 Task: Find connections with filter location Lübeck with filter topic #propertywith filter profile language Spanish with filter current company Escorts Kubota Limited with filter school Don Bosco College with filter industry Highway, Street, and Bridge Construction with filter service category Tax Law with filter keywords title Sound Engineer
Action: Mouse moved to (671, 89)
Screenshot: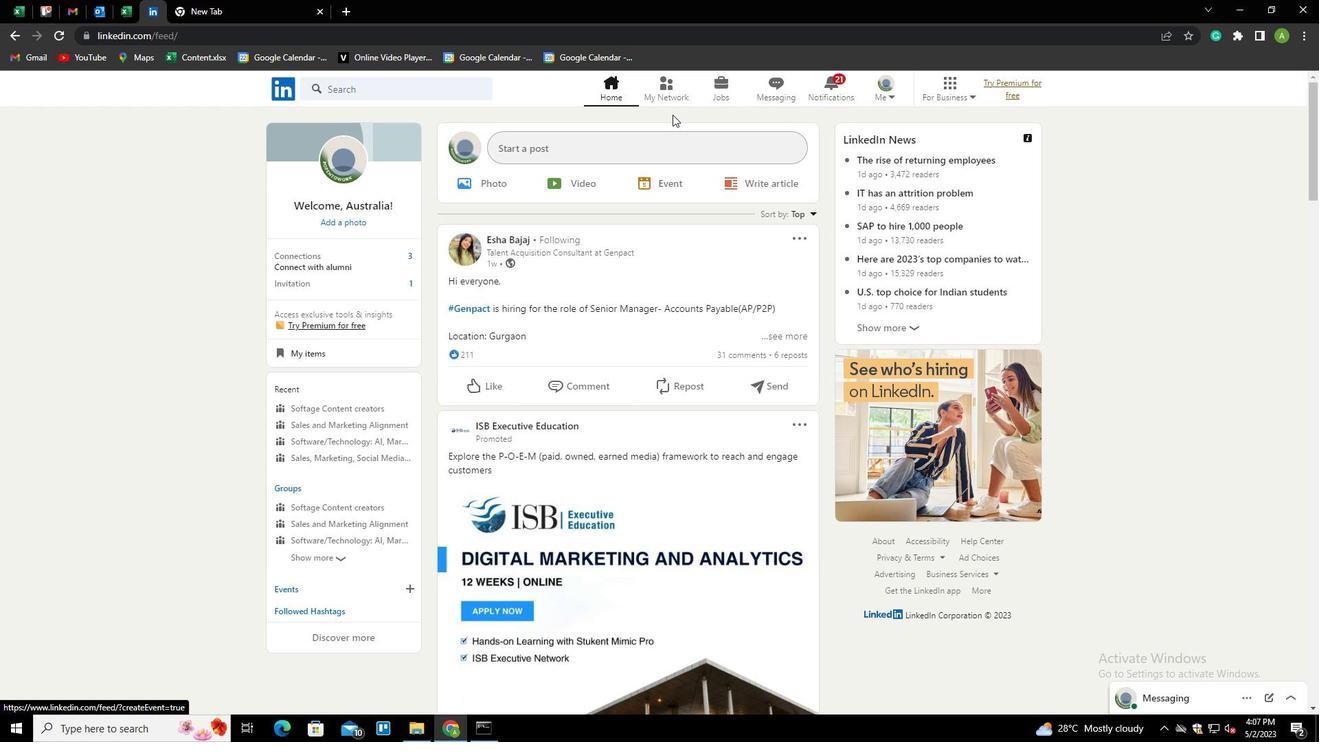 
Action: Mouse pressed left at (671, 89)
Screenshot: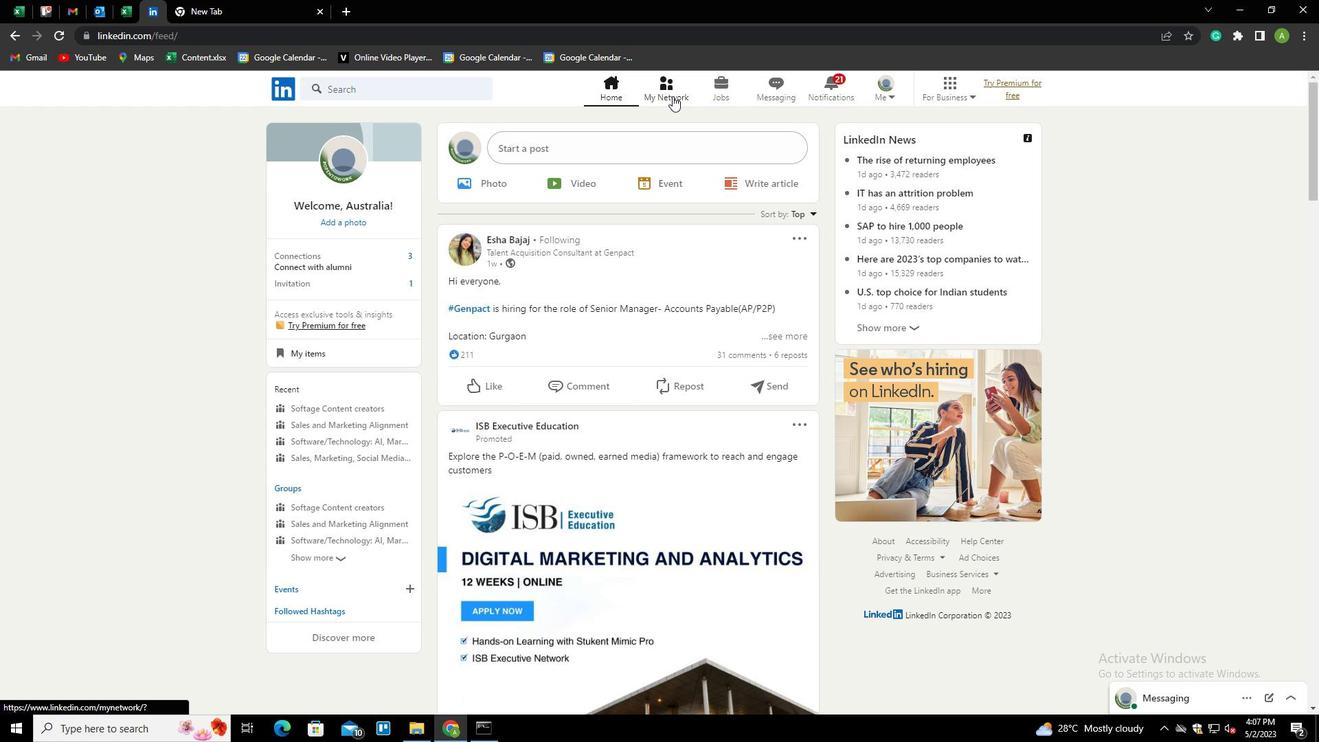 
Action: Mouse moved to (376, 162)
Screenshot: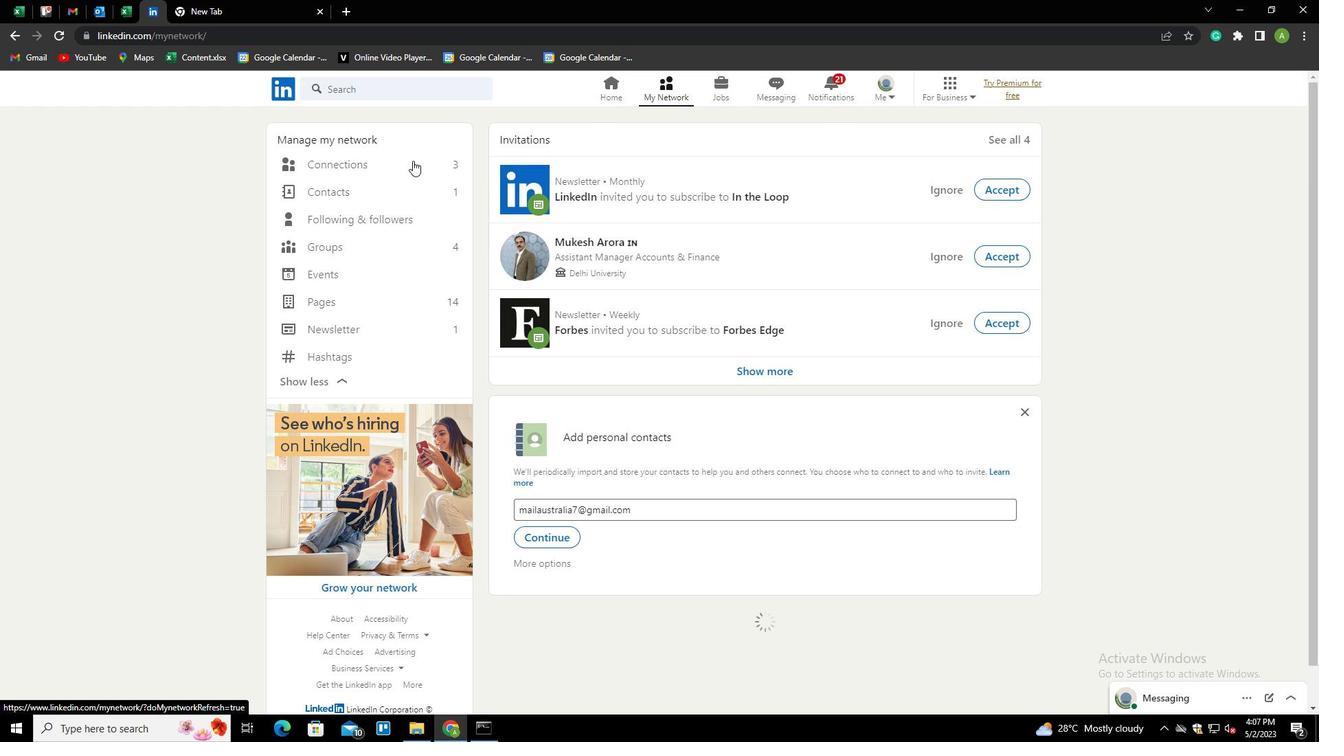 
Action: Mouse pressed left at (376, 162)
Screenshot: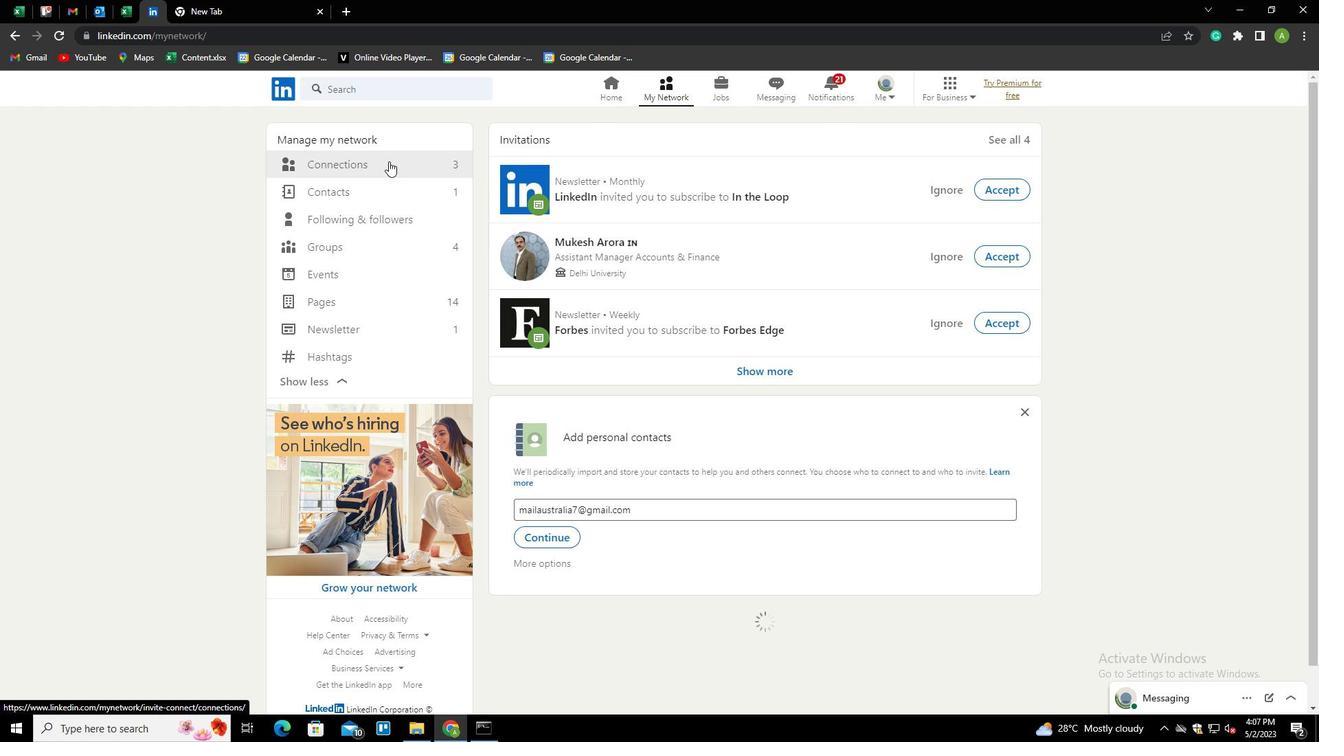
Action: Mouse moved to (738, 167)
Screenshot: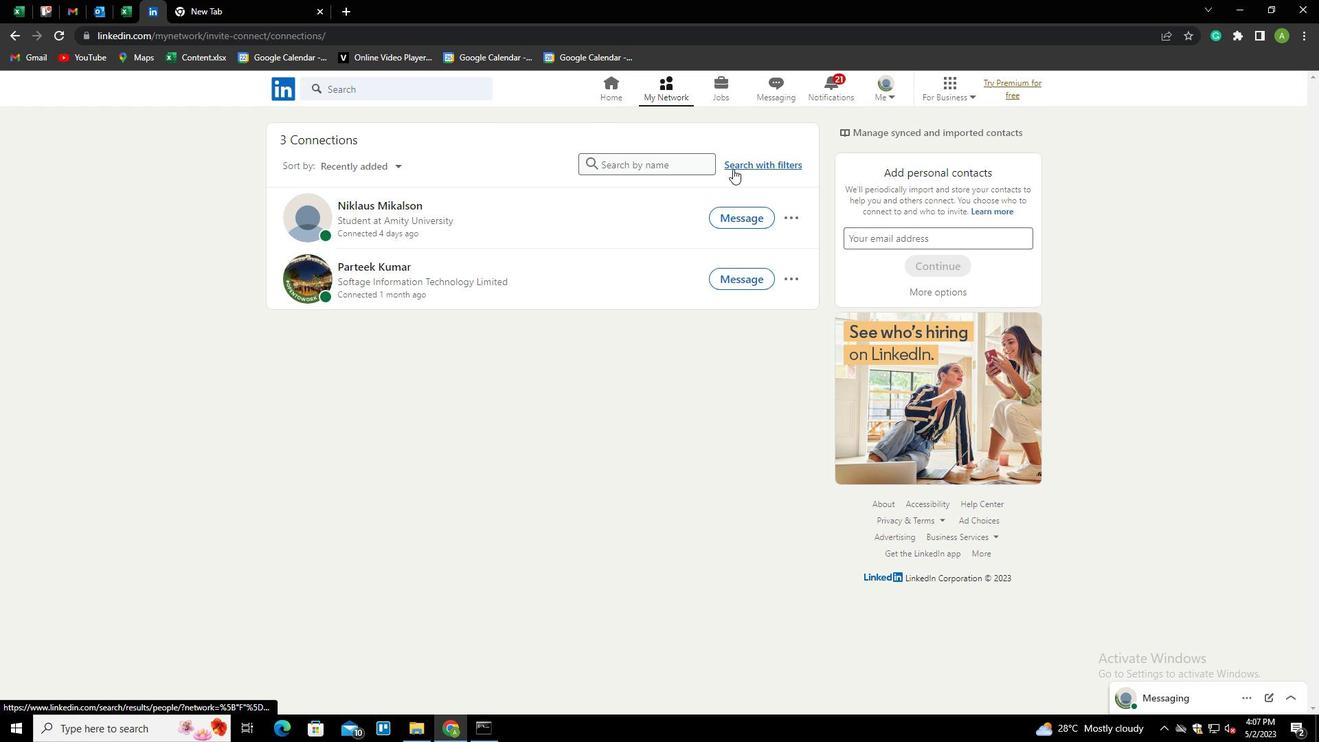 
Action: Mouse pressed left at (738, 167)
Screenshot: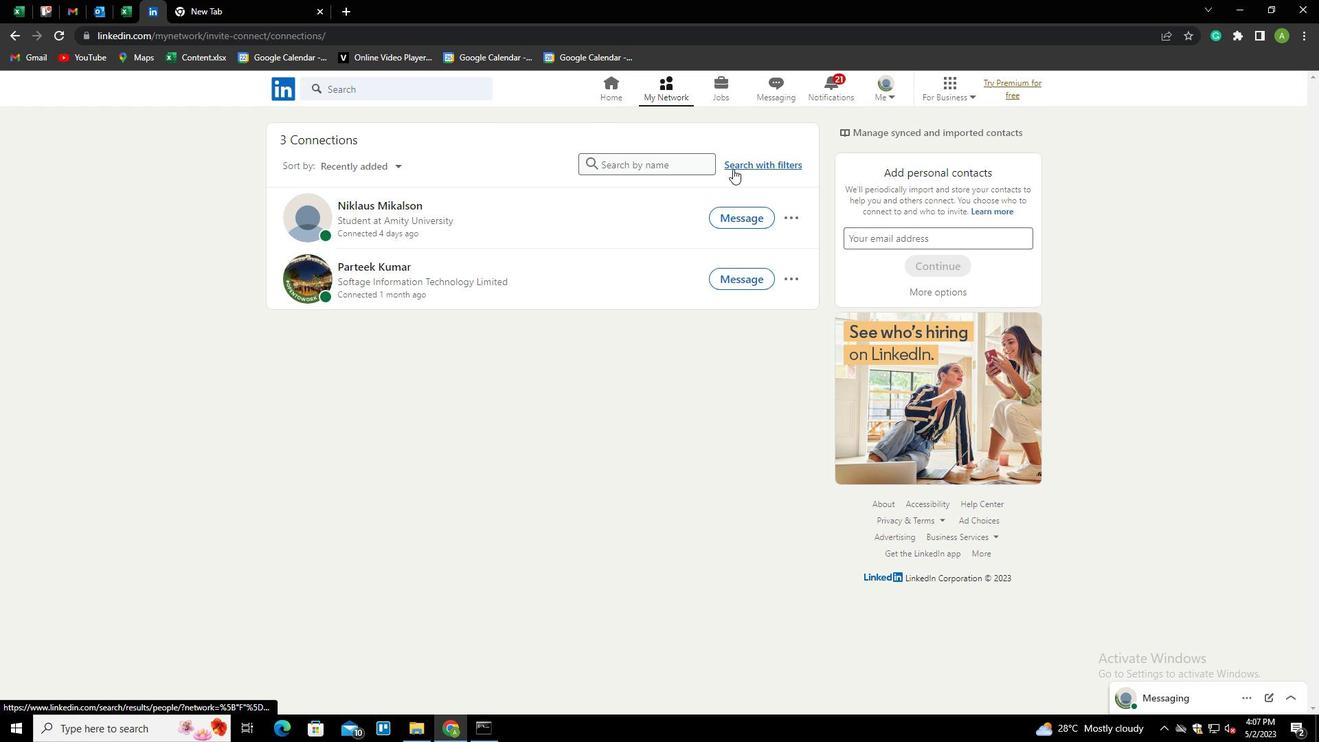 
Action: Mouse moved to (706, 129)
Screenshot: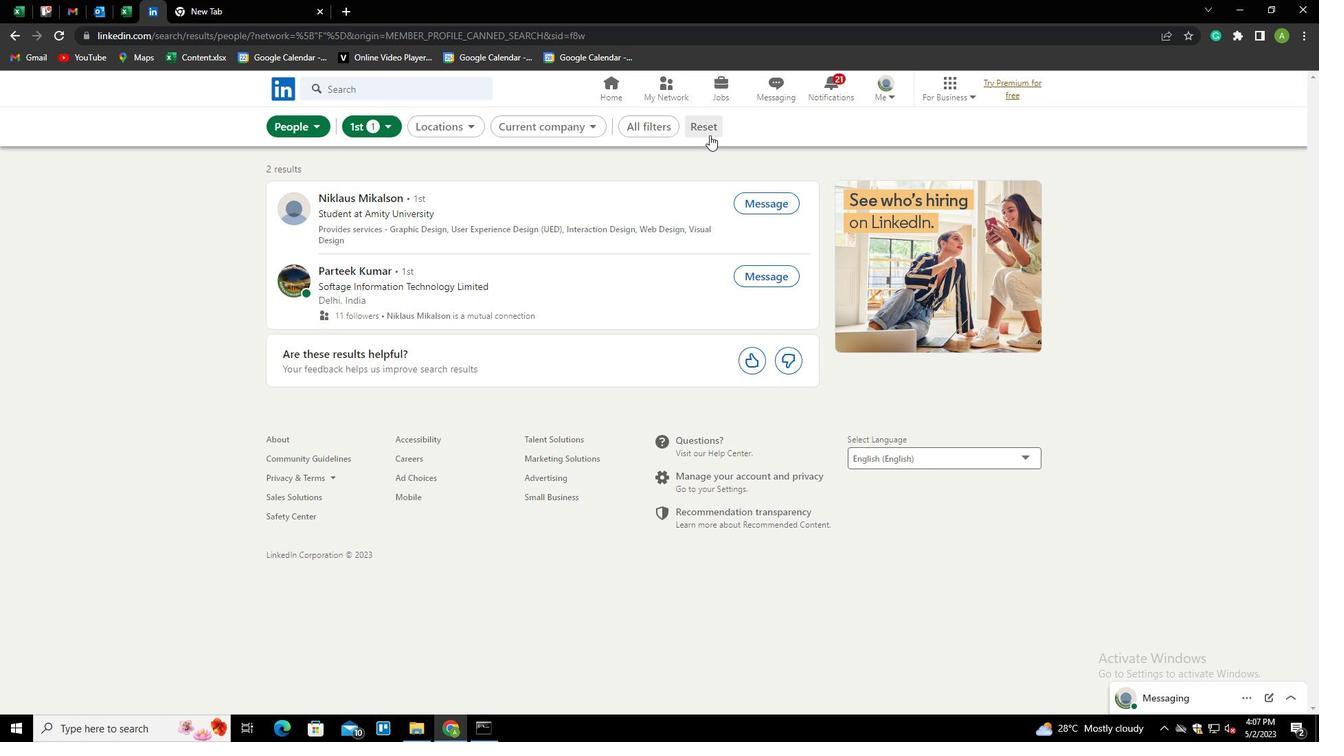 
Action: Mouse pressed left at (706, 129)
Screenshot: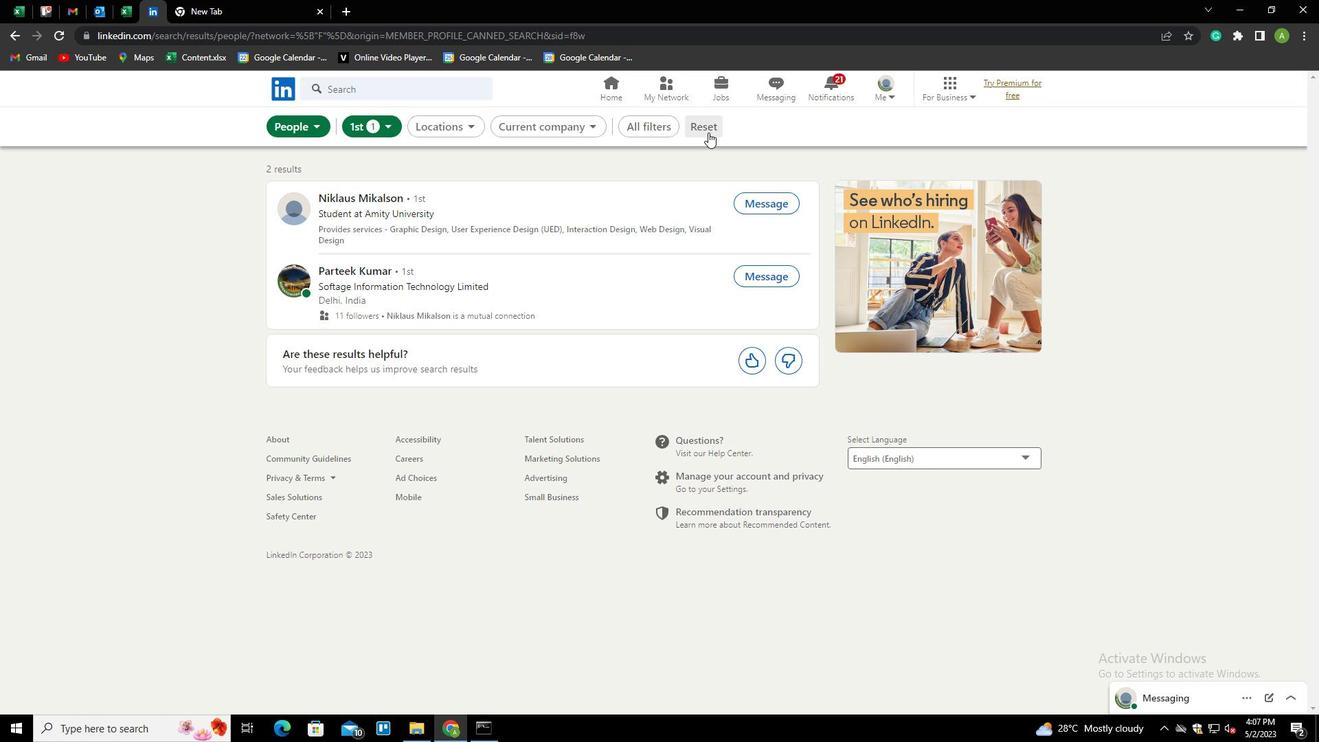 
Action: Mouse moved to (672, 127)
Screenshot: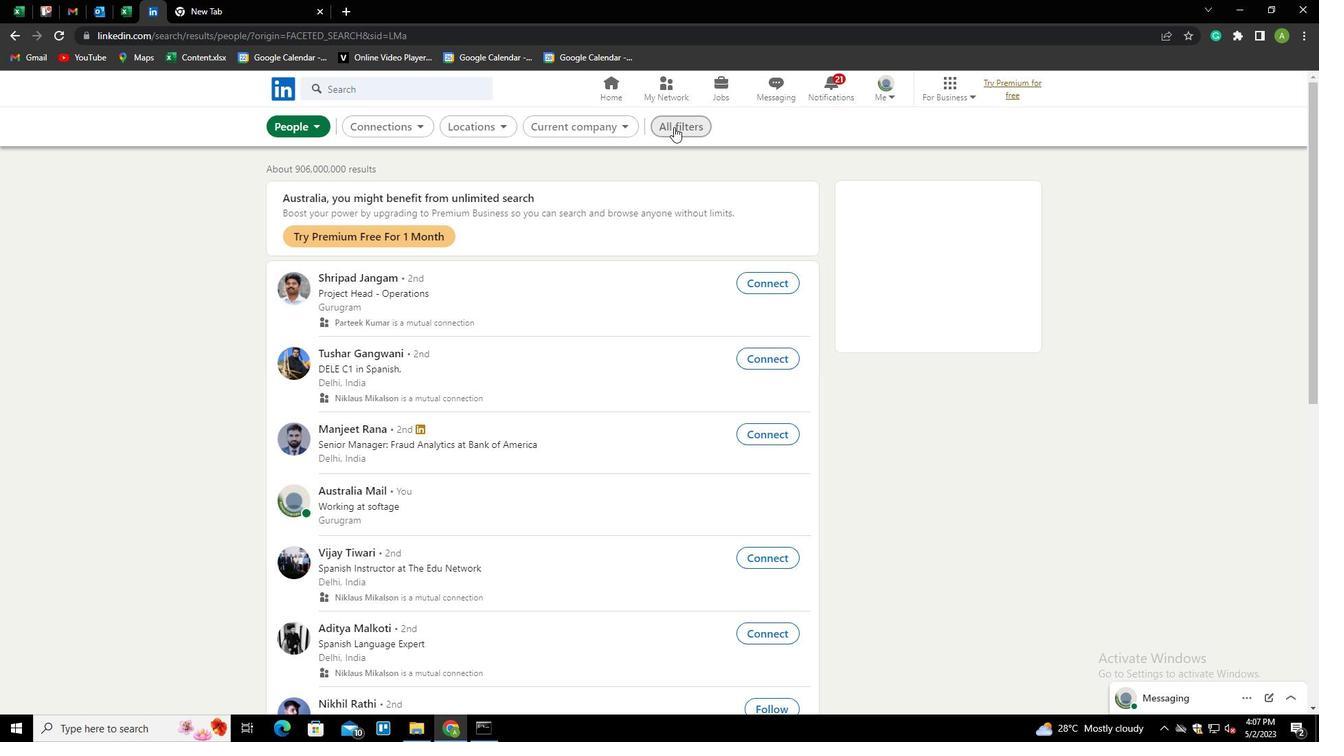 
Action: Mouse pressed left at (672, 127)
Screenshot: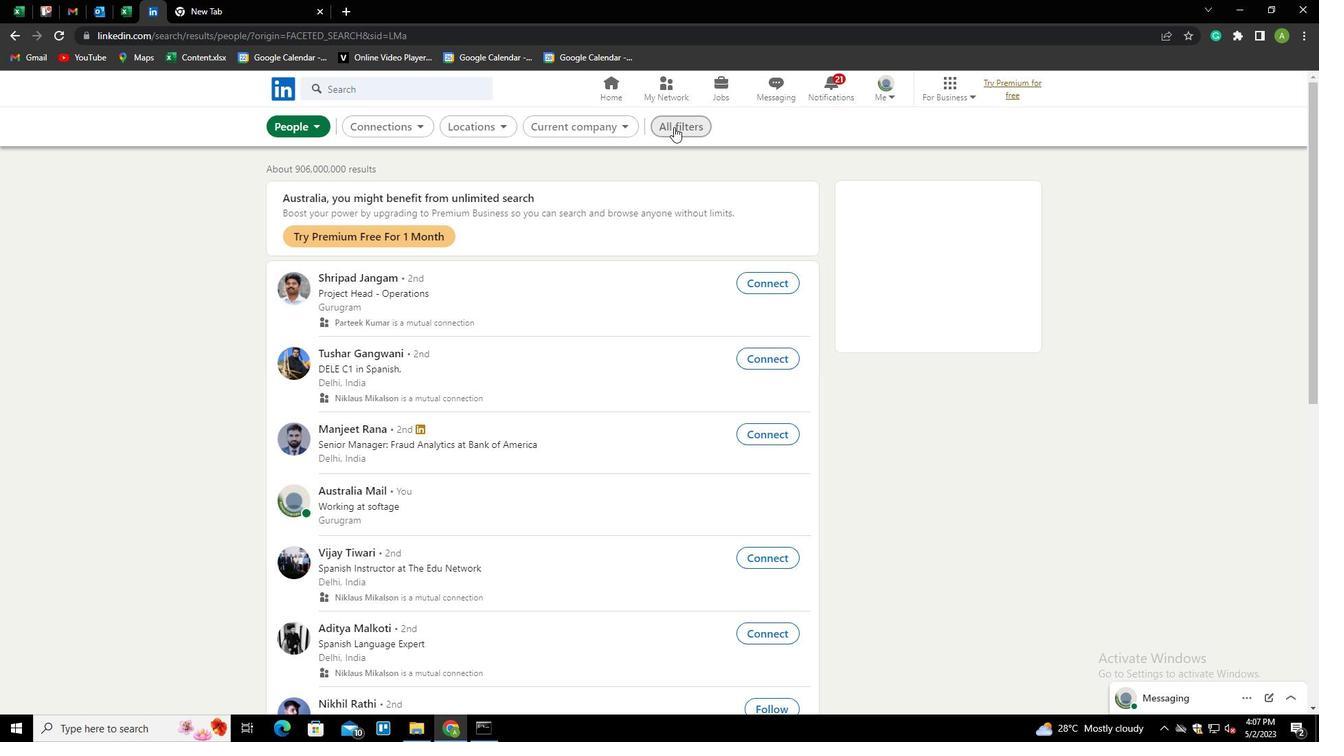 
Action: Mouse moved to (1087, 389)
Screenshot: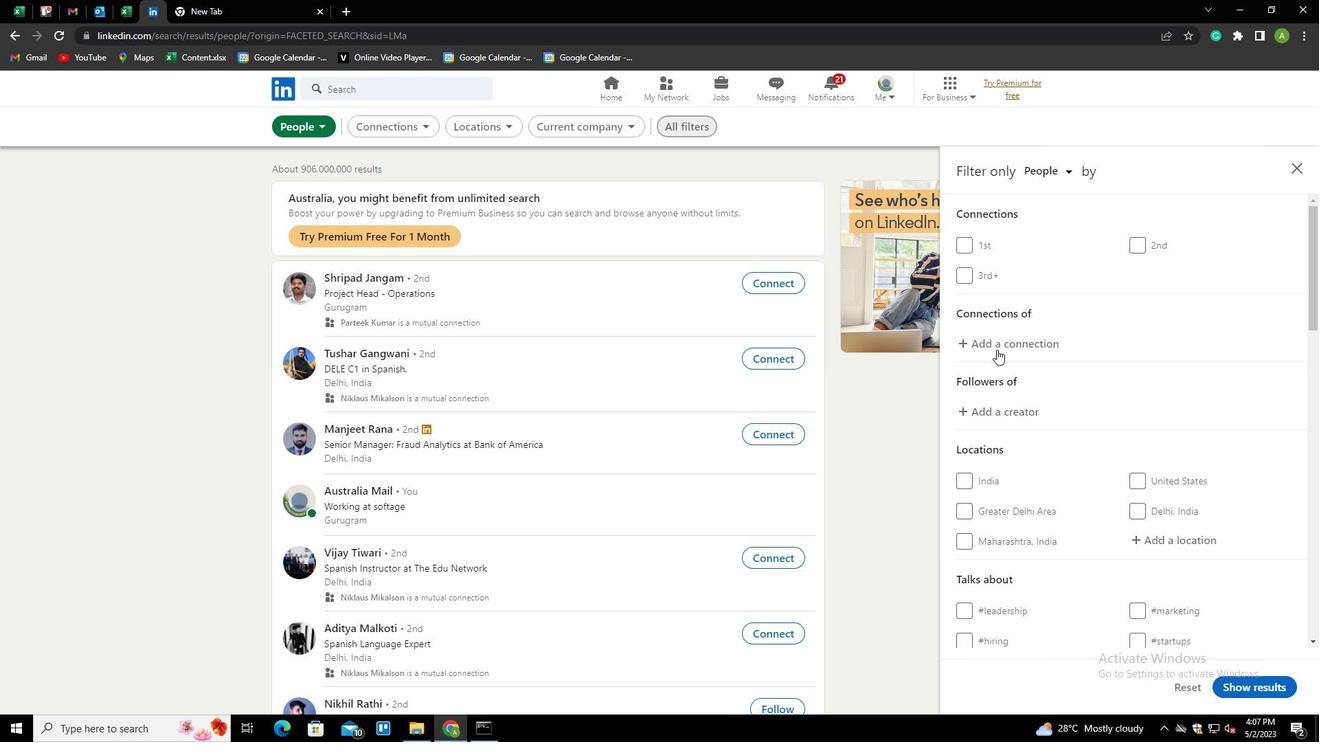 
Action: Mouse scrolled (1087, 389) with delta (0, 0)
Screenshot: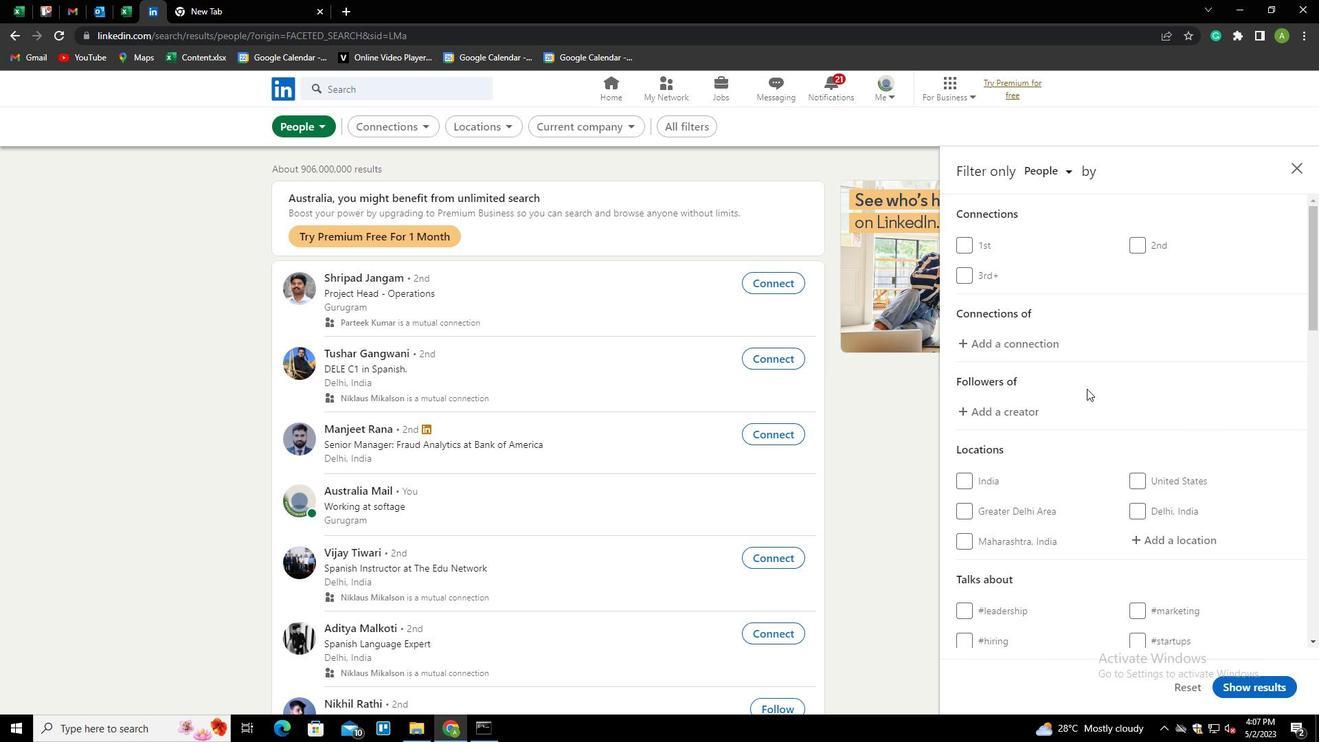 
Action: Mouse scrolled (1087, 389) with delta (0, 0)
Screenshot: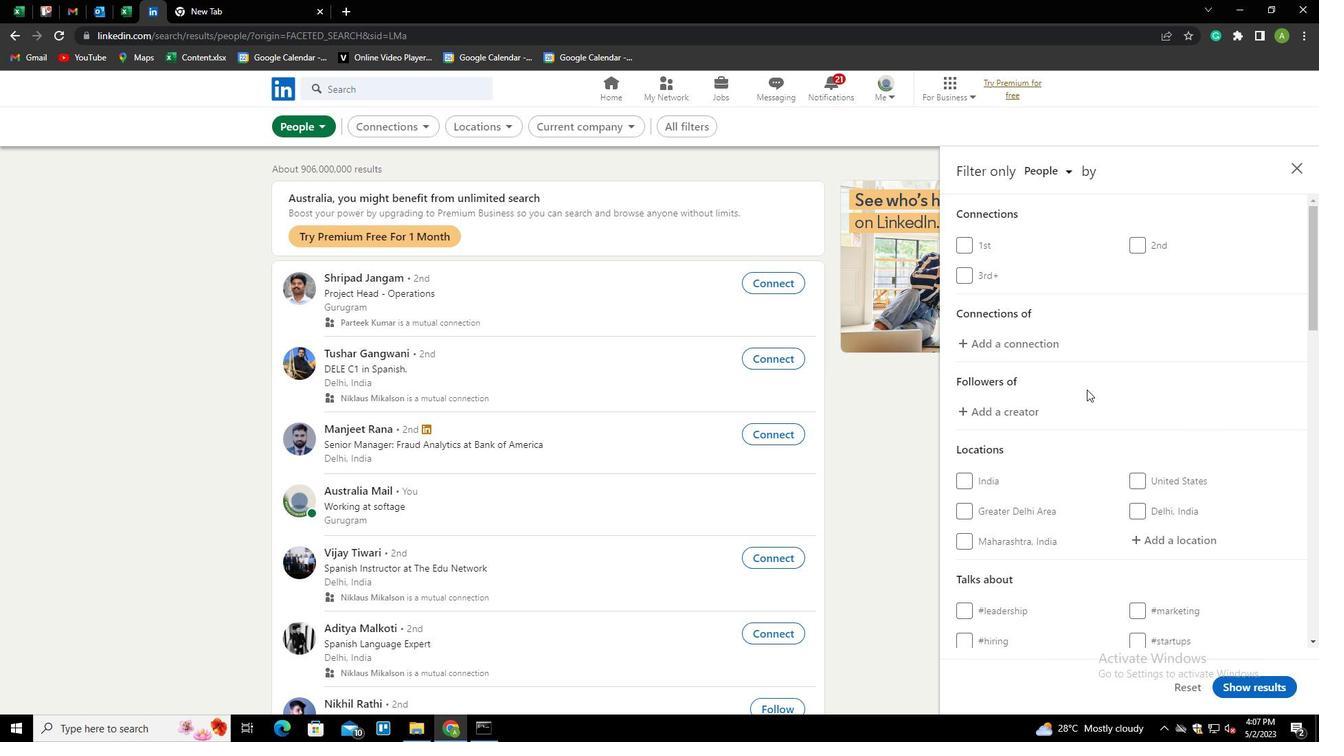 
Action: Mouse moved to (1160, 403)
Screenshot: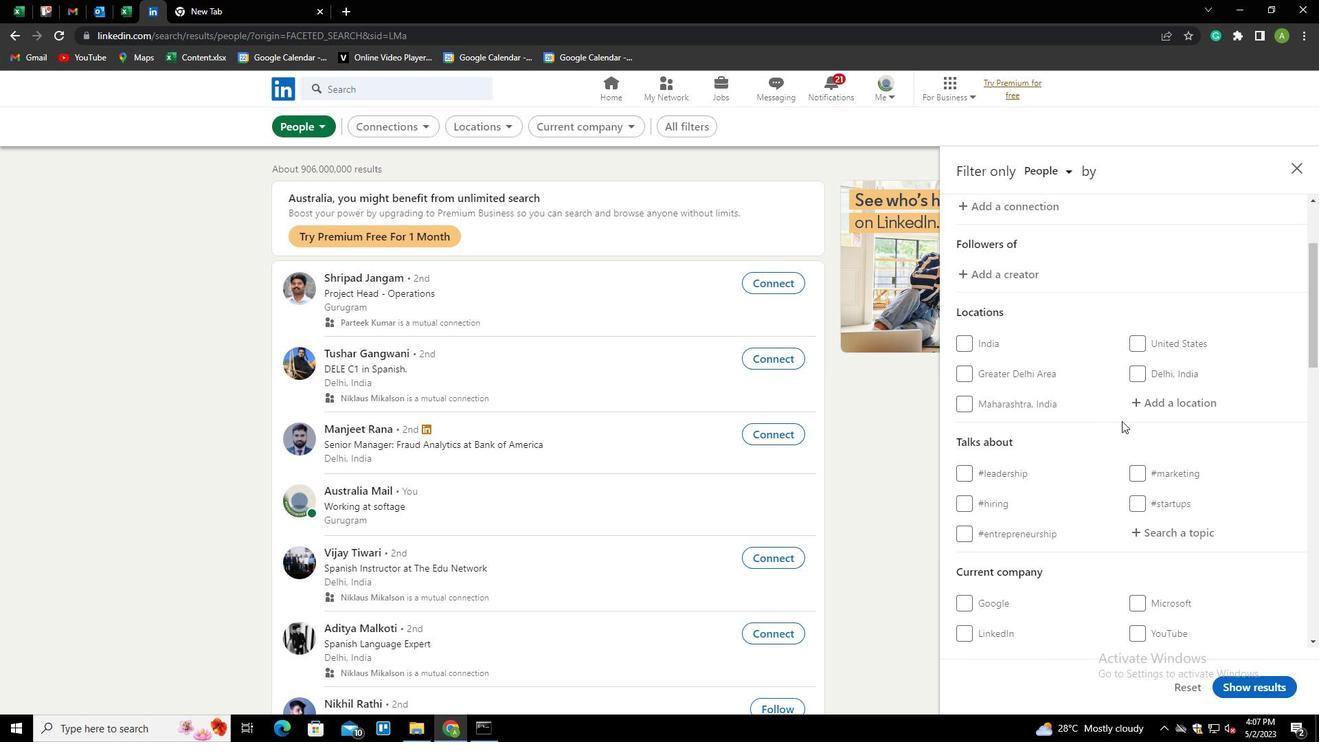 
Action: Mouse pressed left at (1160, 403)
Screenshot: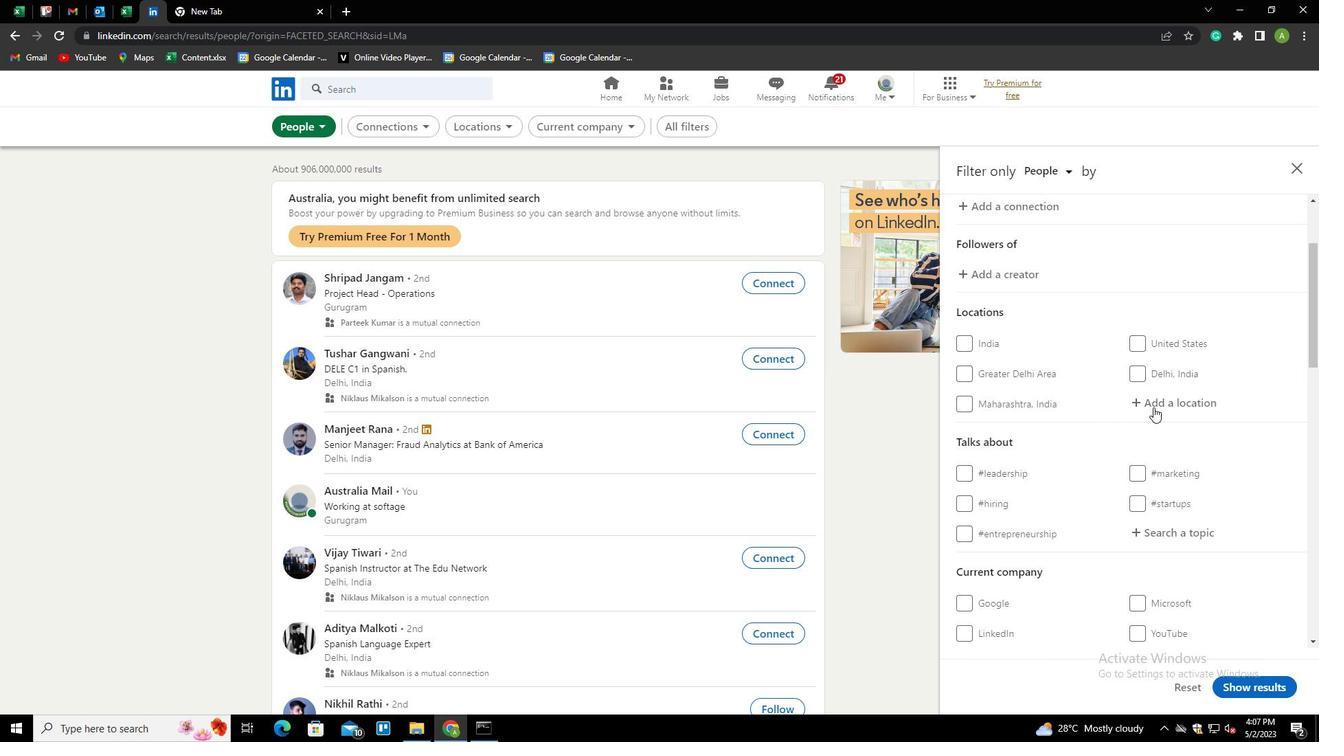 
Action: Key pressed <Key.shift><Key.shift><Key.shift><Key.shift><Key.shift><Key.shift><Key.shift><Key.shift><Key.shift><Key.shift><Key.shift><Key.shift><Key.shift><Key.shift><Key.shift><Key.shift><Key.shift><Key.shift><Key.shift><Key.shift><Key.shift><Key.shift><Key.shift><Key.shift><Key.shift><Key.shift><Key.shift><Key.shift><Key.shift><Key.shift><Key.shift><Key.shift><Key.shift><Key.shift><Key.shift><Key.shift><Key.shift><Key.shift><Key.shift><Key.shift><Key.shift><Key.shift><Key.shift>LUBES<Key.backspace>CK<Key.down><Key.enter>
Screenshot: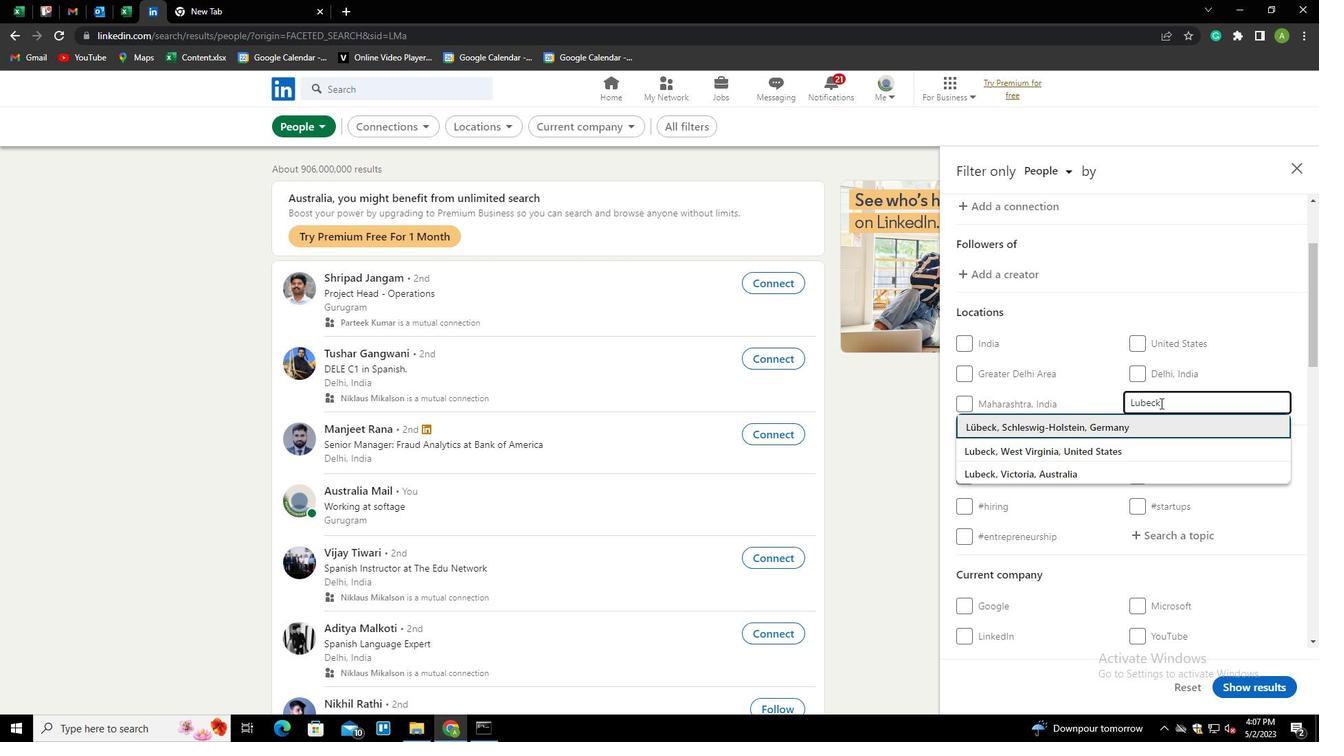 
Action: Mouse scrolled (1160, 402) with delta (0, 0)
Screenshot: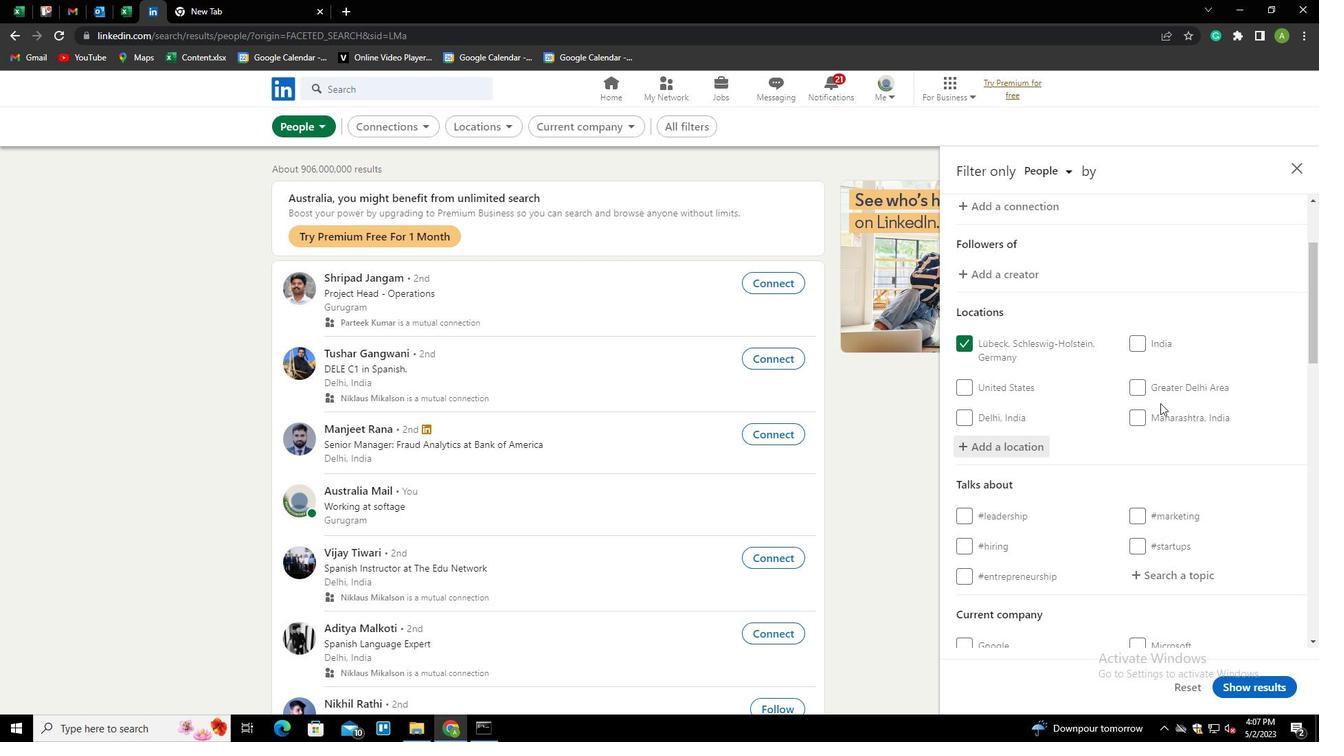 
Action: Mouse scrolled (1160, 402) with delta (0, 0)
Screenshot: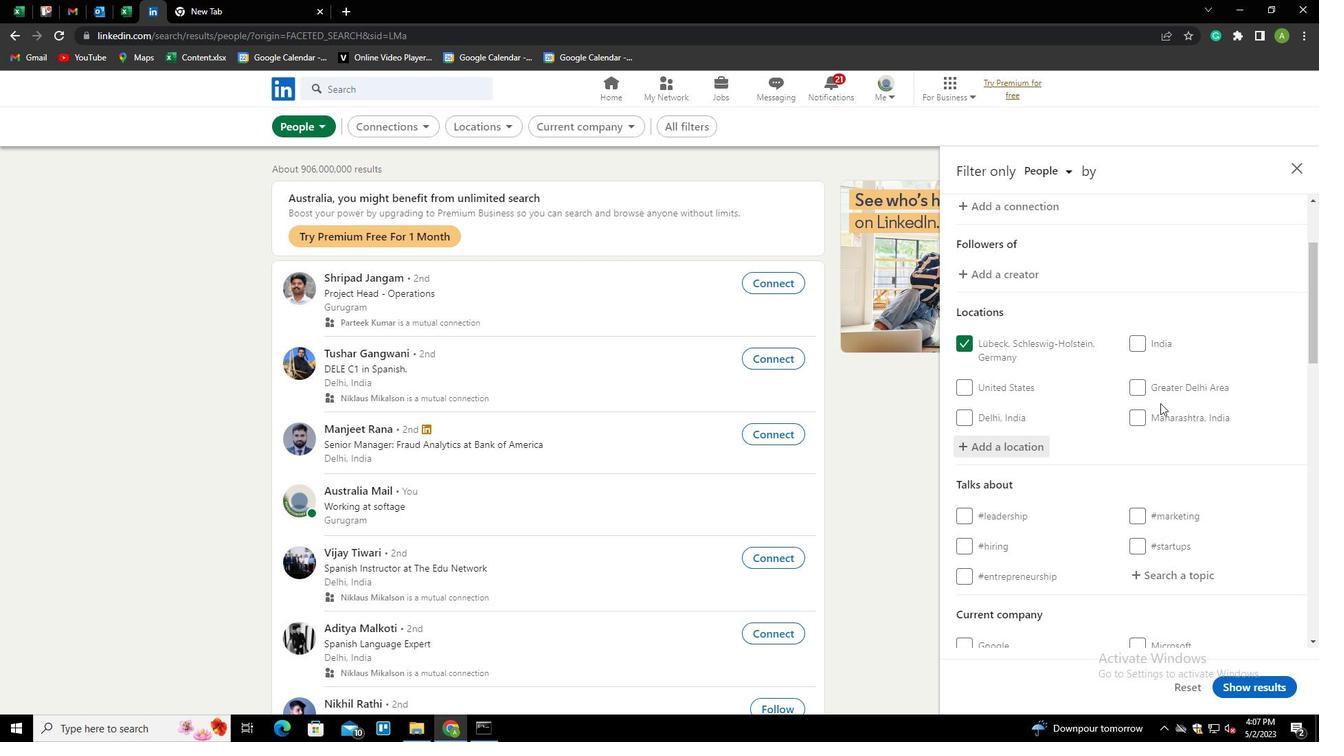 
Action: Mouse moved to (1163, 437)
Screenshot: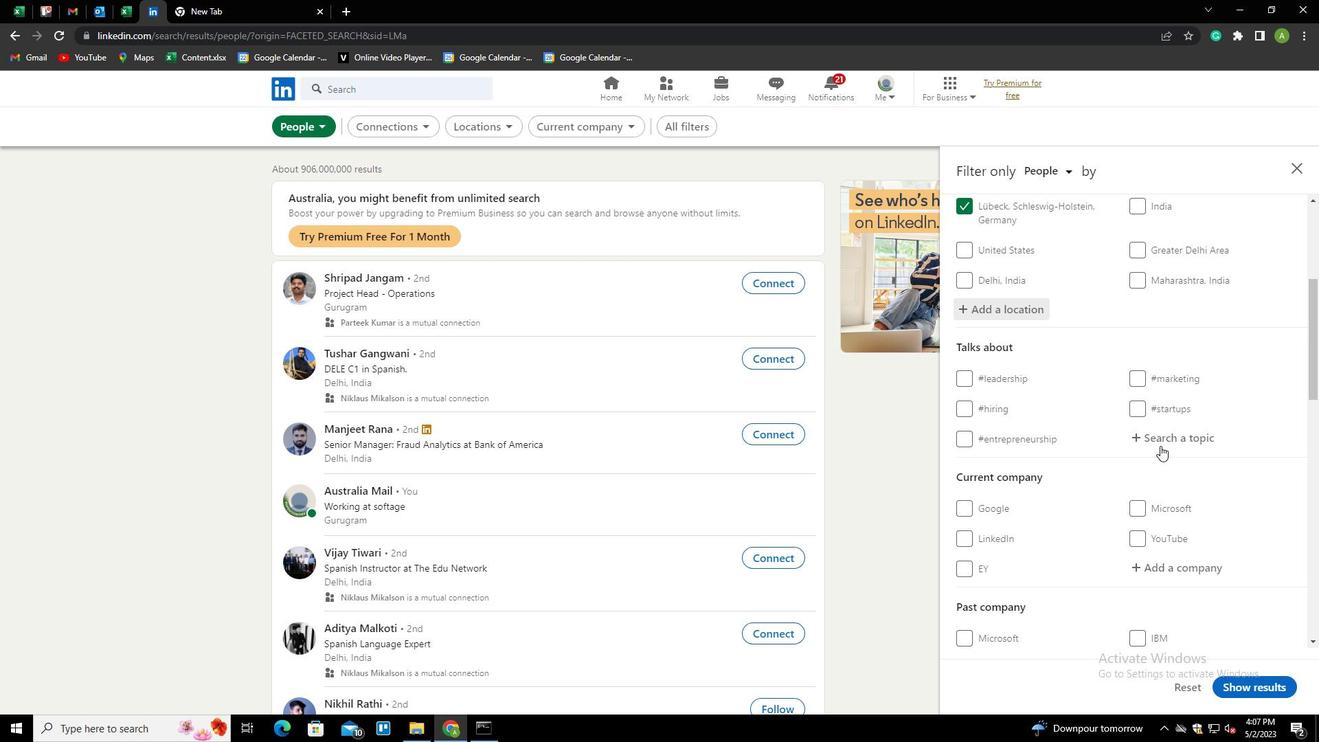 
Action: Mouse pressed left at (1163, 437)
Screenshot: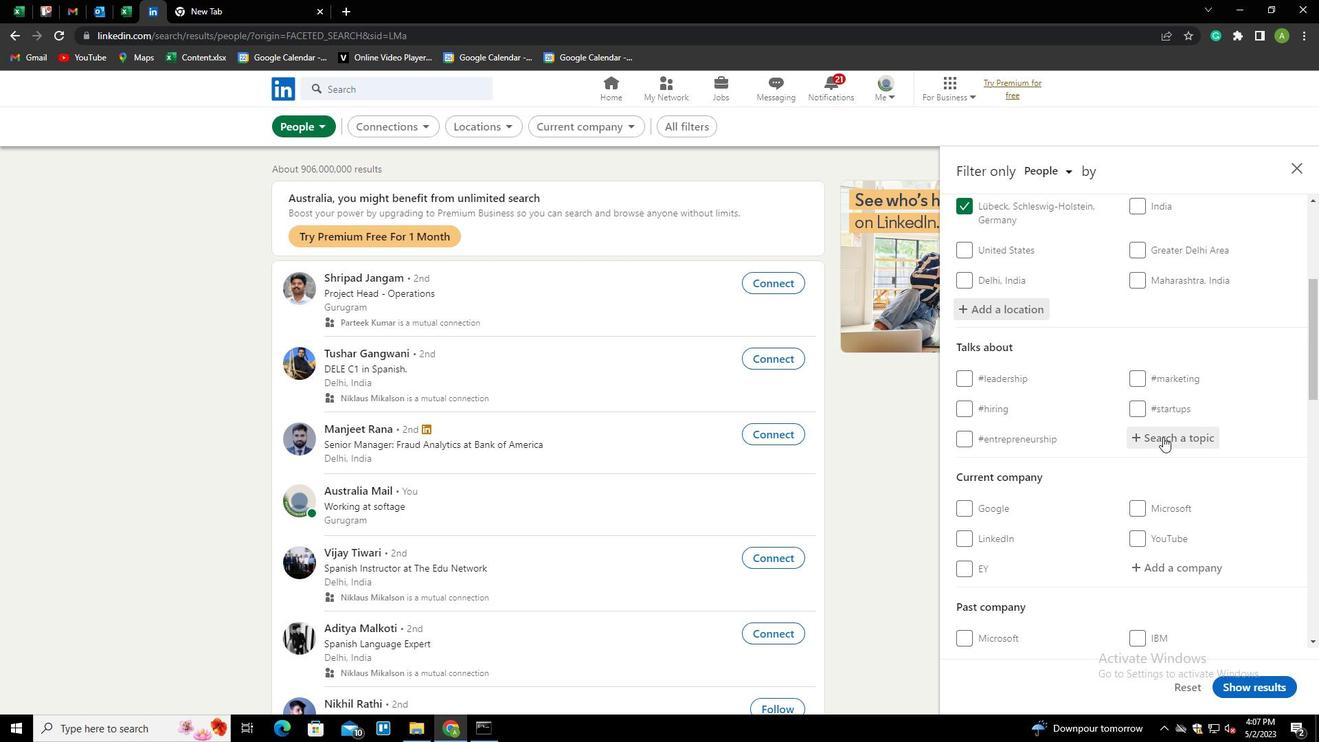 
Action: Key pressed PEO<Key.backspace><Key.backspace>RP<Key.backspace>OPER<Key.down><Key.enter>
Screenshot: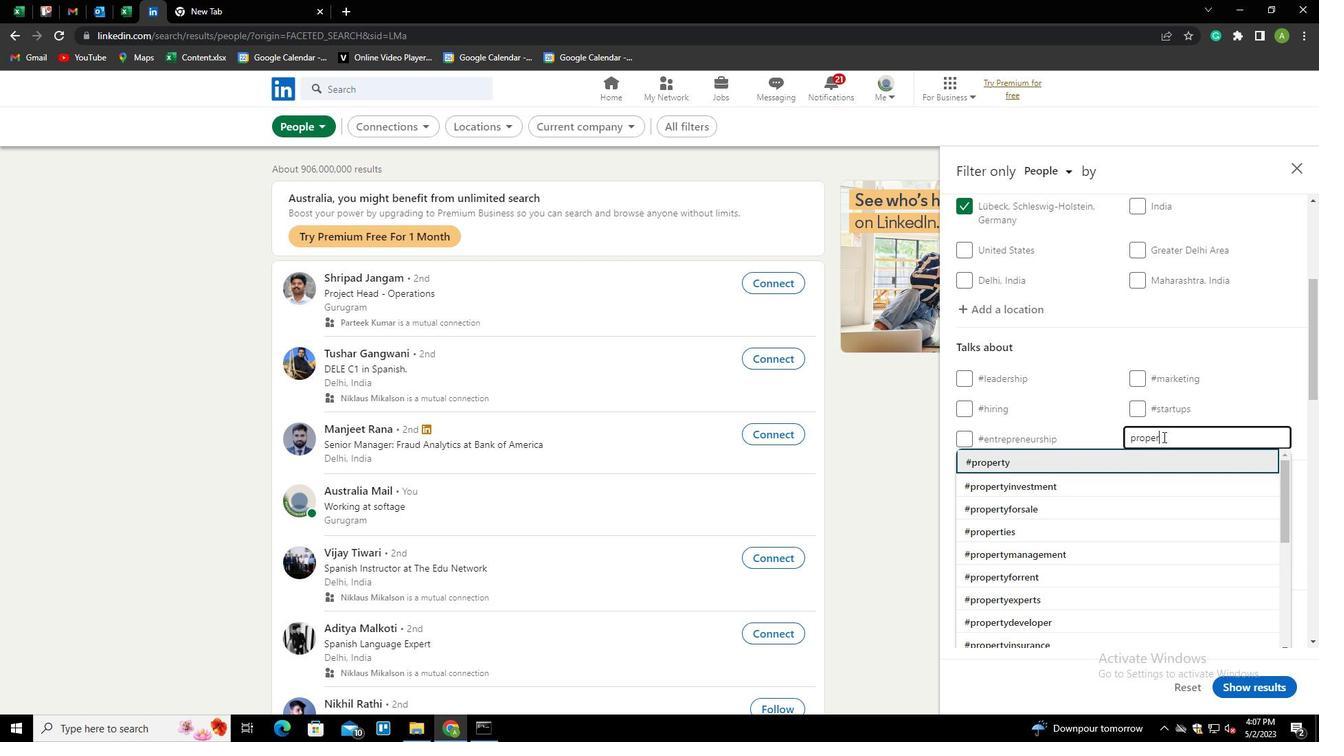 
Action: Mouse scrolled (1163, 436) with delta (0, 0)
Screenshot: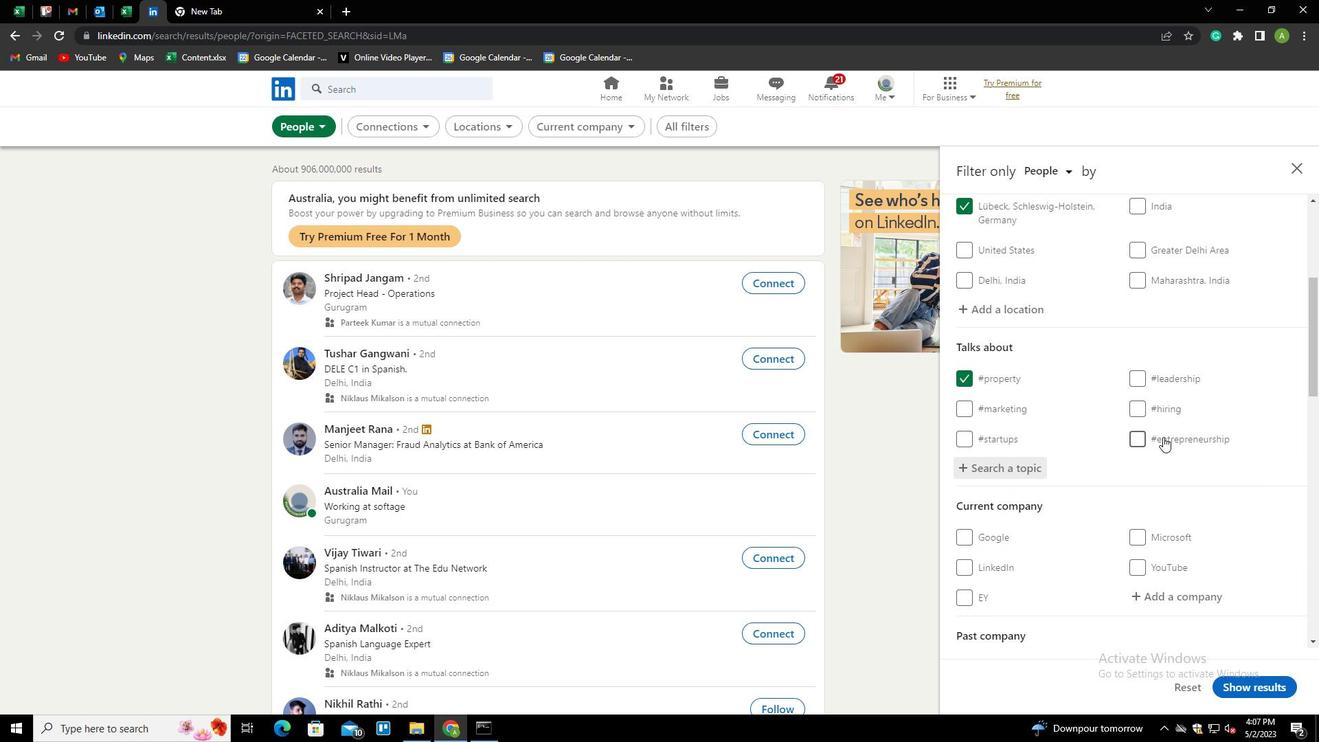 
Action: Mouse scrolled (1163, 436) with delta (0, 0)
Screenshot: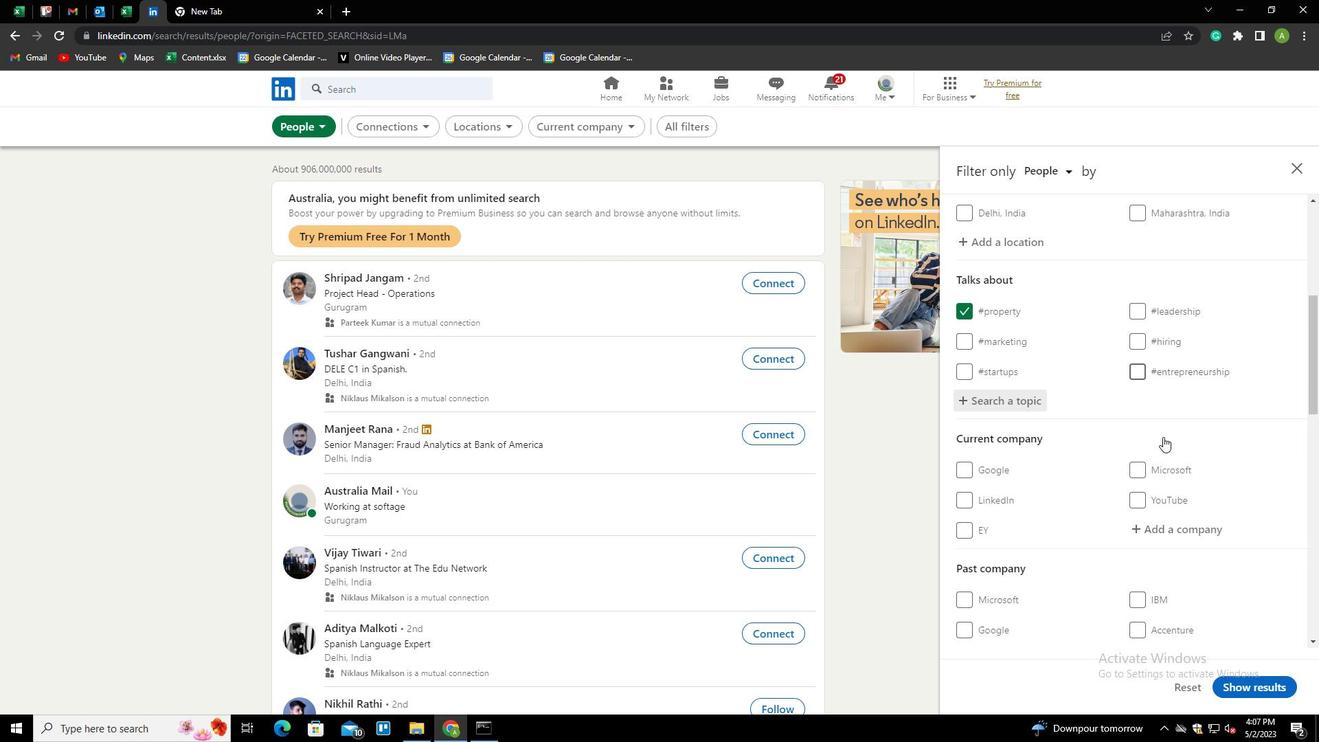 
Action: Mouse scrolled (1163, 436) with delta (0, 0)
Screenshot: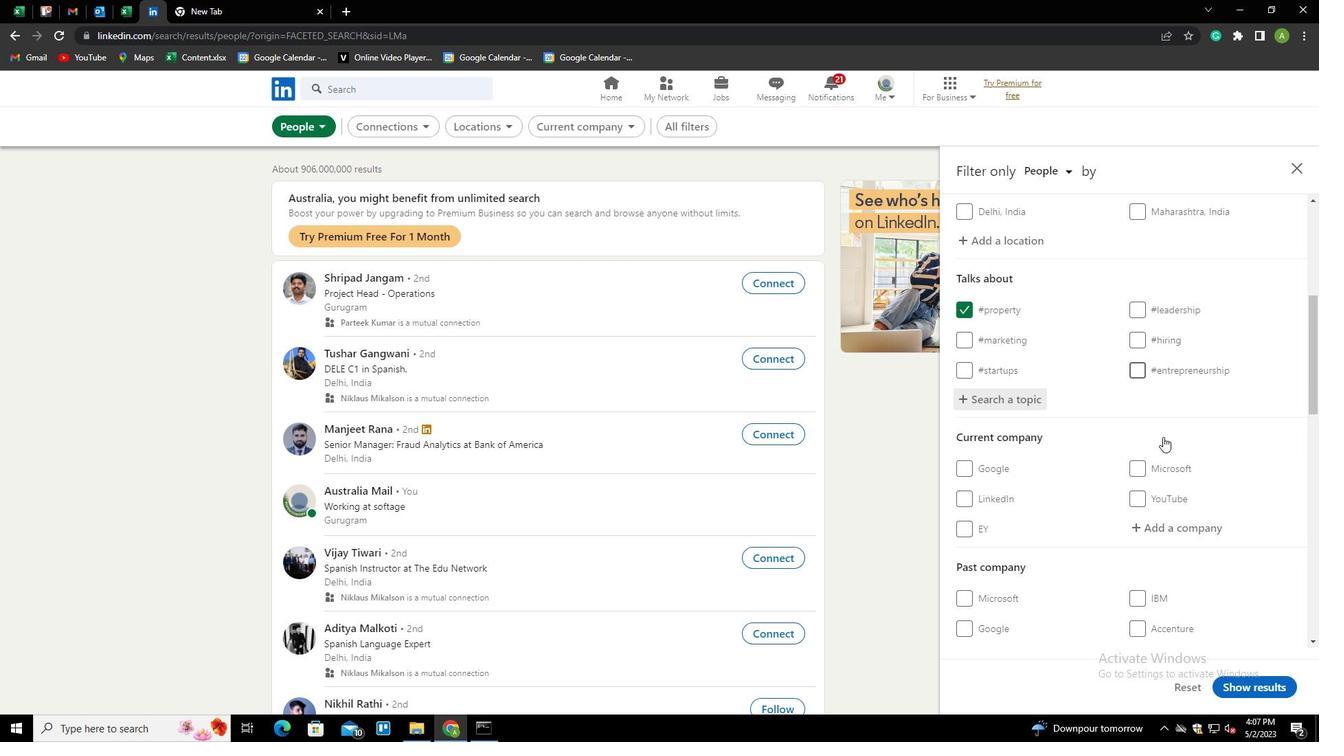 
Action: Mouse moved to (1163, 439)
Screenshot: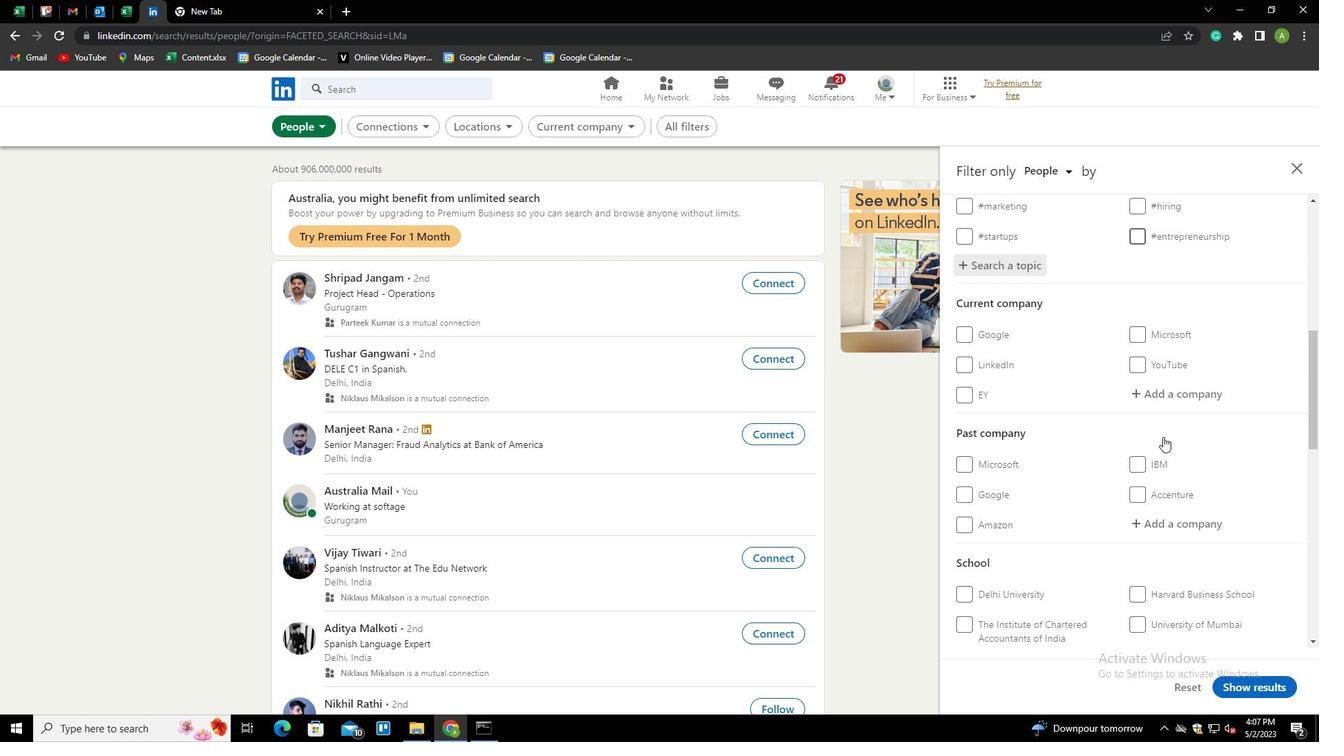 
Action: Mouse scrolled (1163, 439) with delta (0, 0)
Screenshot: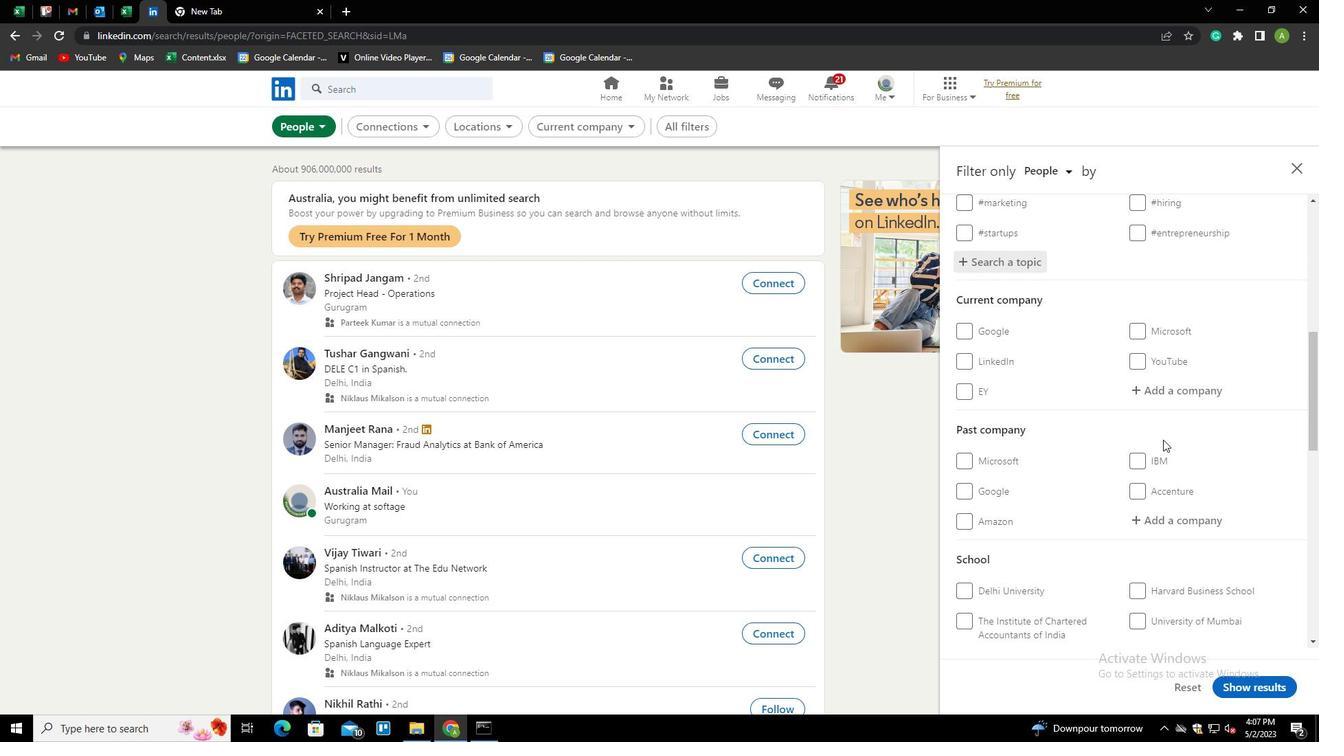 
Action: Mouse scrolled (1163, 439) with delta (0, 0)
Screenshot: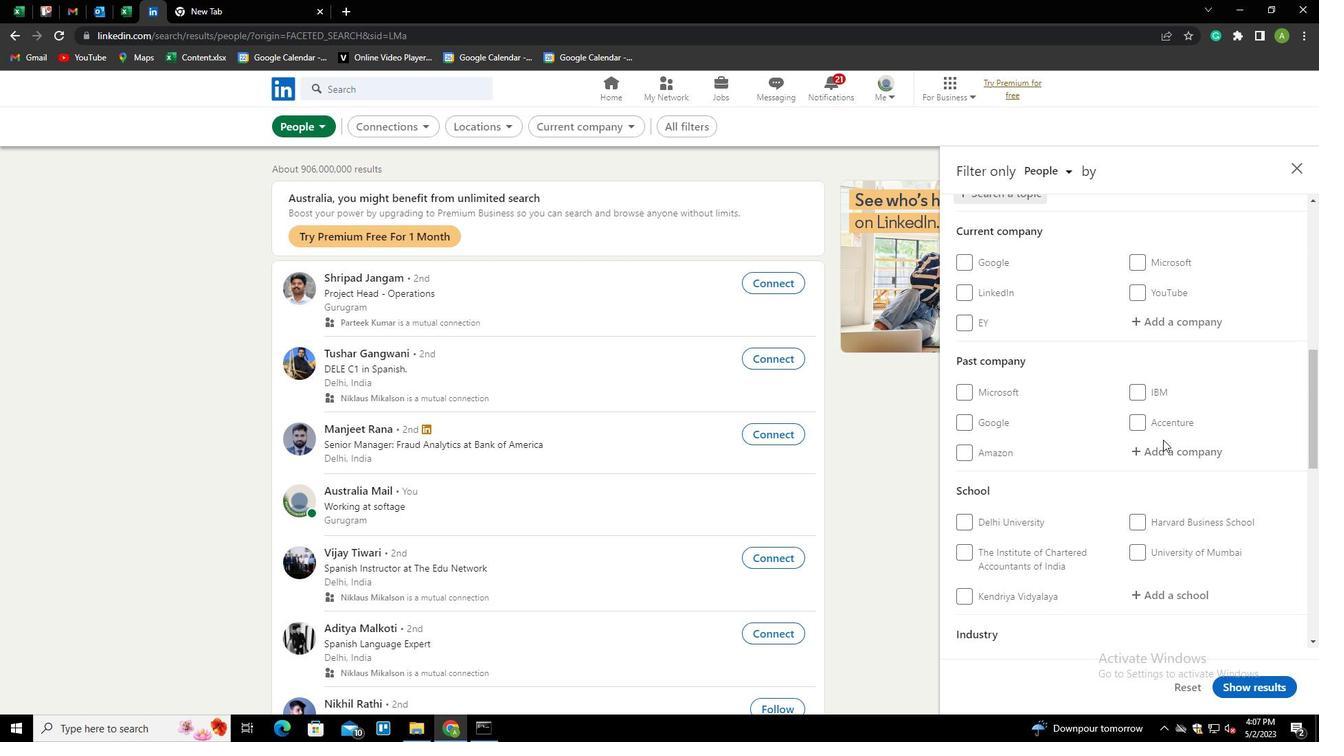 
Action: Mouse scrolled (1163, 439) with delta (0, 0)
Screenshot: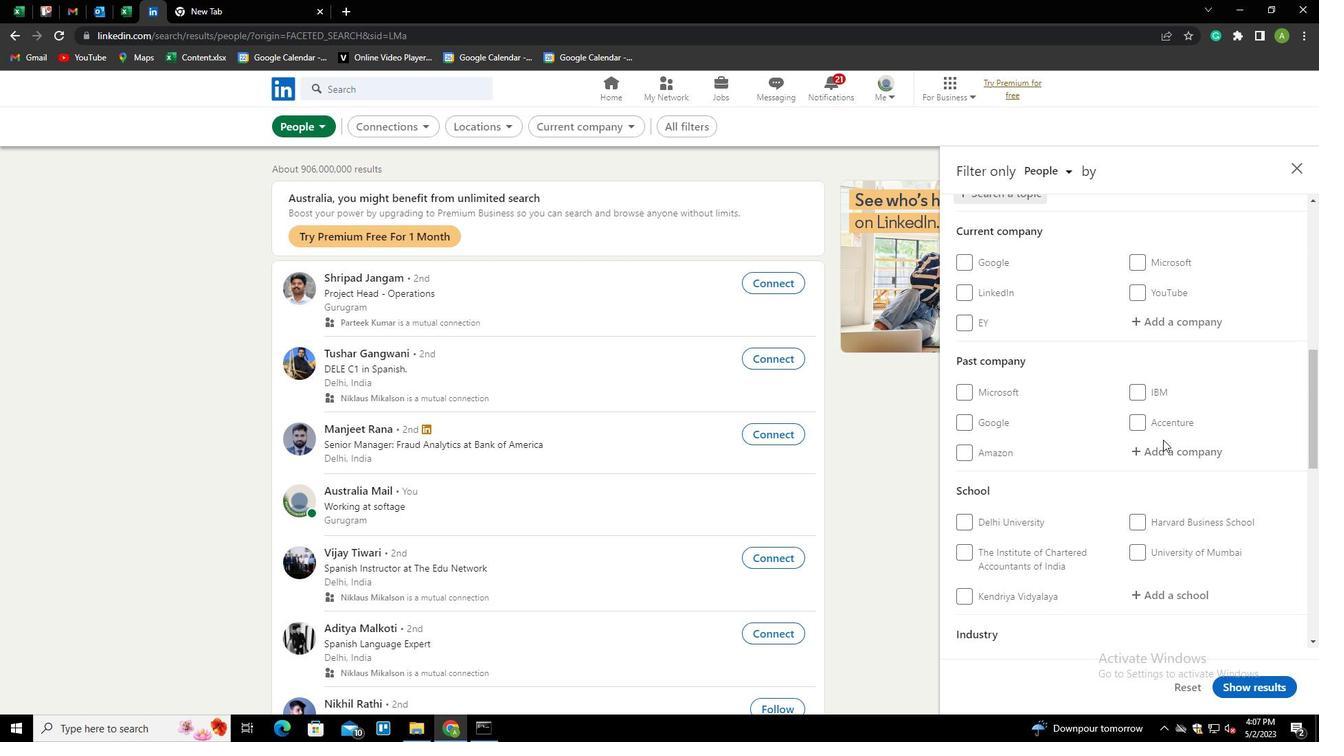 
Action: Mouse scrolled (1163, 439) with delta (0, 0)
Screenshot: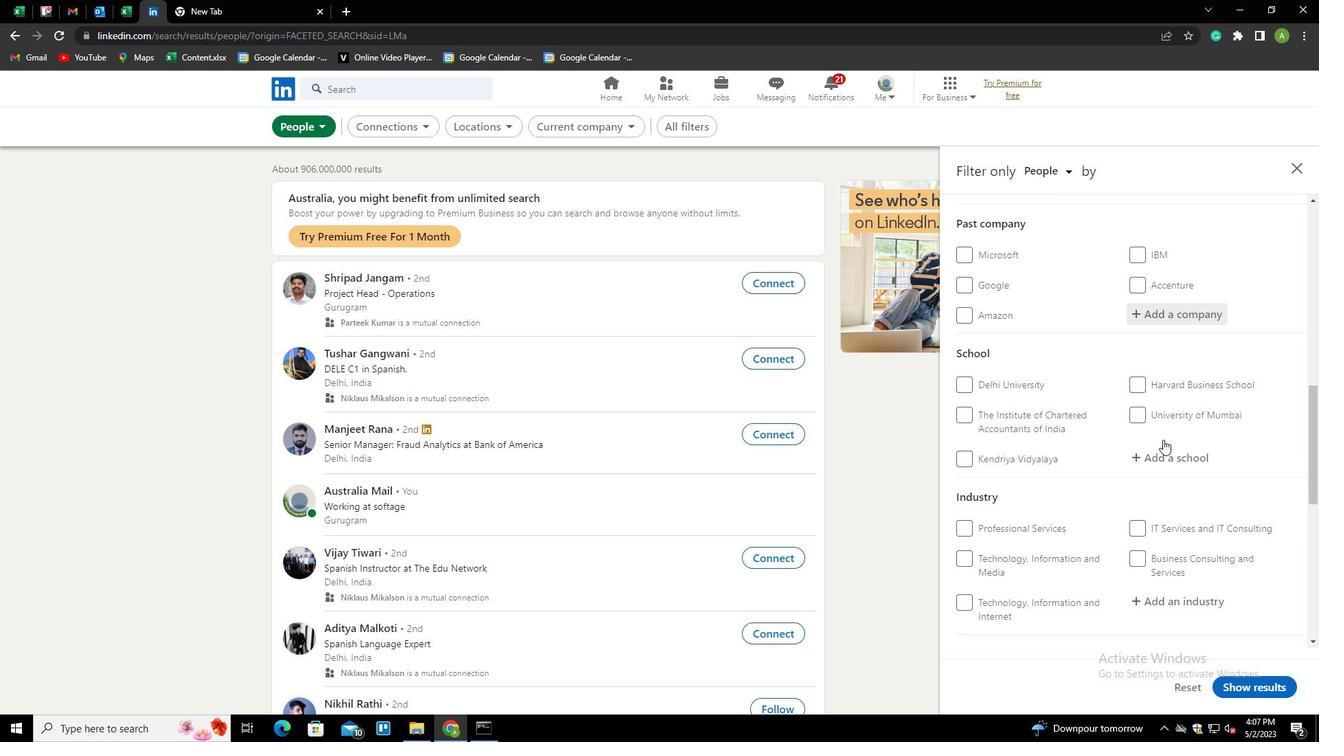 
Action: Mouse scrolled (1163, 439) with delta (0, 0)
Screenshot: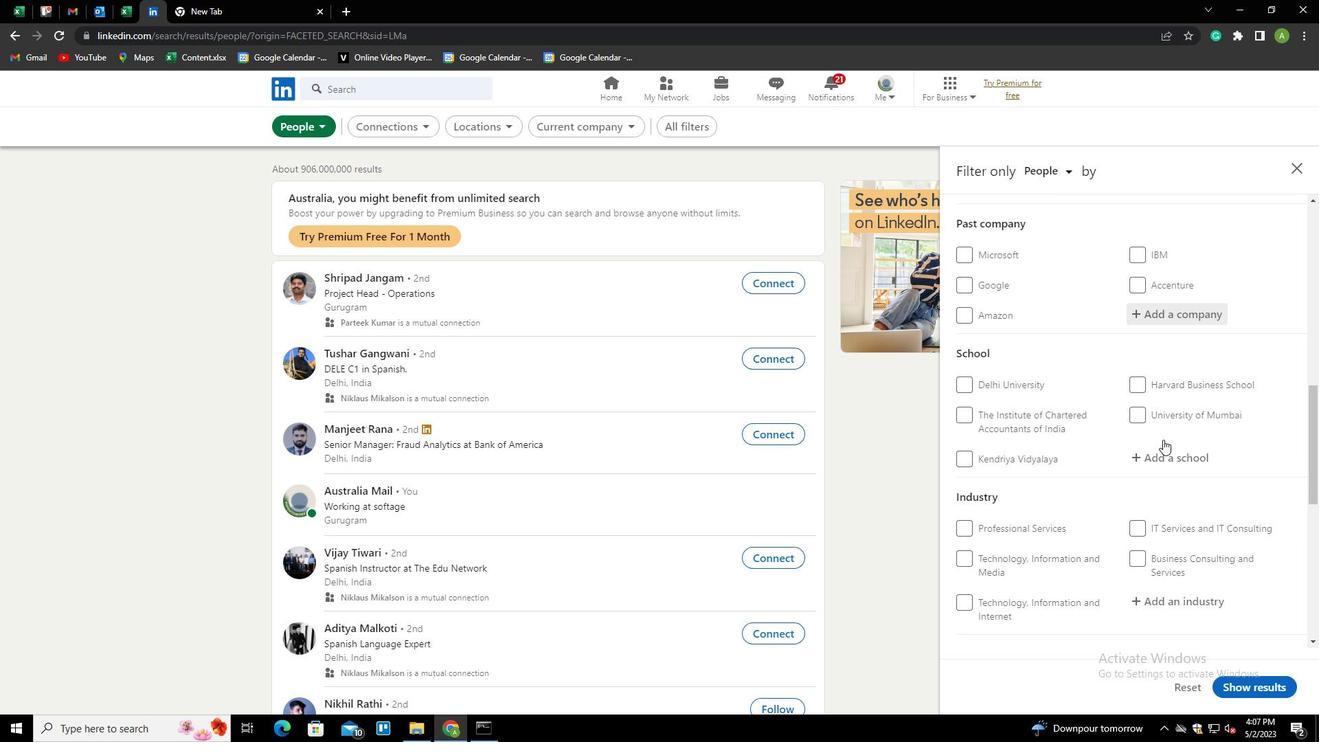 
Action: Mouse scrolled (1163, 439) with delta (0, 0)
Screenshot: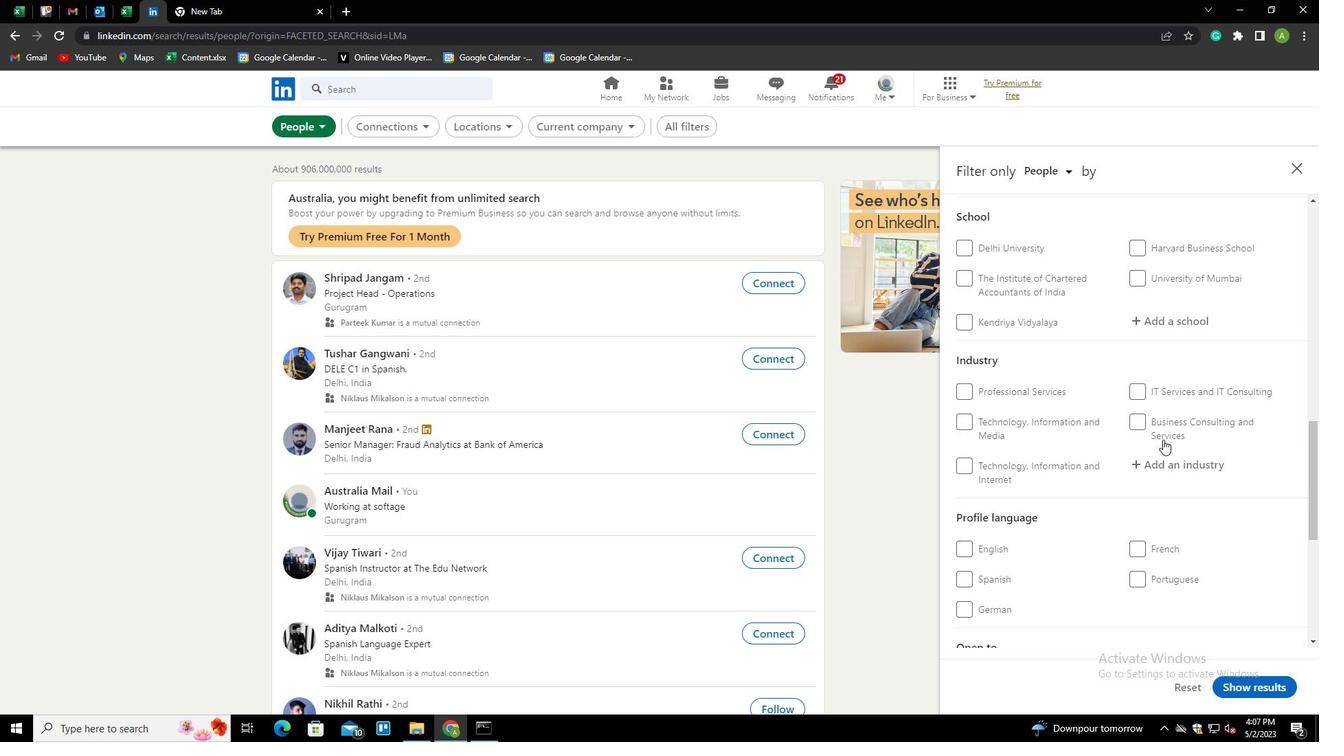 
Action: Mouse scrolled (1163, 439) with delta (0, 0)
Screenshot: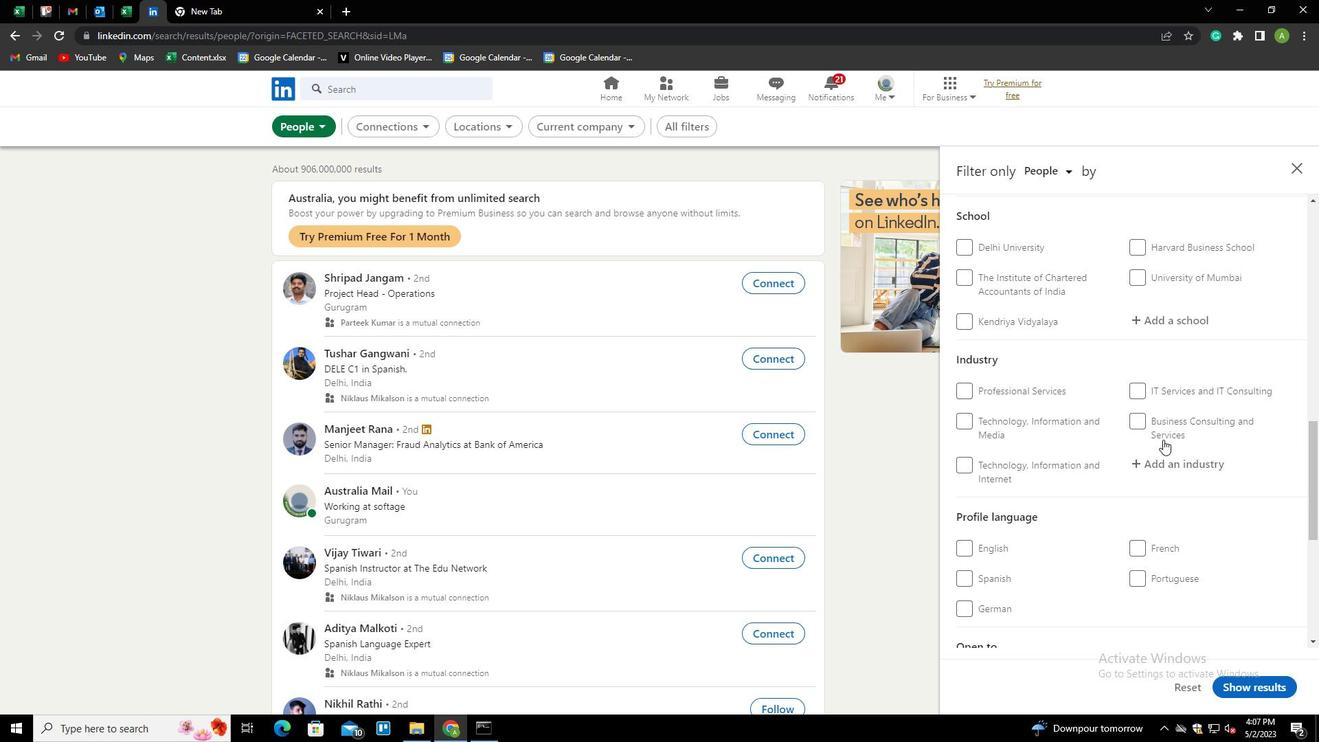 
Action: Mouse moved to (975, 441)
Screenshot: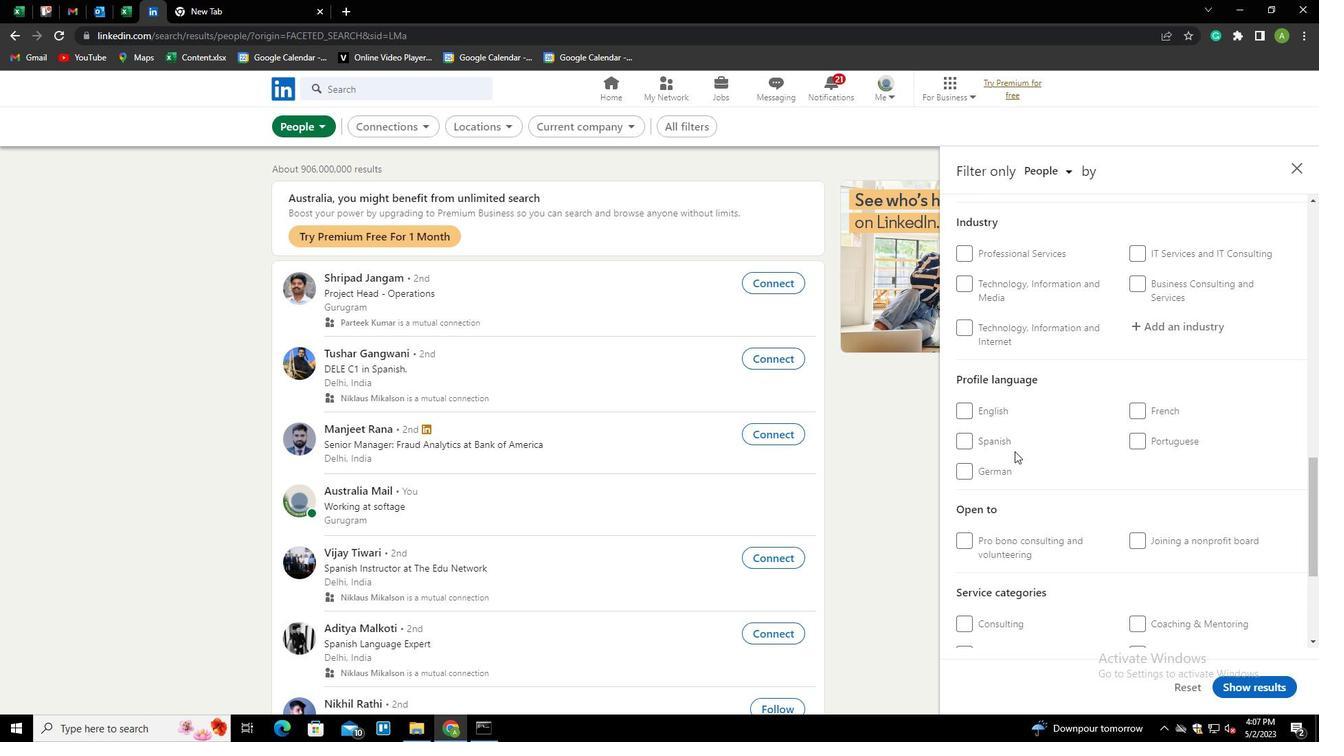 
Action: Mouse pressed left at (975, 441)
Screenshot: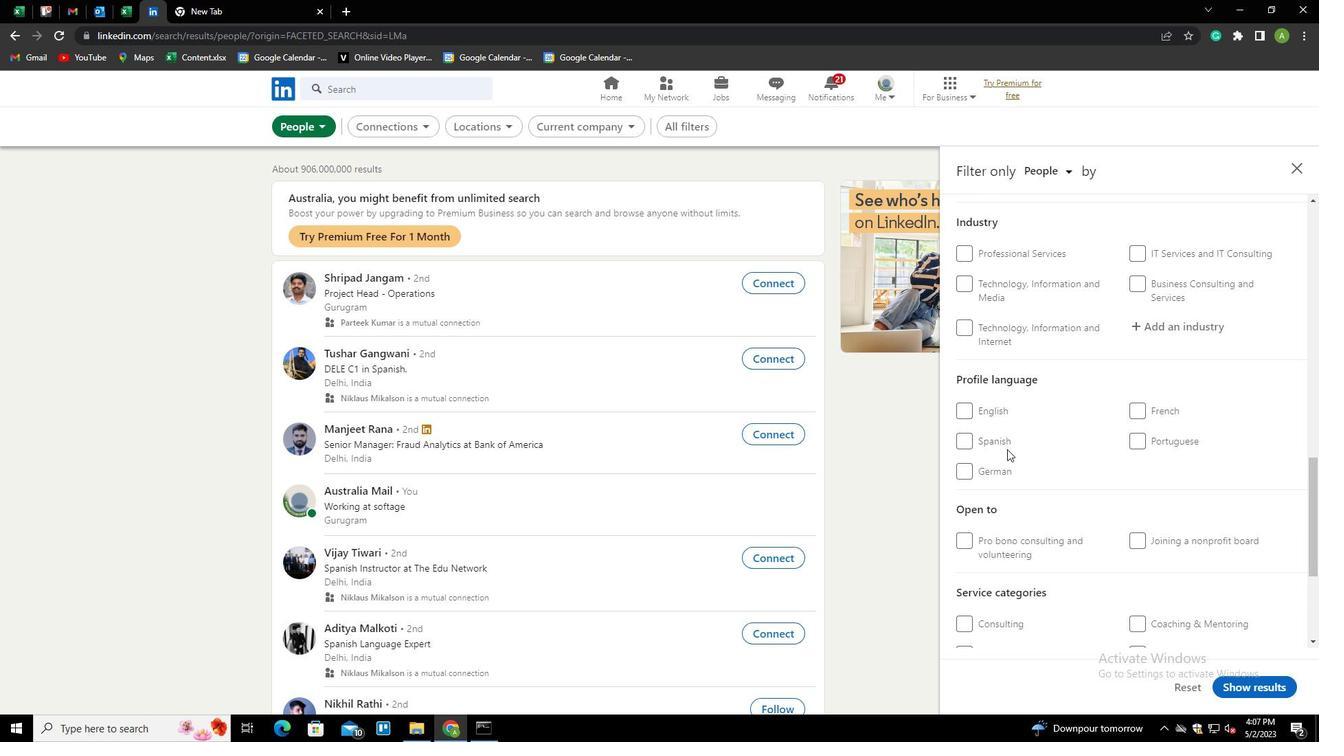 
Action: Mouse moved to (1114, 425)
Screenshot: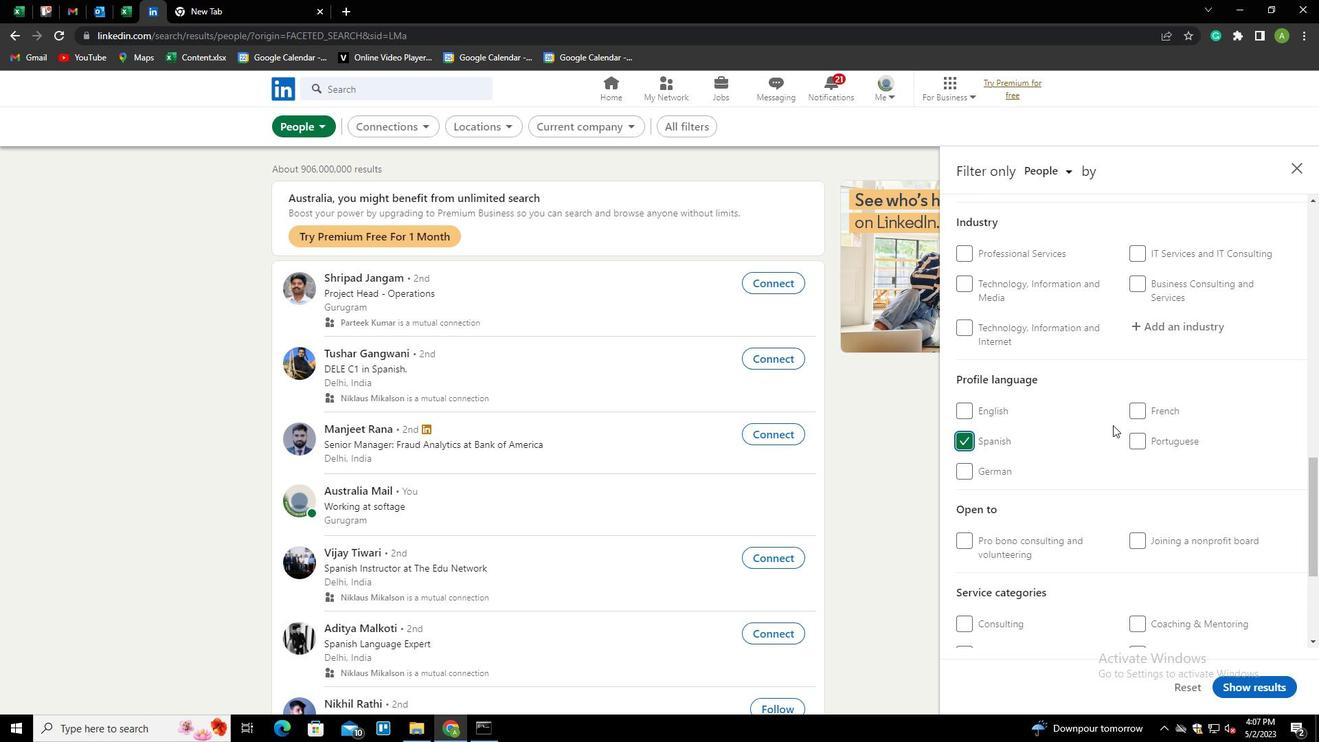 
Action: Mouse scrolled (1114, 426) with delta (0, 0)
Screenshot: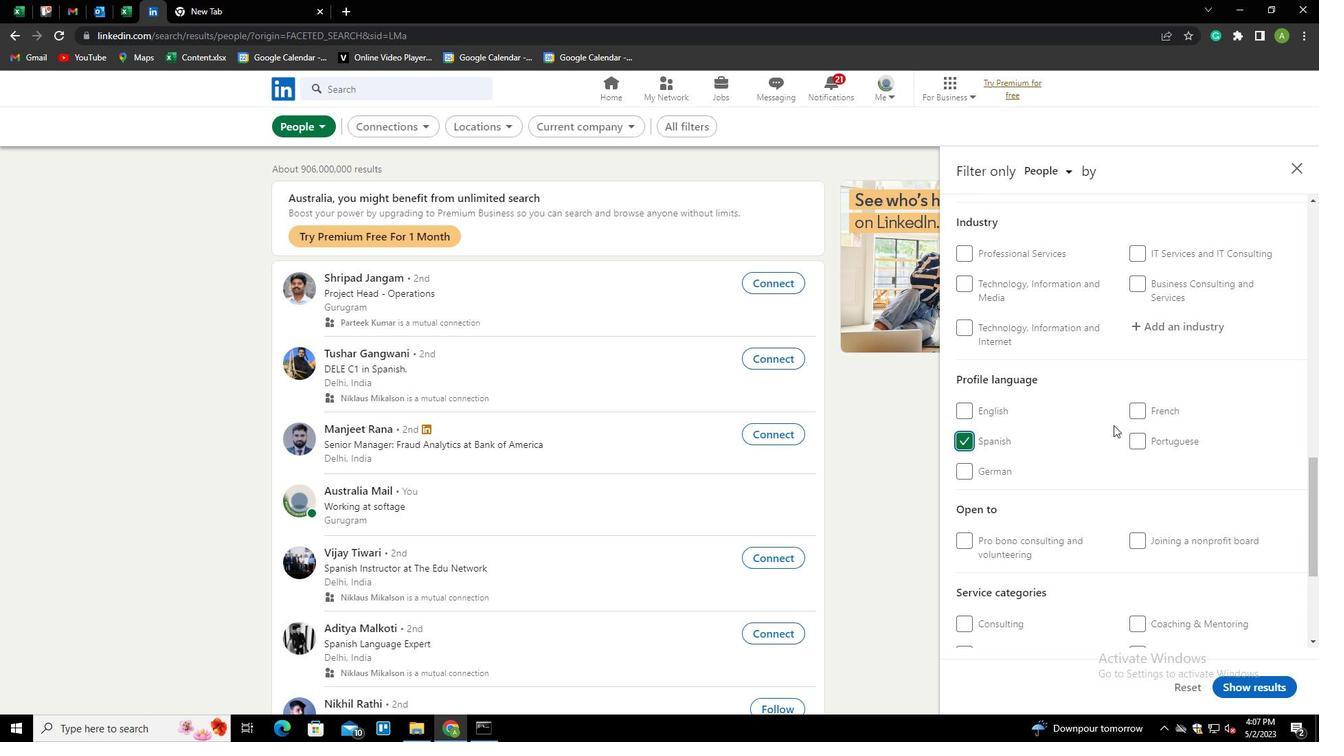 
Action: Mouse scrolled (1114, 426) with delta (0, 0)
Screenshot: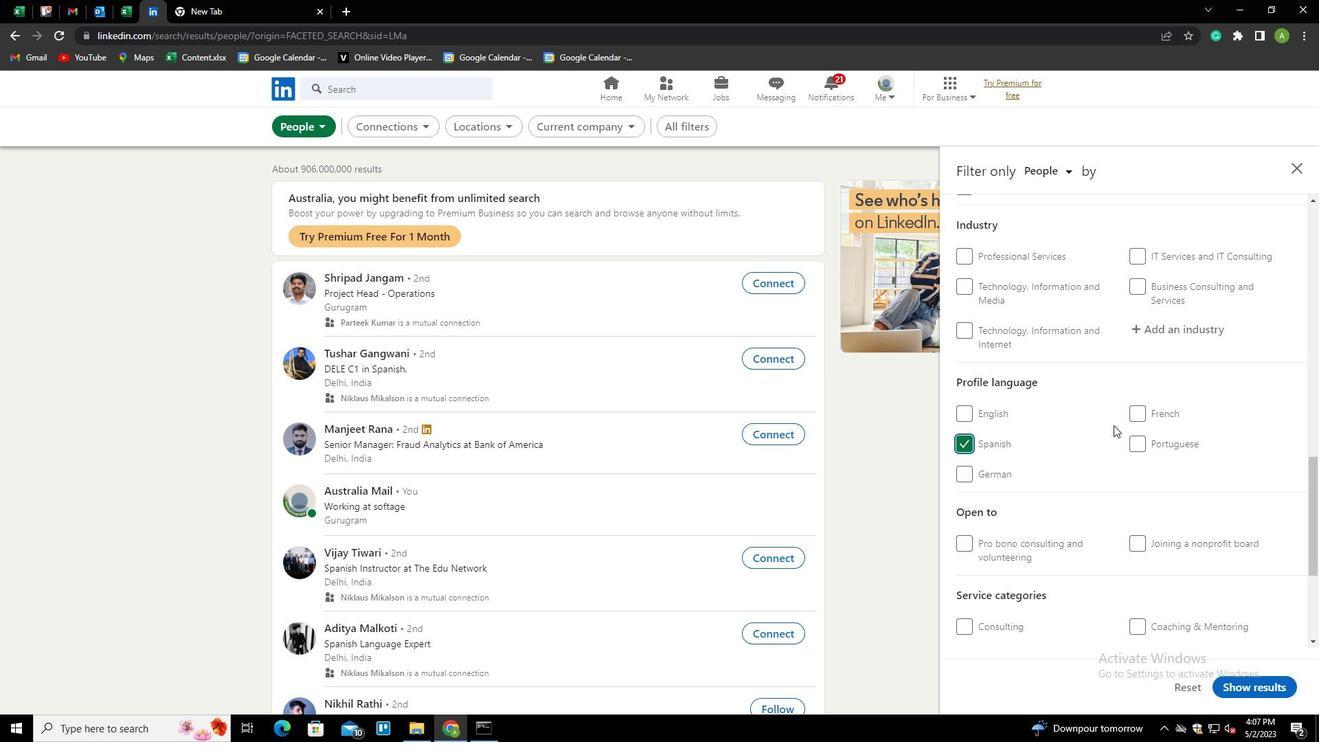 
Action: Mouse scrolled (1114, 426) with delta (0, 0)
Screenshot: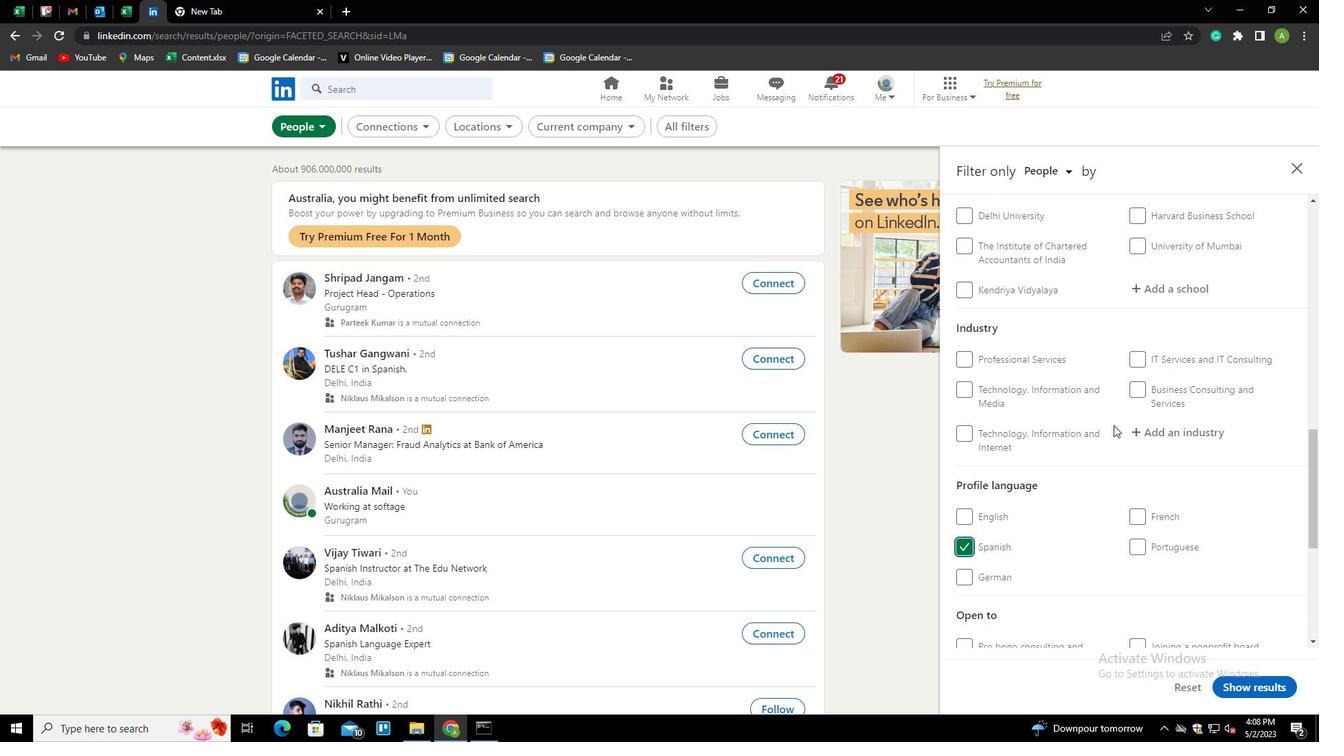 
Action: Mouse scrolled (1114, 426) with delta (0, 0)
Screenshot: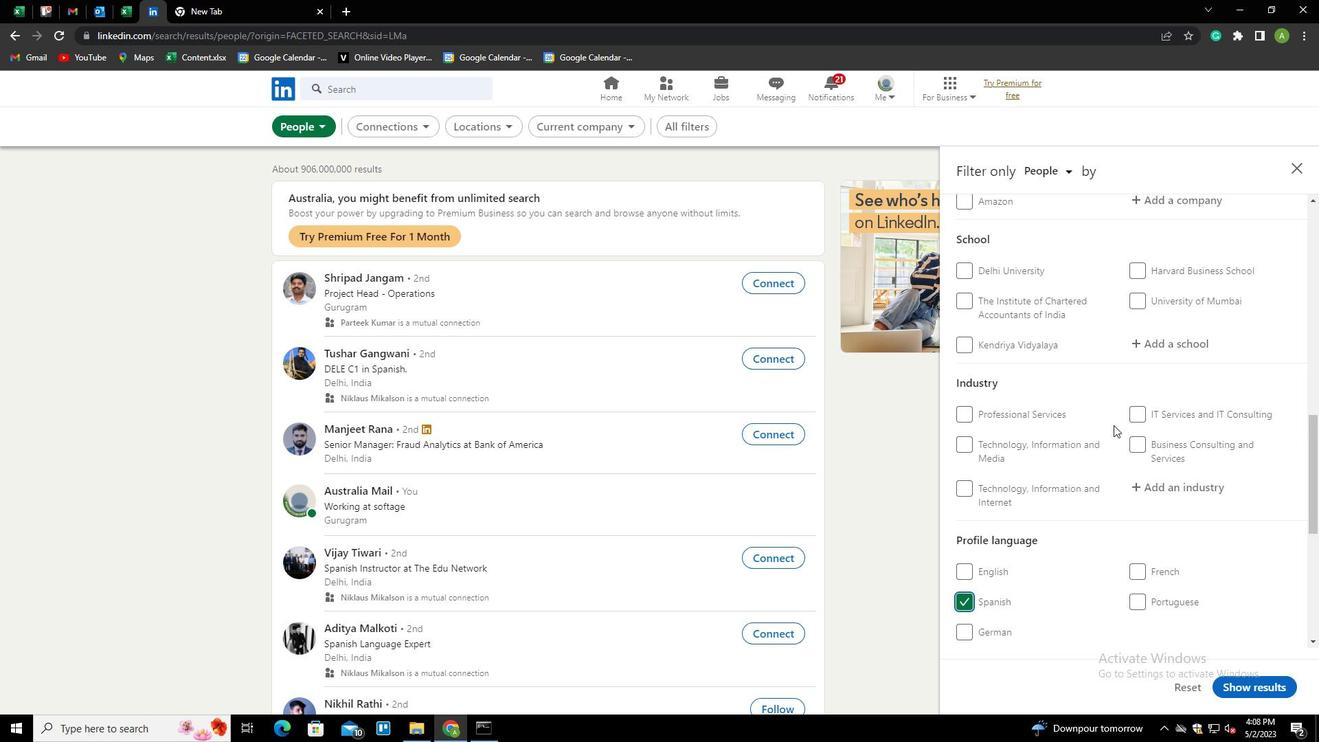 
Action: Mouse scrolled (1114, 426) with delta (0, 0)
Screenshot: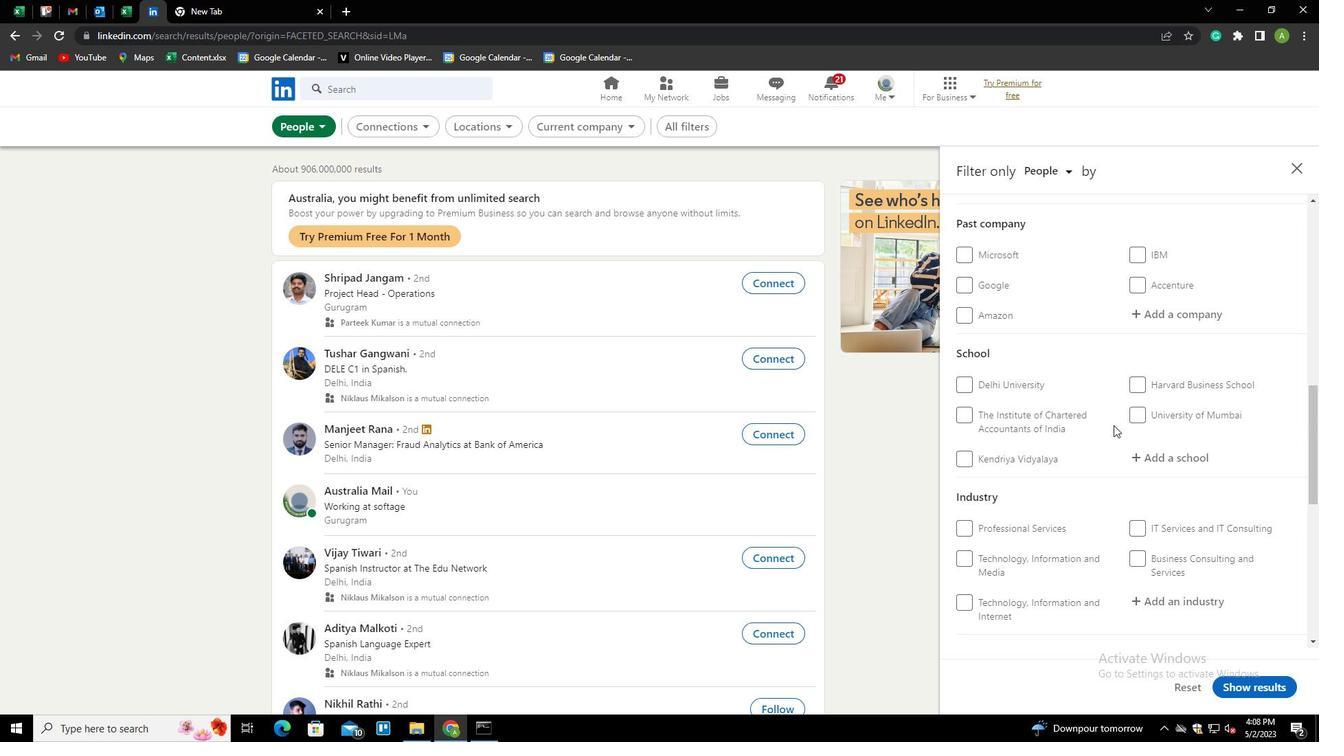 
Action: Mouse scrolled (1114, 426) with delta (0, 0)
Screenshot: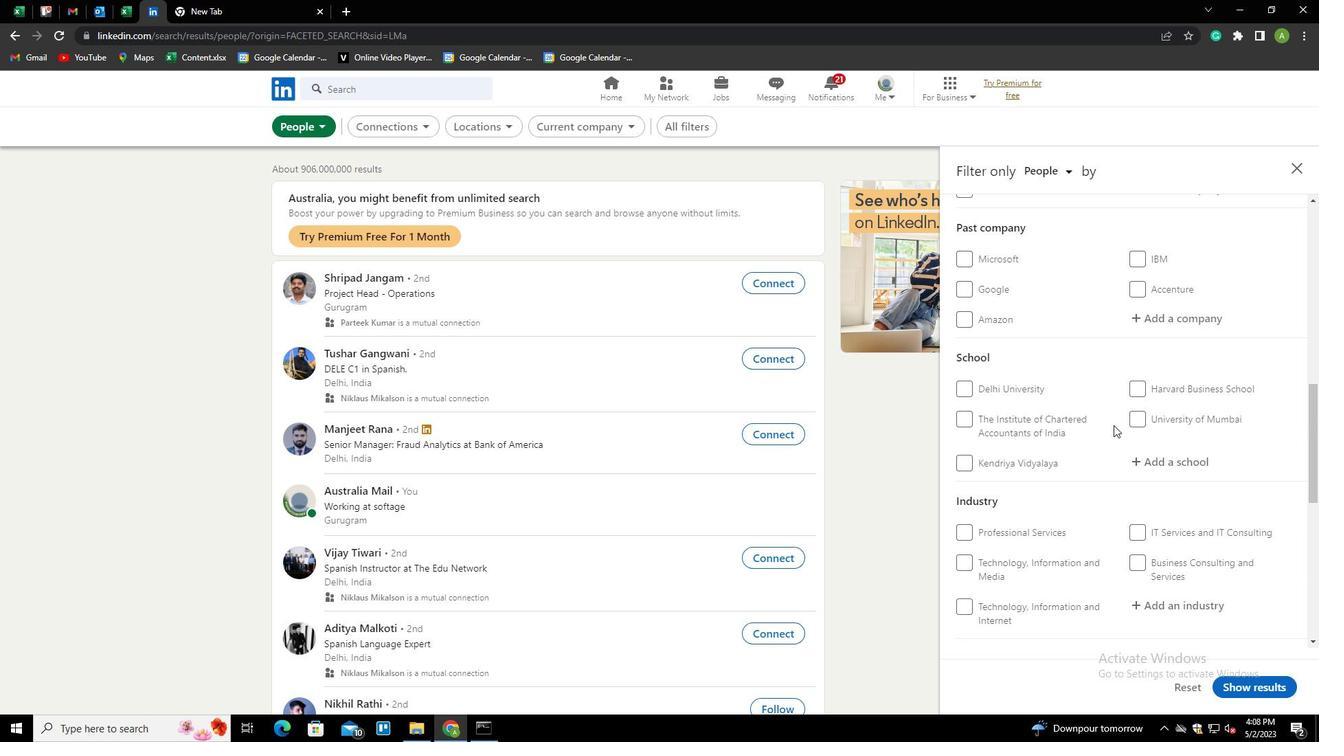 
Action: Mouse scrolled (1114, 426) with delta (0, 0)
Screenshot: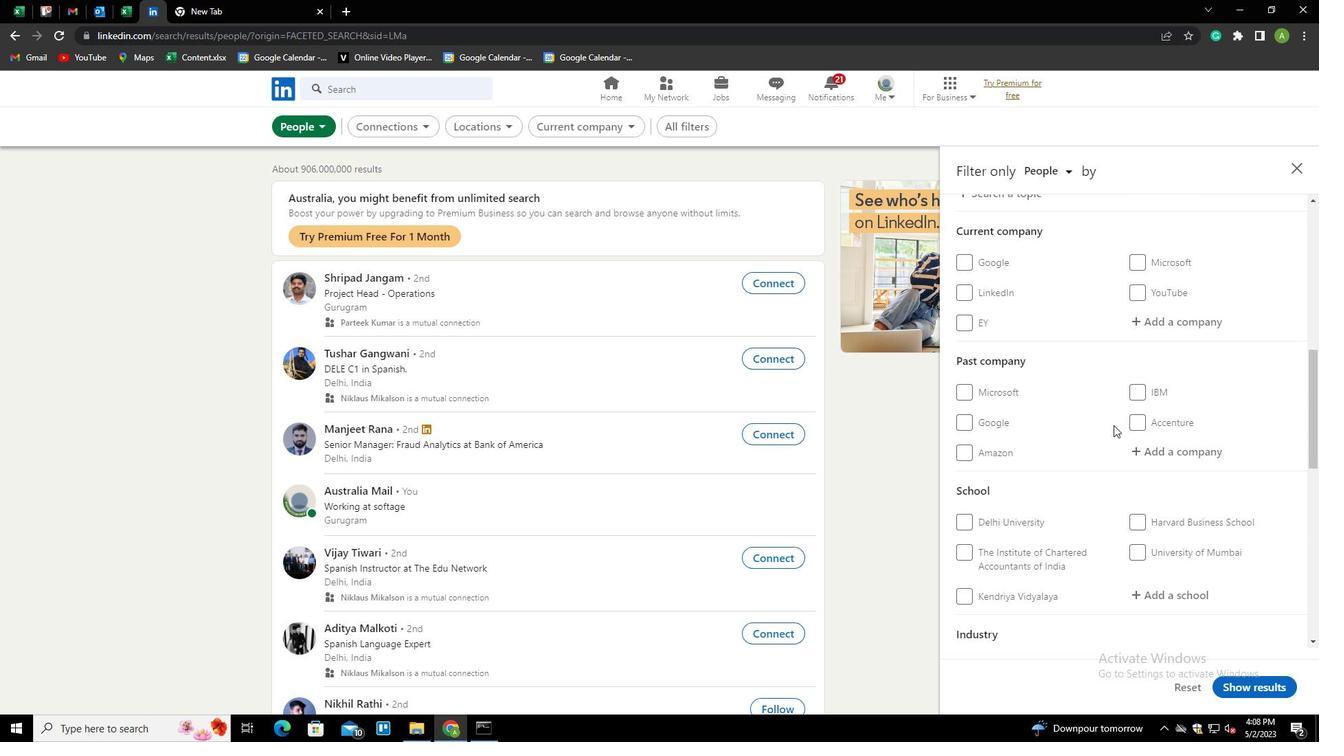 
Action: Mouse moved to (1149, 388)
Screenshot: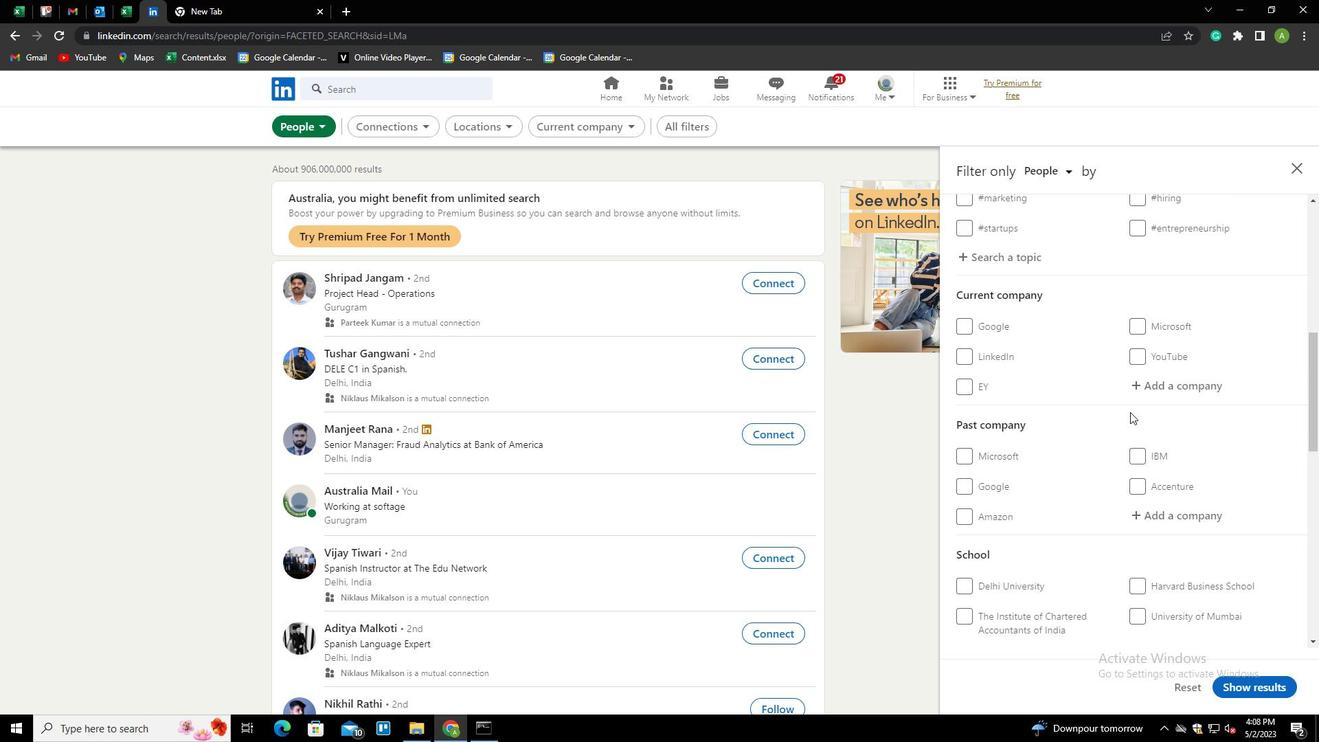 
Action: Mouse pressed left at (1149, 388)
Screenshot: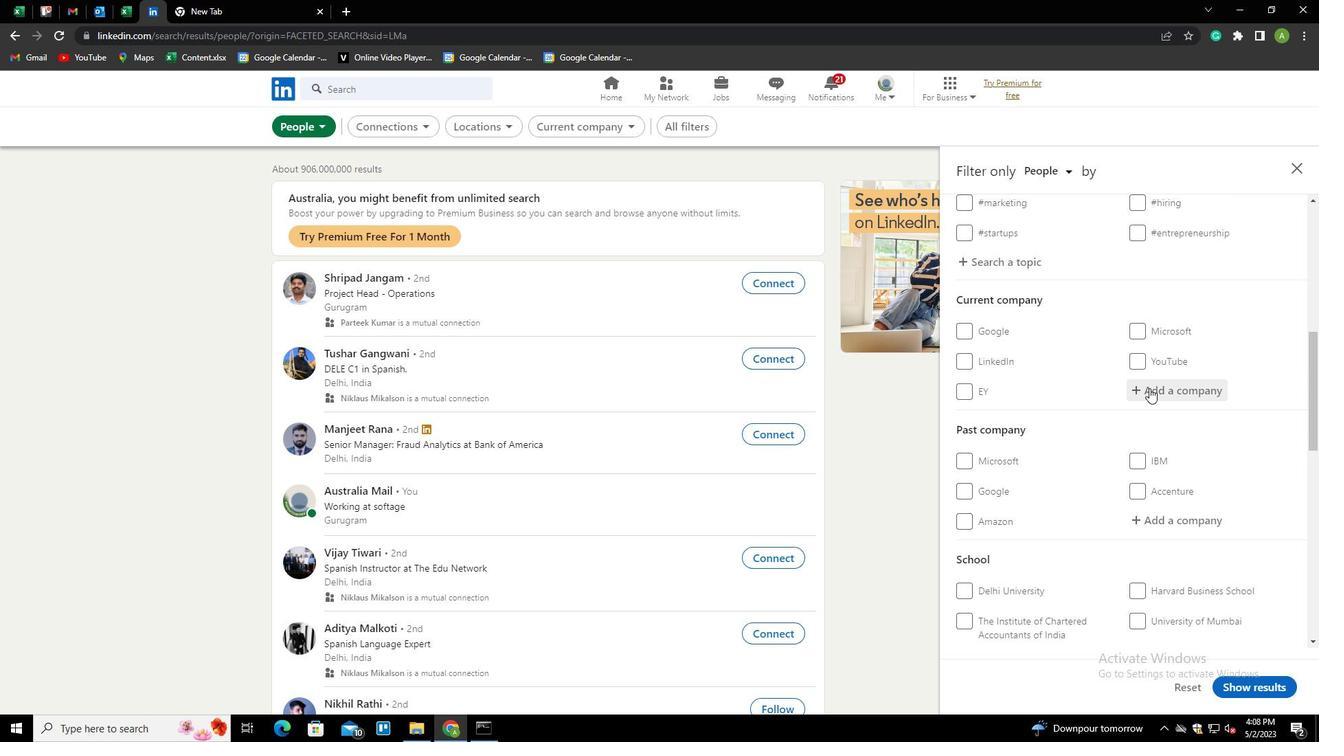 
Action: Key pressed <Key.shift>E
Screenshot: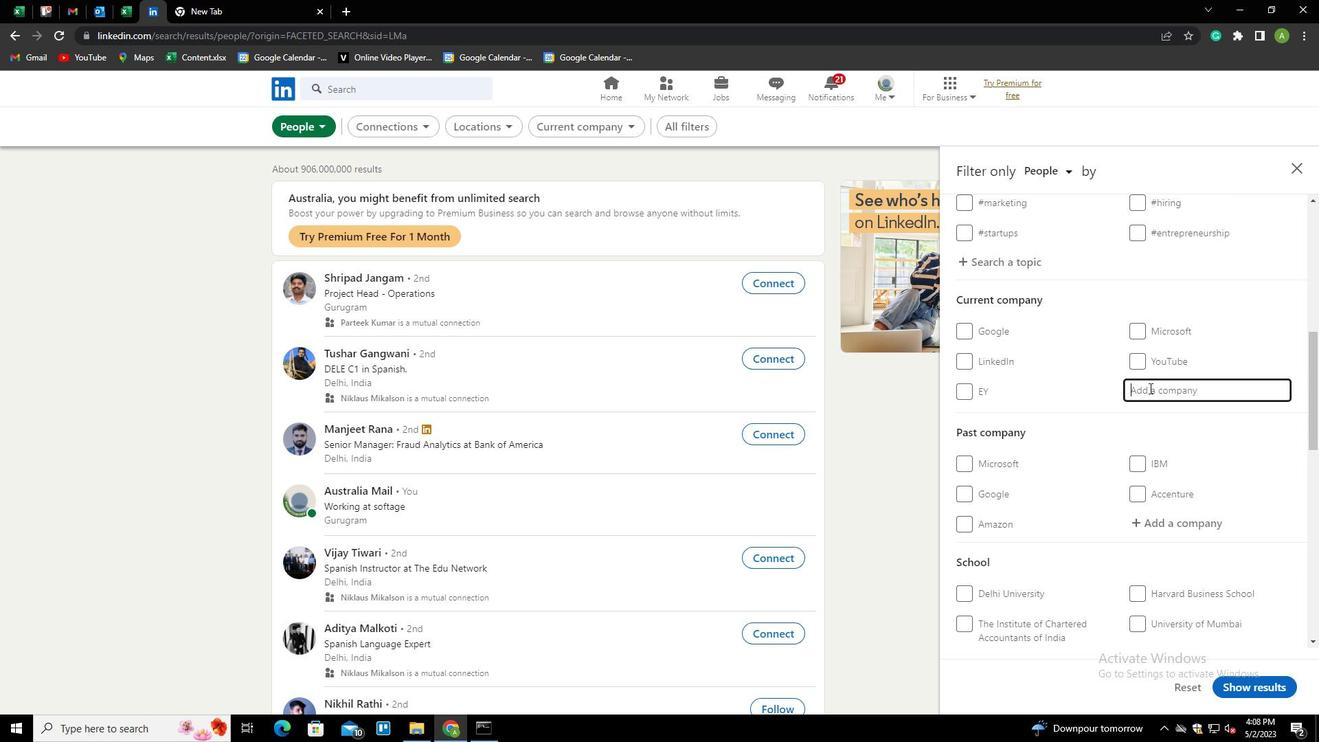 
Action: Mouse moved to (1148, 389)
Screenshot: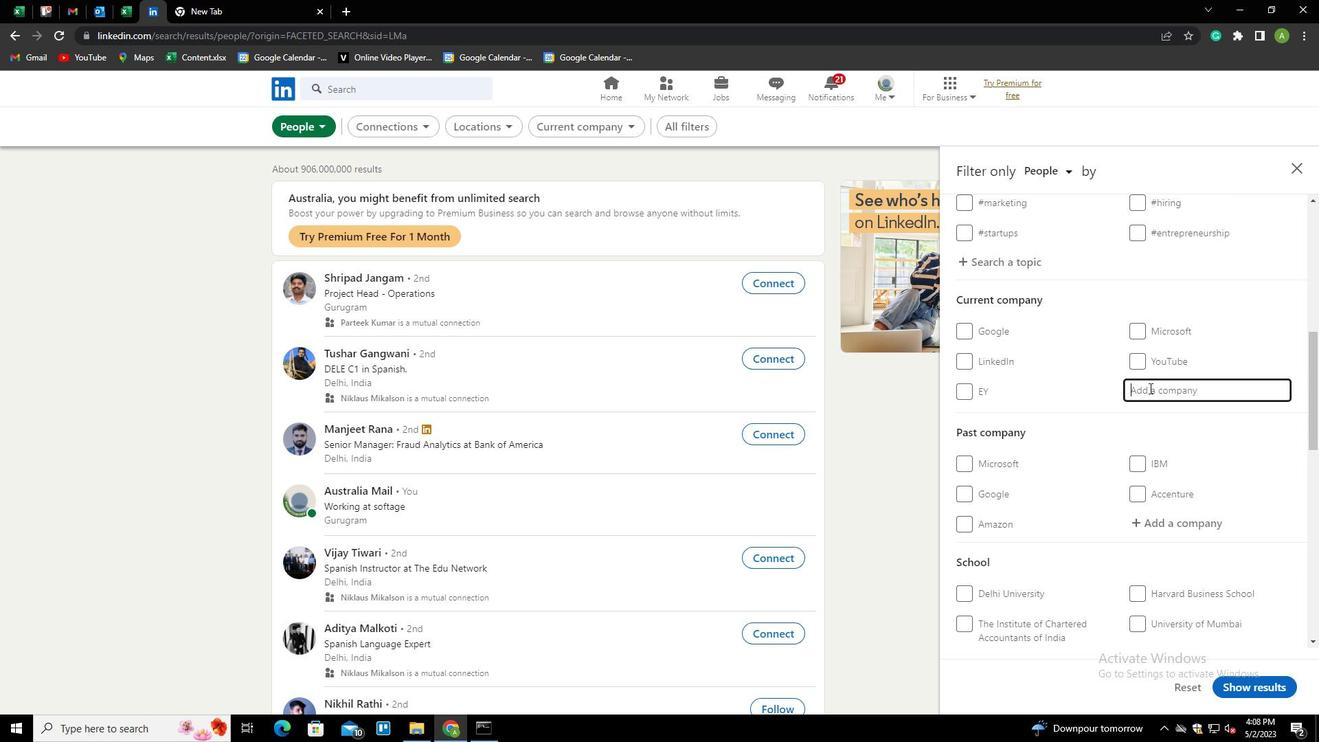 
Action: Key pressed SCORTS<Key.space><Key.shift>KUBOTA<Key.down><Key.enter>
Screenshot: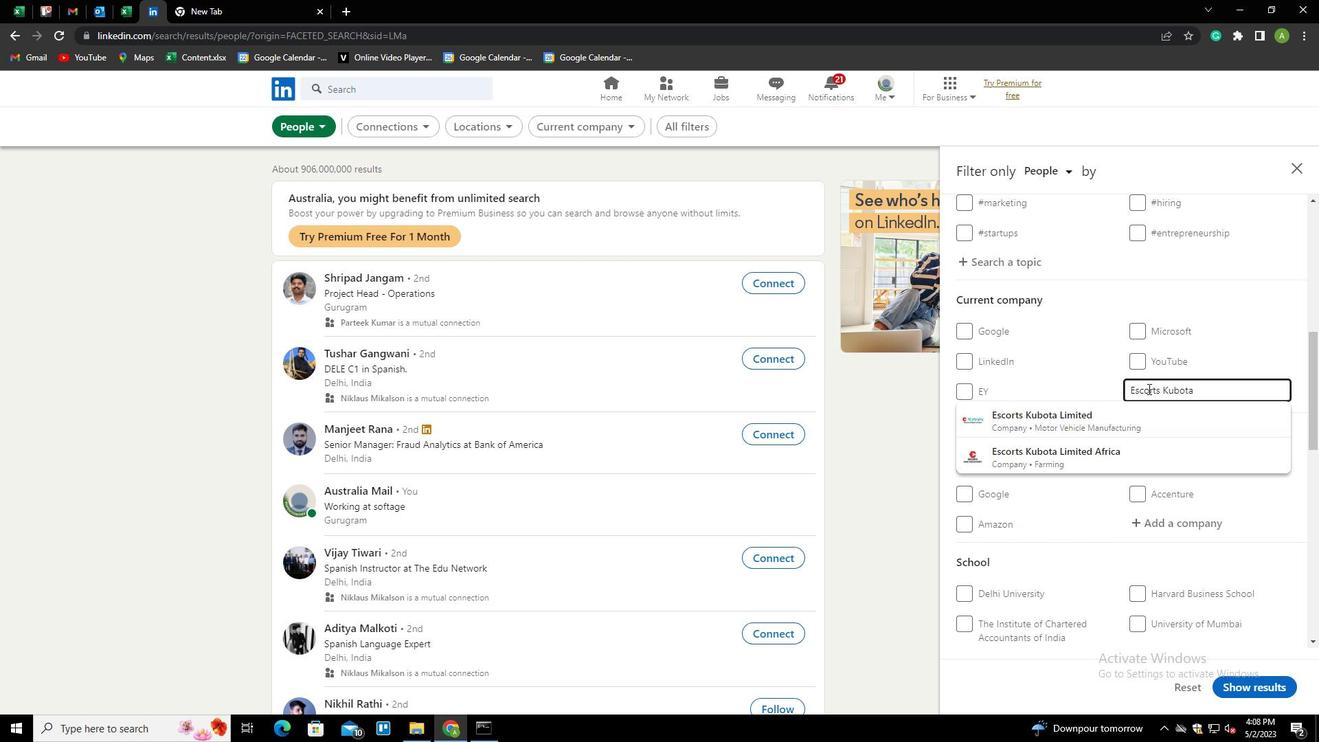 
Action: Mouse scrolled (1148, 388) with delta (0, 0)
Screenshot: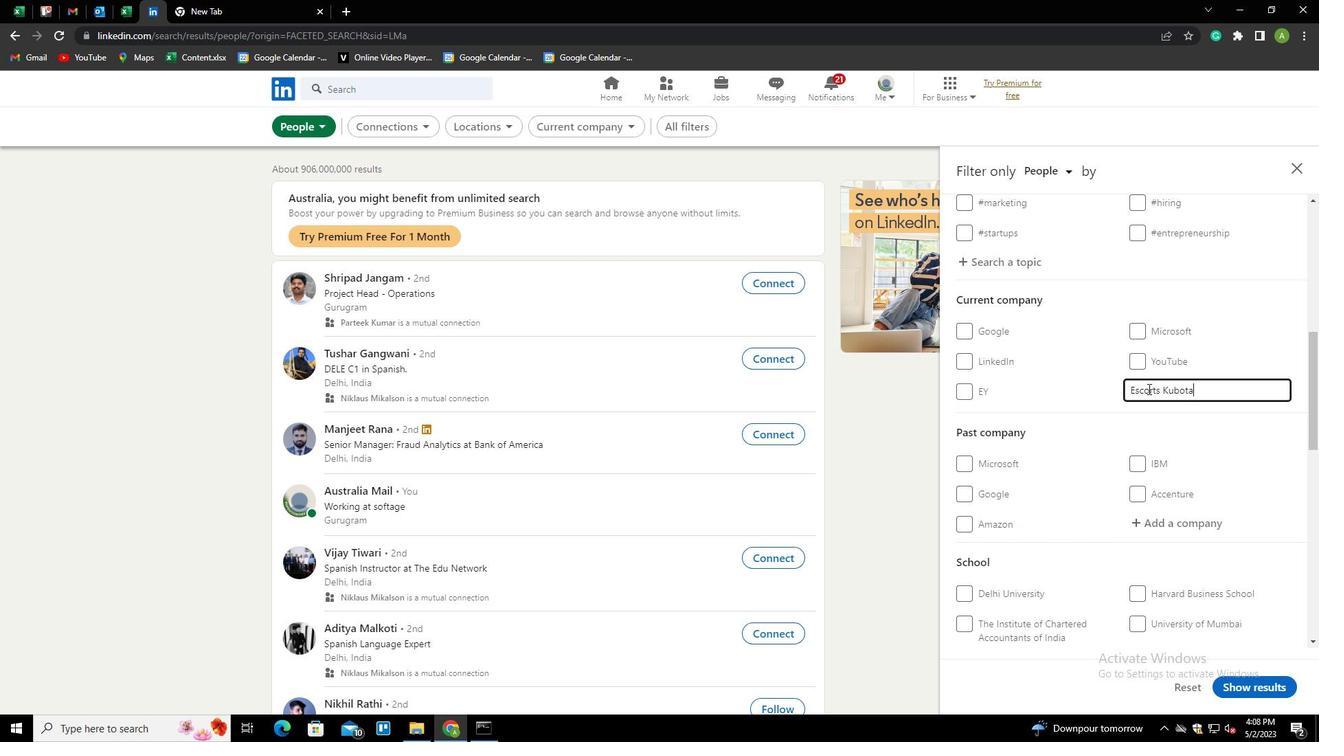 
Action: Mouse scrolled (1148, 388) with delta (0, 0)
Screenshot: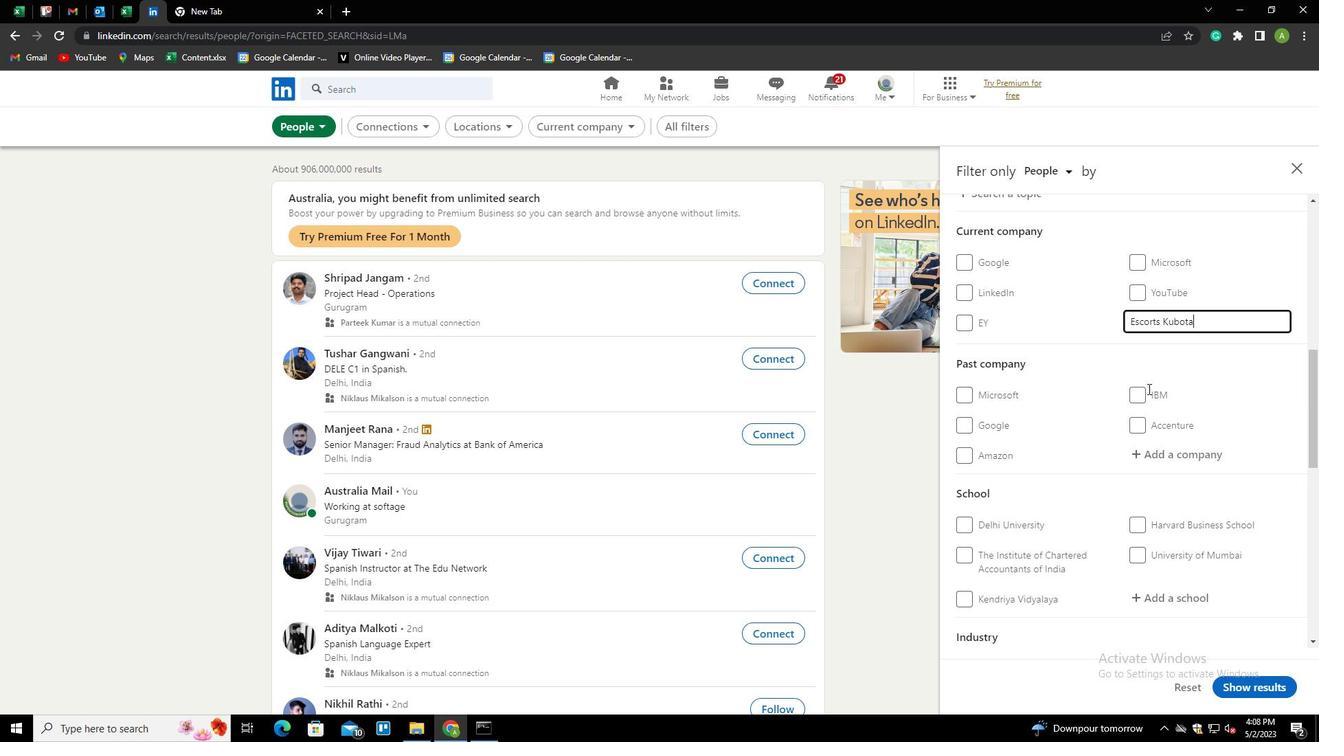 
Action: Mouse scrolled (1148, 388) with delta (0, 0)
Screenshot: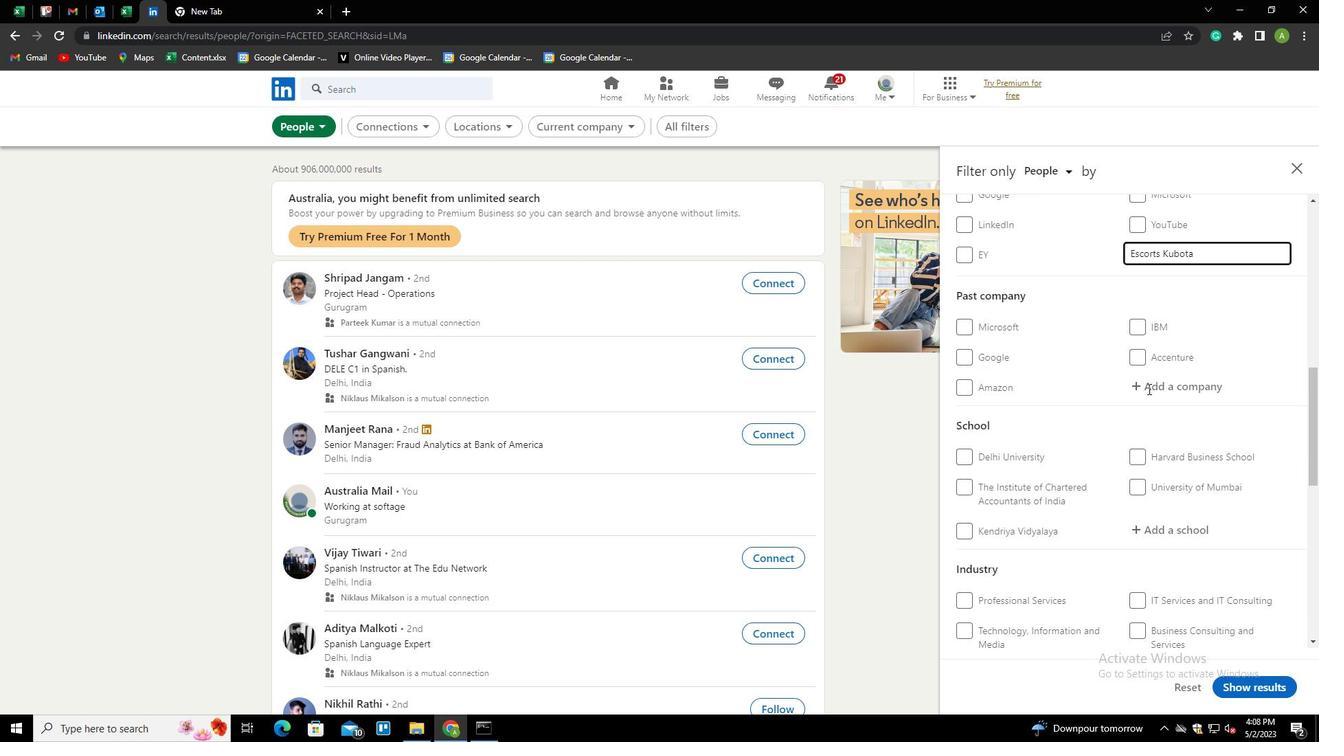 
Action: Mouse moved to (1156, 462)
Screenshot: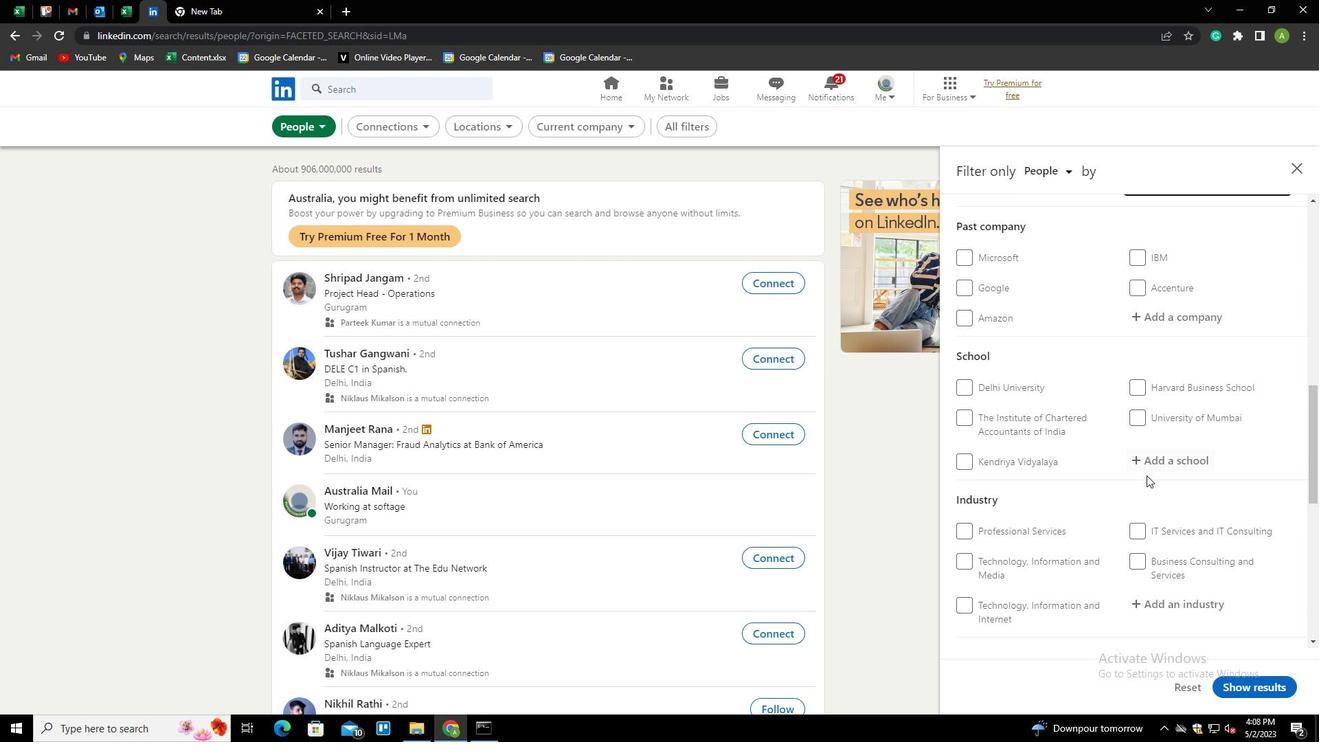 
Action: Mouse pressed left at (1156, 462)
Screenshot: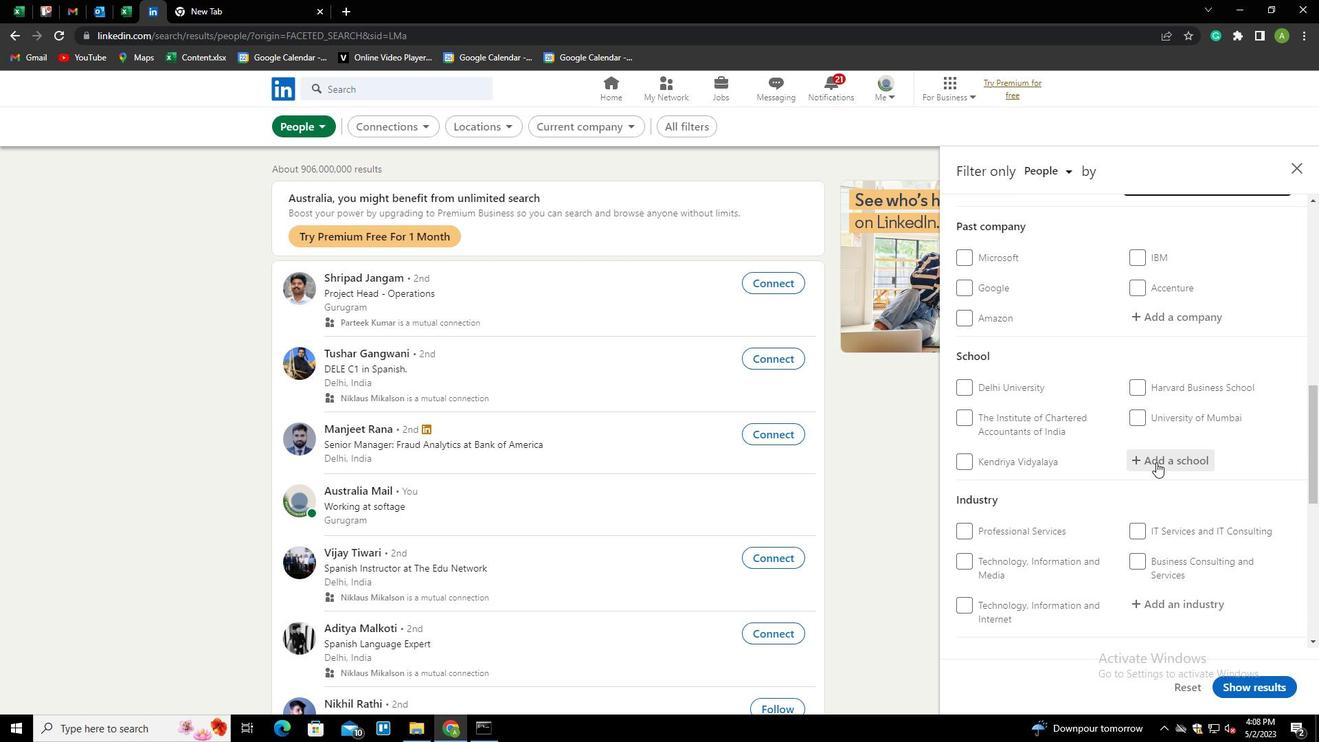 
Action: Mouse moved to (1164, 460)
Screenshot: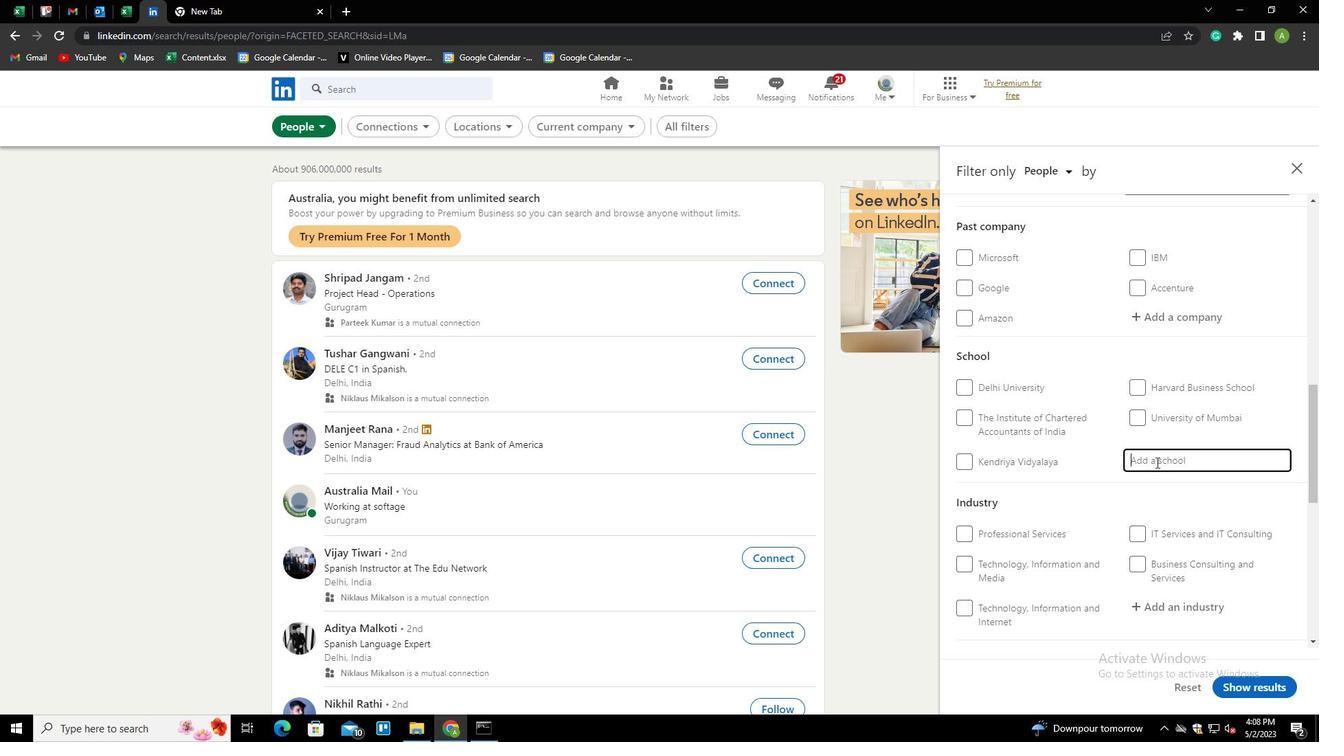 
Action: Mouse pressed left at (1164, 460)
Screenshot: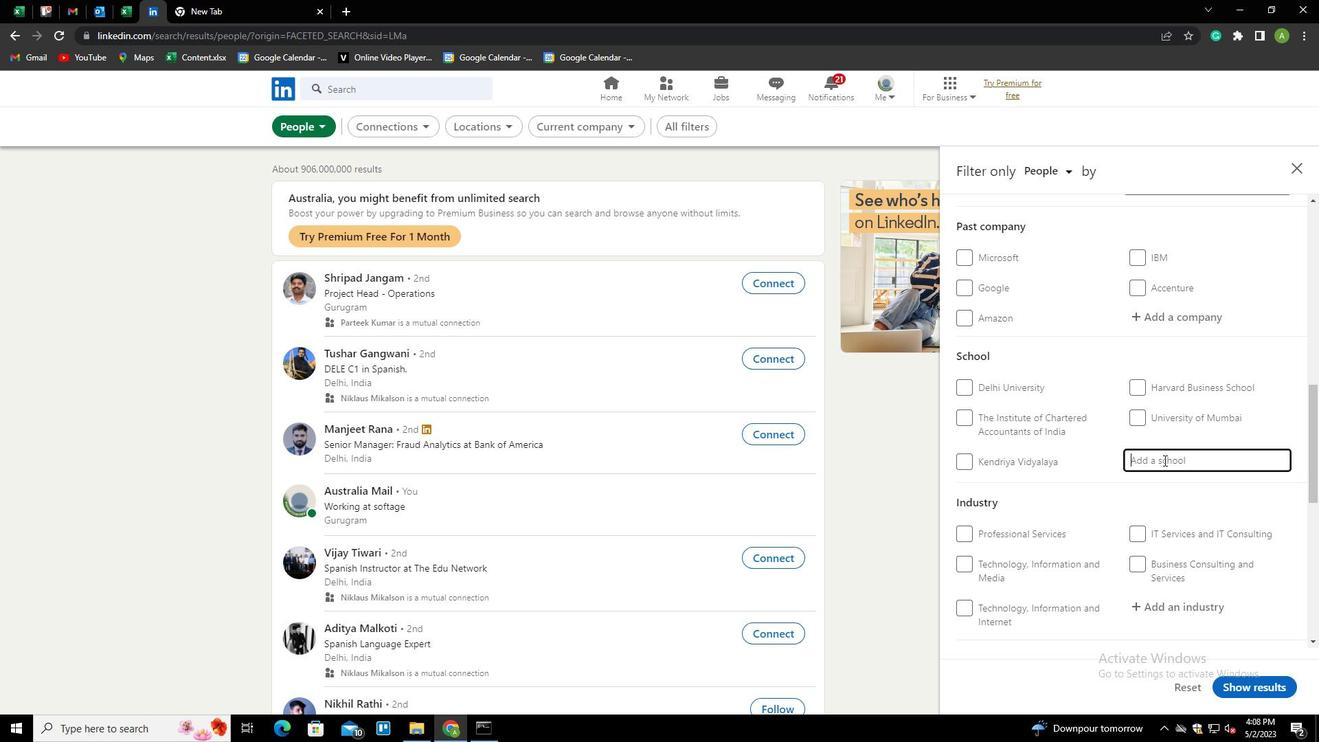 
Action: Mouse moved to (1162, 461)
Screenshot: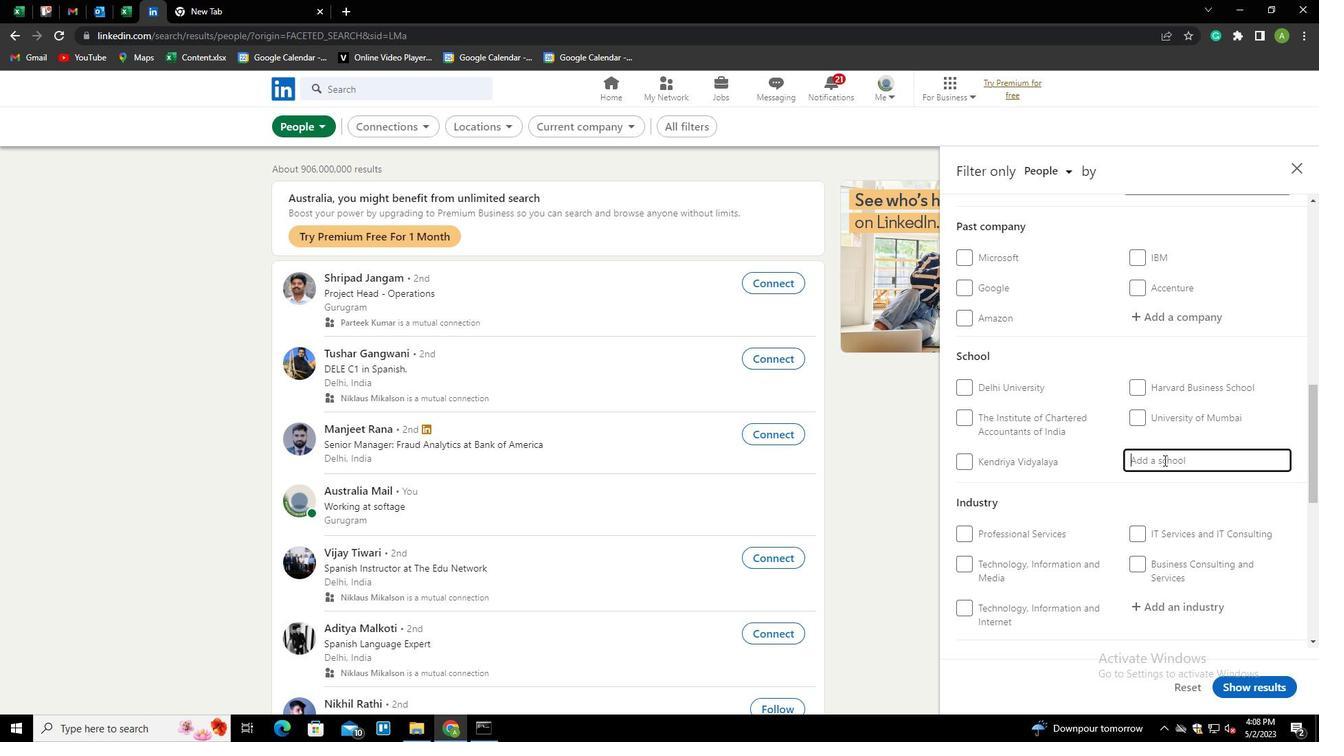 
Action: Key pressed <Key.shift>DON<Key.space><Key.shift><Key.shift><Key.shift><Key.shift><Key.shift><Key.shift><Key.shift><Key.shift><Key.shift>BOSCO<Key.down><Key.down><Key.down><Key.down><Key.space><Key.shift>COLLEGER<Key.backspace><Key.down><Key.down><Key.enter>
Screenshot: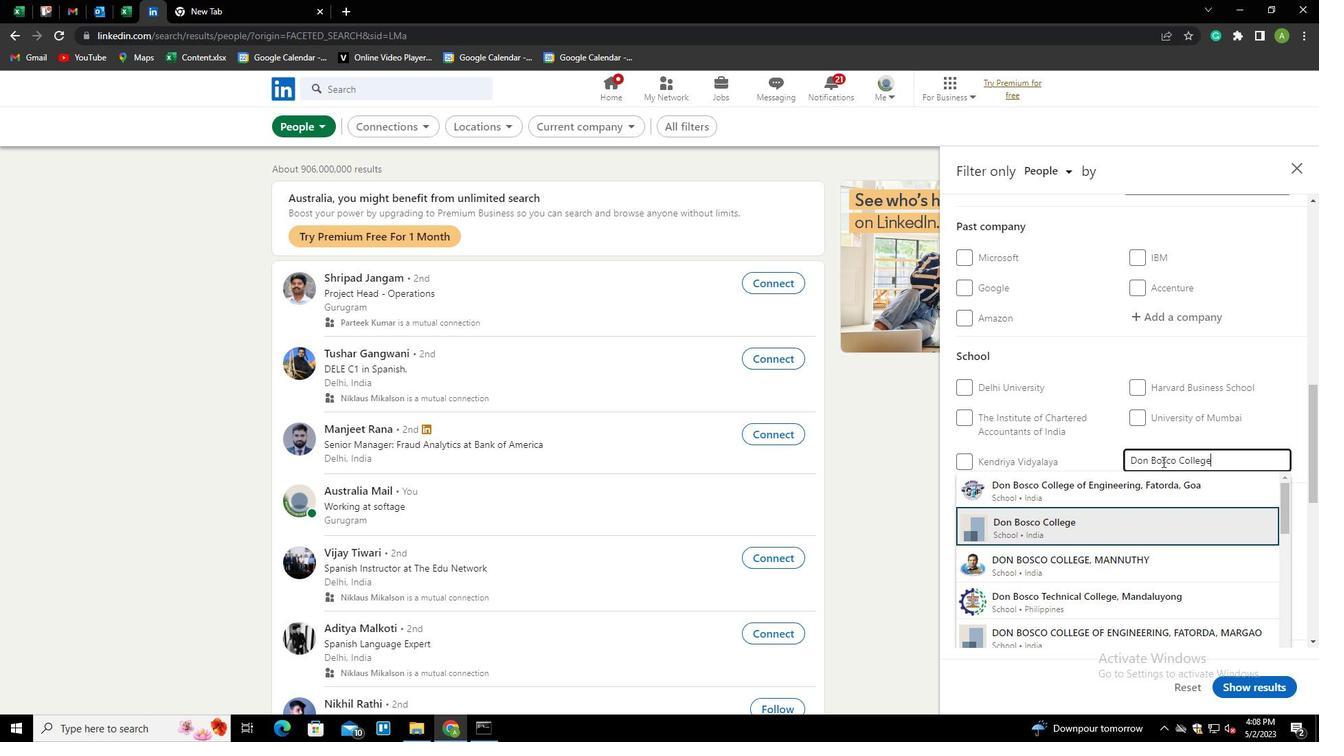 
Action: Mouse scrolled (1162, 461) with delta (0, 0)
Screenshot: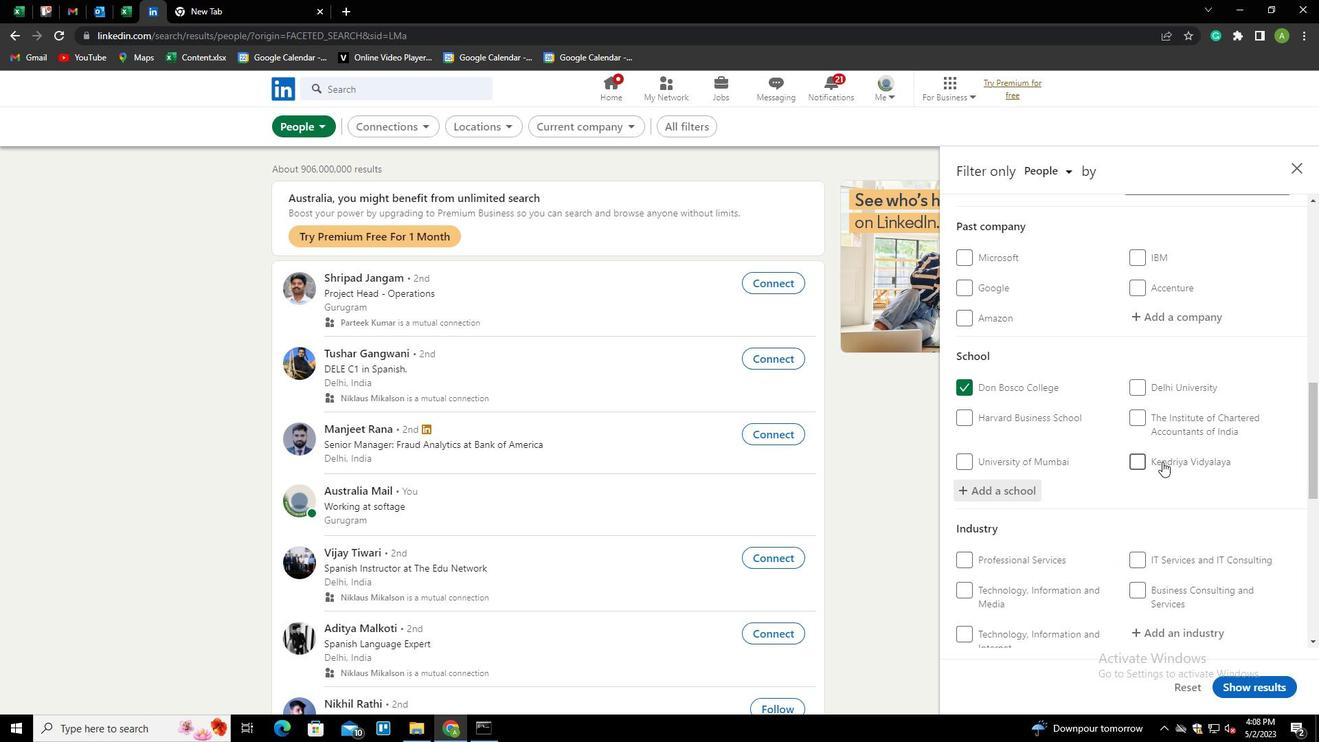
Action: Mouse scrolled (1162, 461) with delta (0, 0)
Screenshot: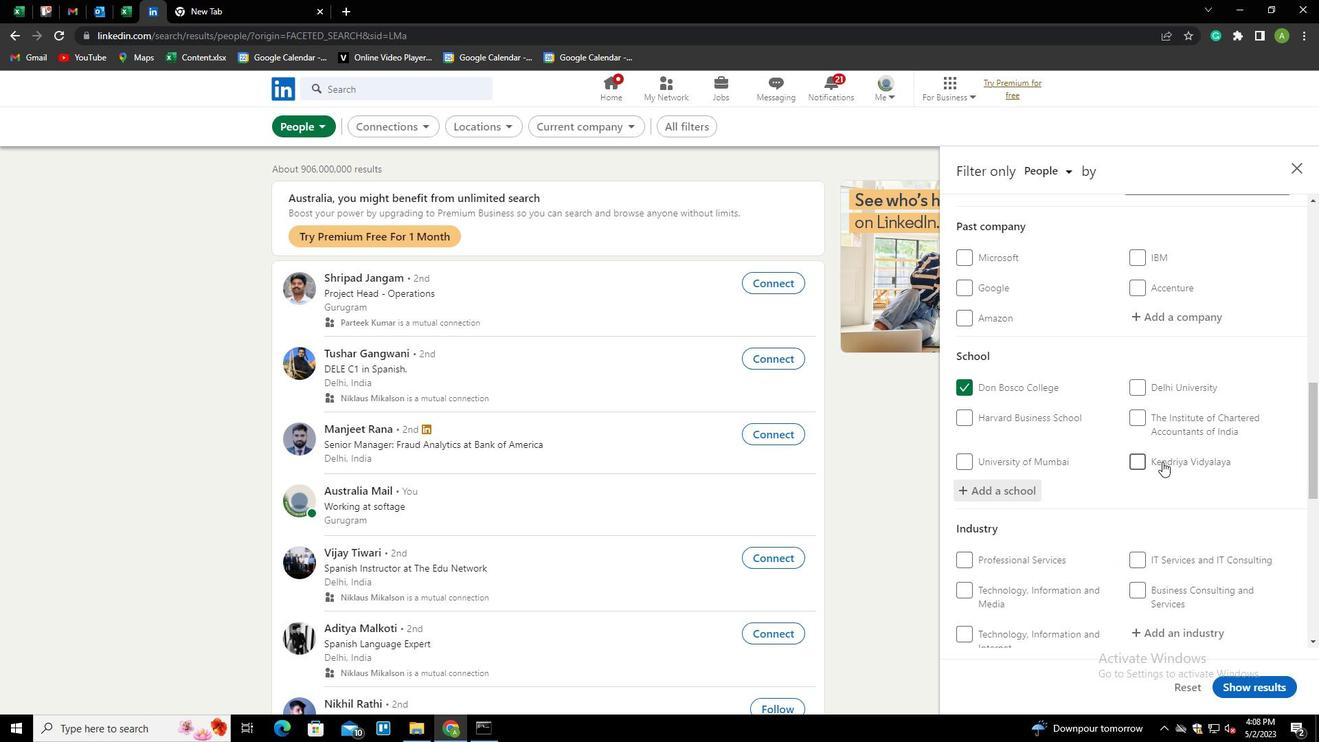 
Action: Mouse moved to (1162, 493)
Screenshot: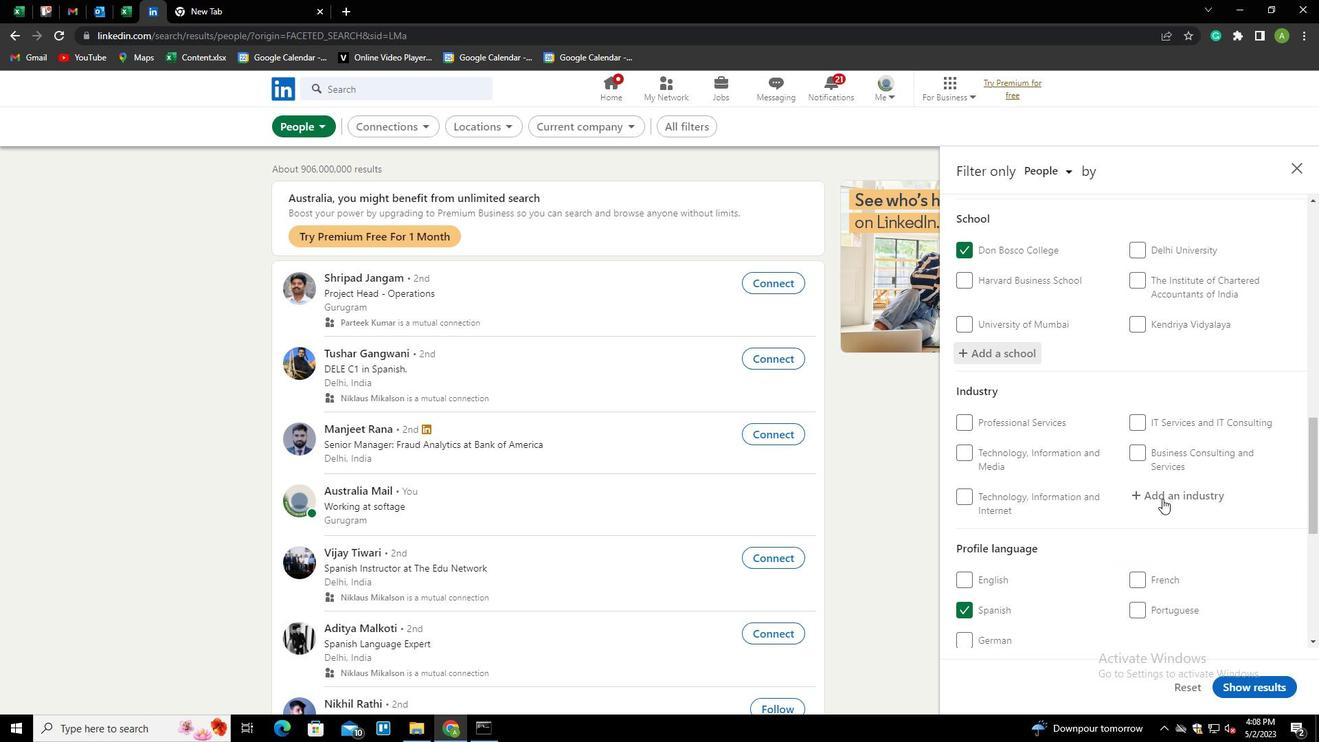
Action: Mouse pressed left at (1162, 493)
Screenshot: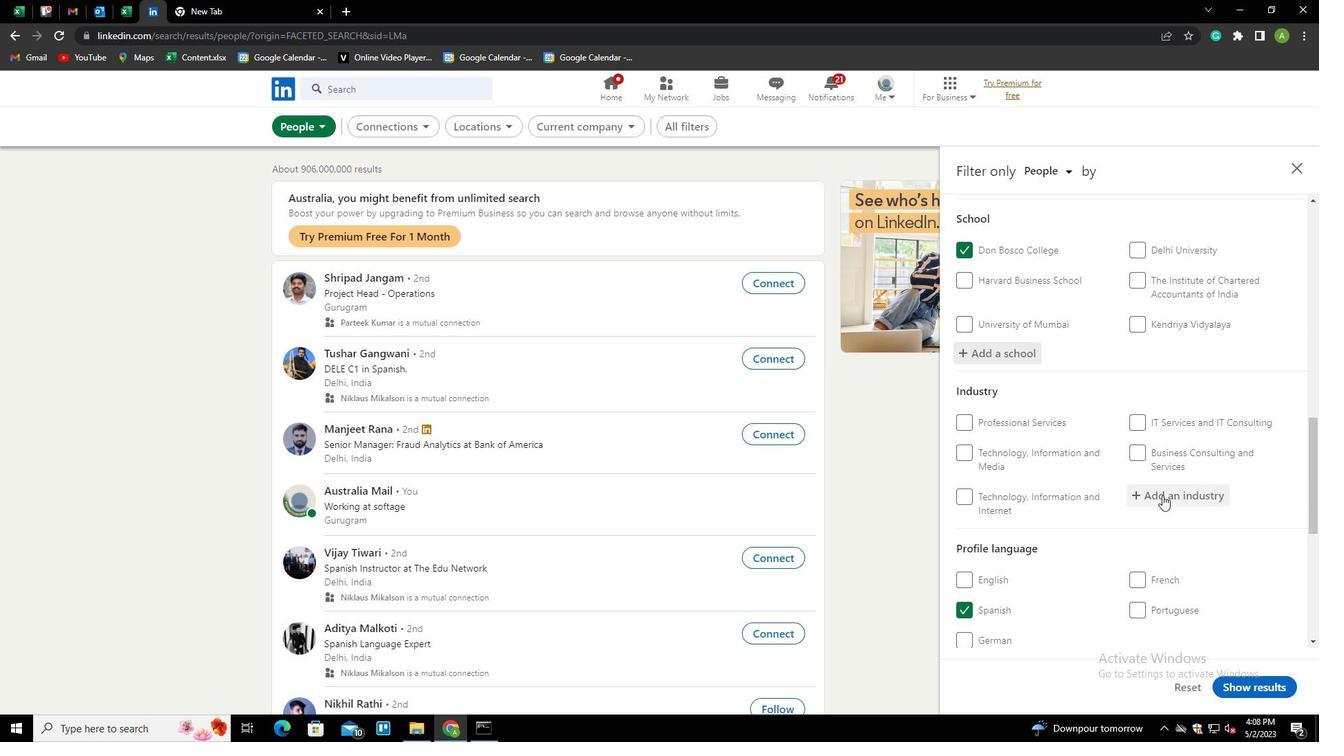 
Action: Mouse moved to (1173, 491)
Screenshot: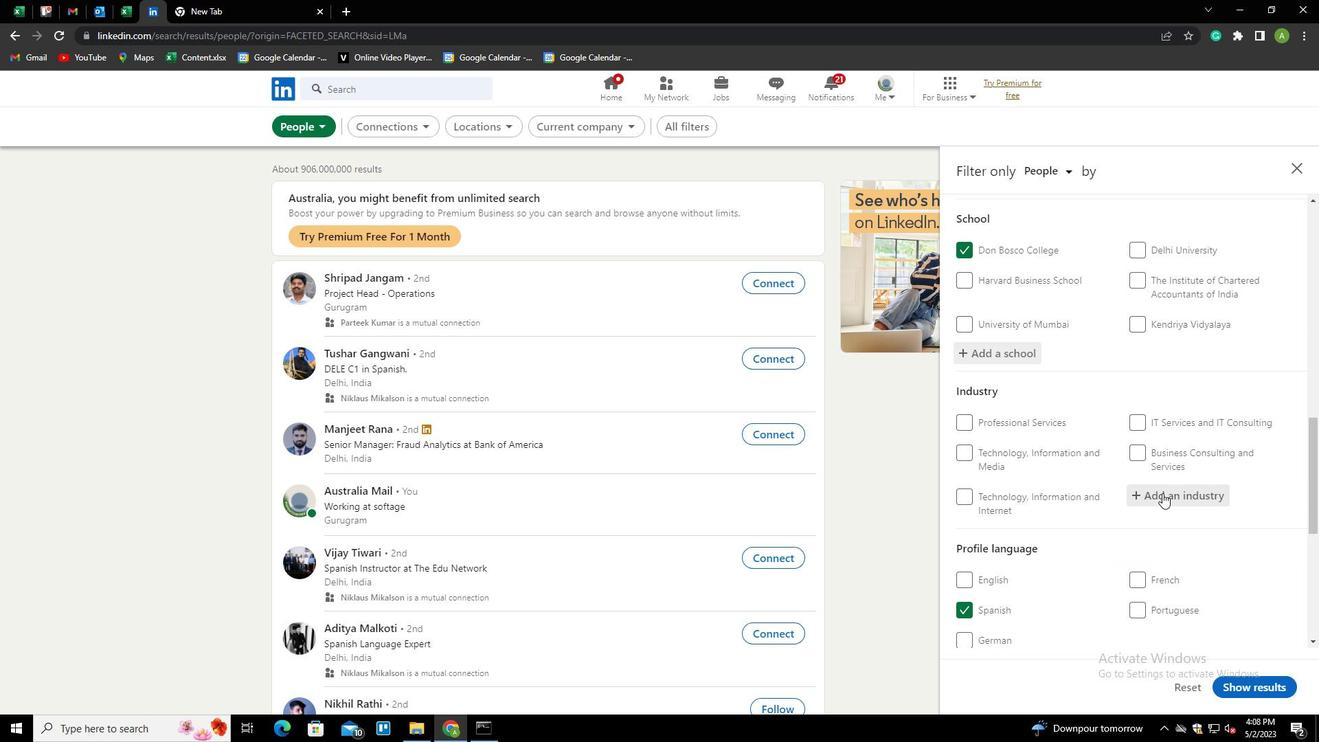 
Action: Mouse pressed left at (1173, 491)
Screenshot: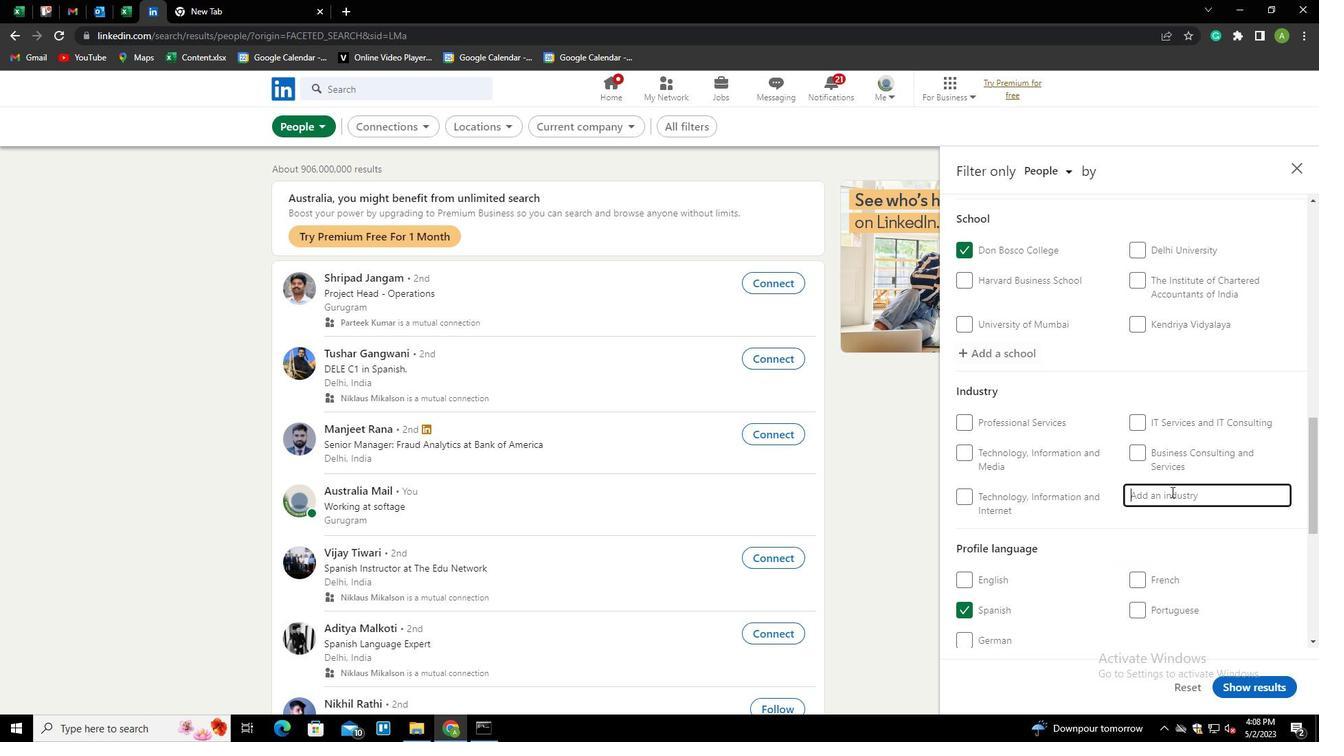 
Action: Key pressed <Key.shift>HIGHWAY,<Key.space><Key.down><Key.down><Key.enter>
Screenshot: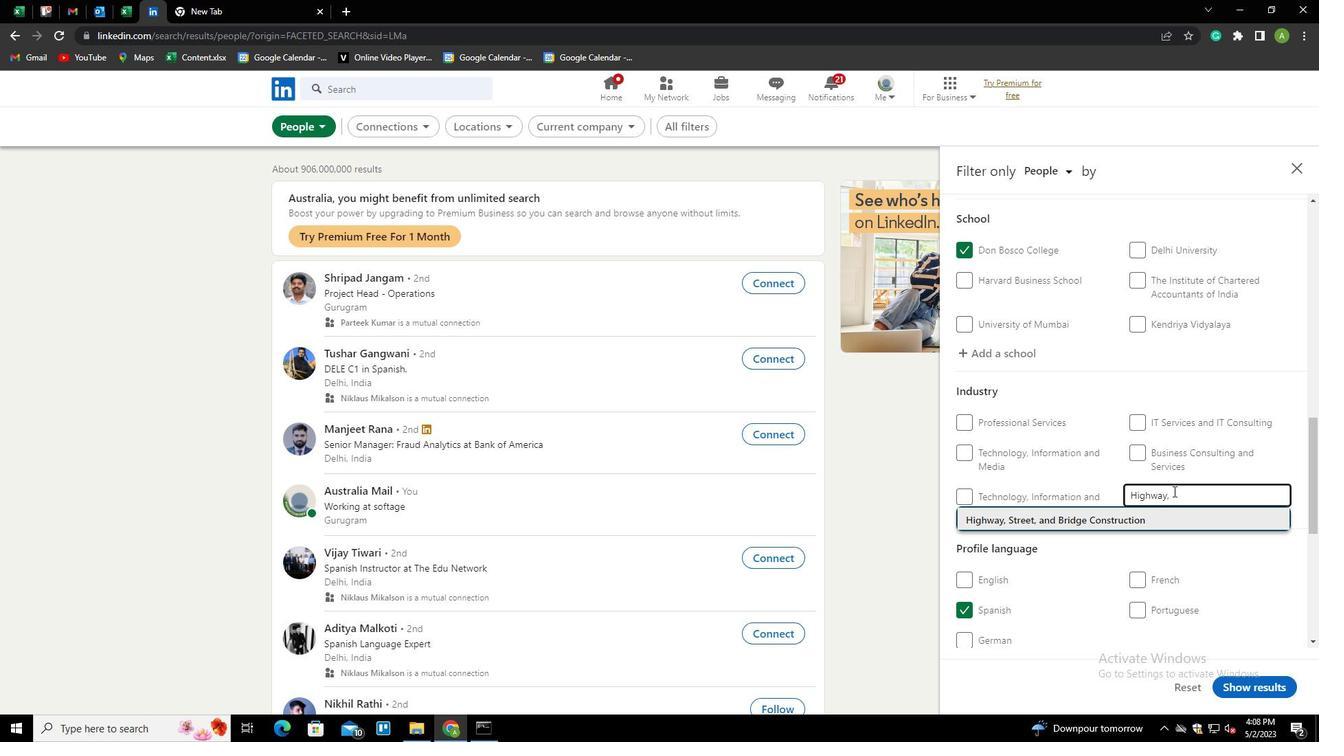 
Action: Mouse scrolled (1173, 490) with delta (0, 0)
Screenshot: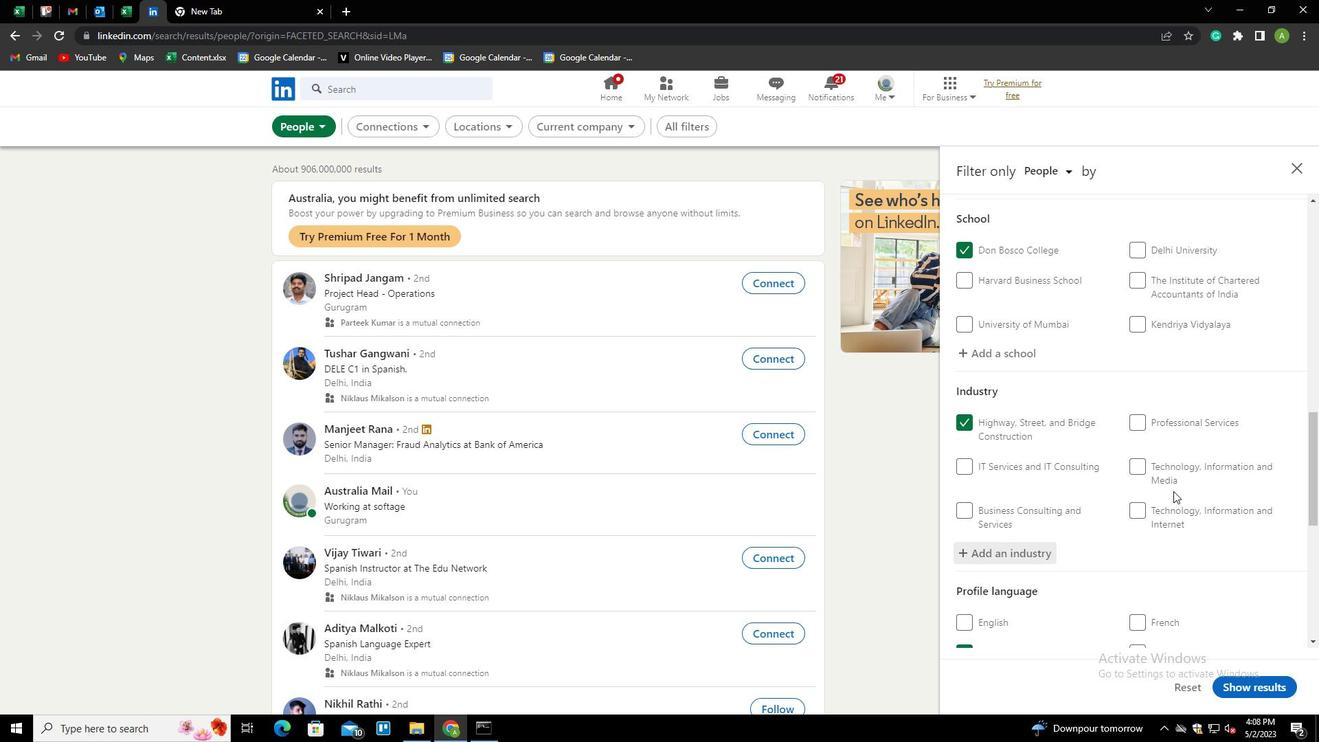 
Action: Mouse scrolled (1173, 490) with delta (0, 0)
Screenshot: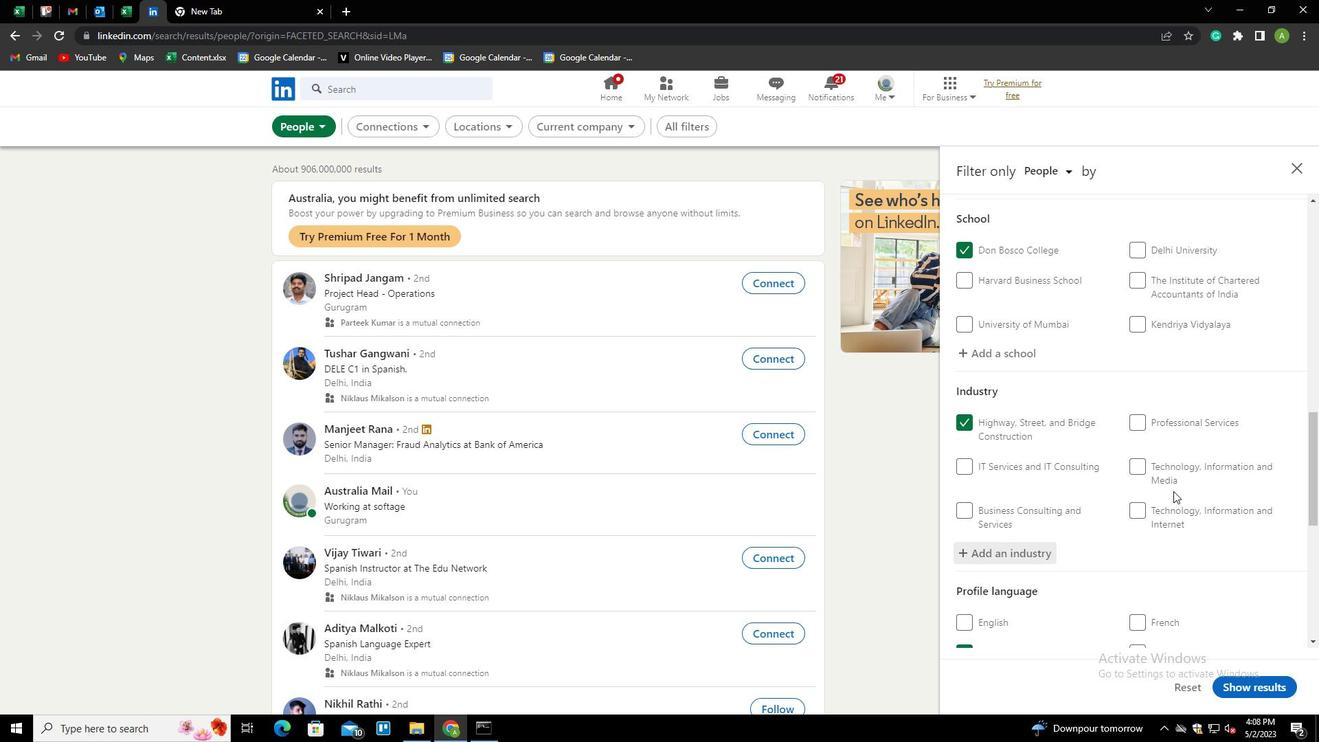 
Action: Mouse scrolled (1173, 490) with delta (0, 0)
Screenshot: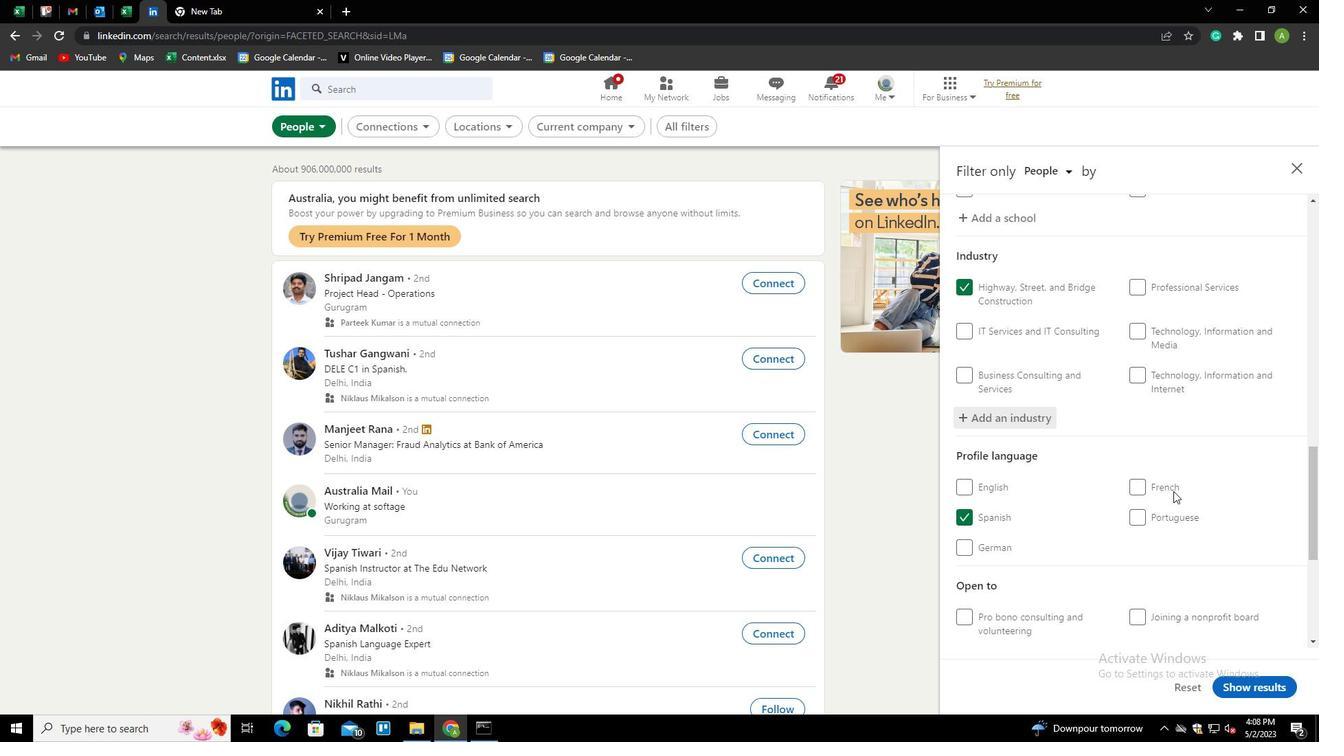 
Action: Mouse scrolled (1173, 490) with delta (0, 0)
Screenshot: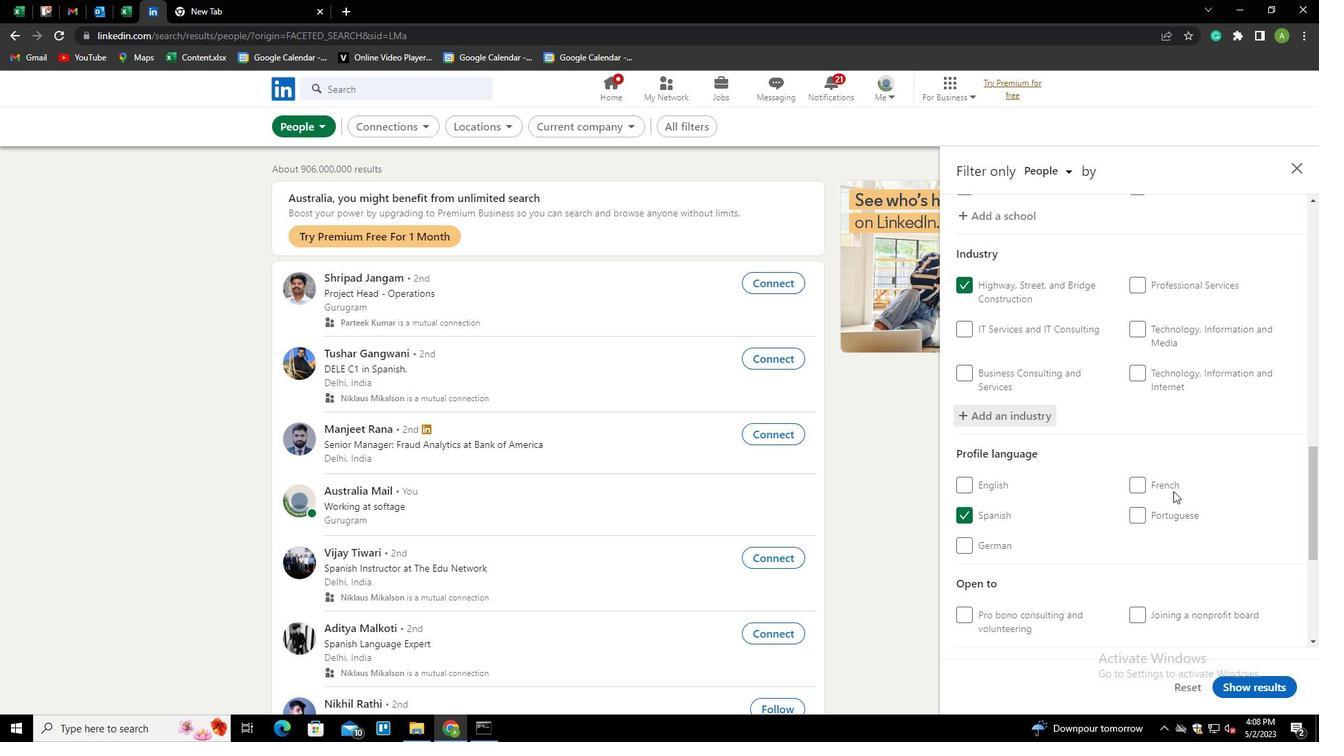 
Action: Mouse scrolled (1173, 490) with delta (0, 0)
Screenshot: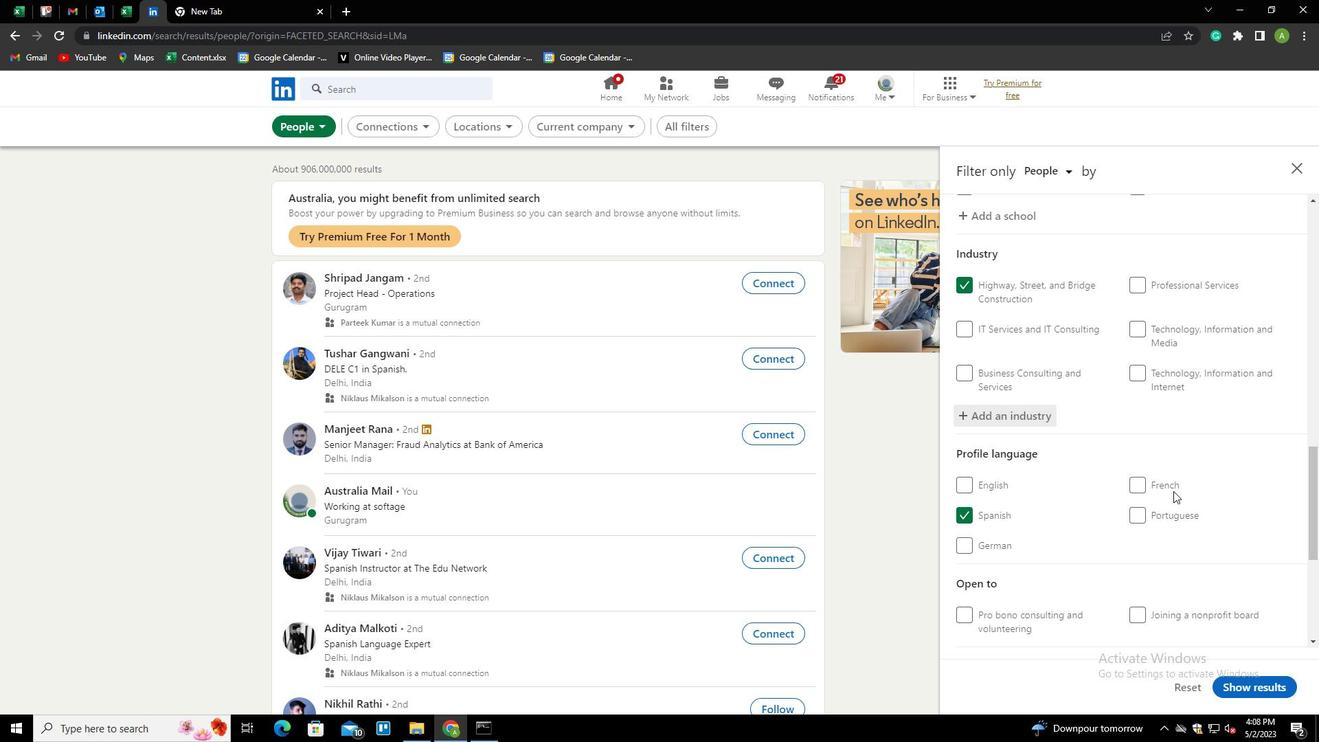 
Action: Mouse scrolled (1173, 490) with delta (0, 0)
Screenshot: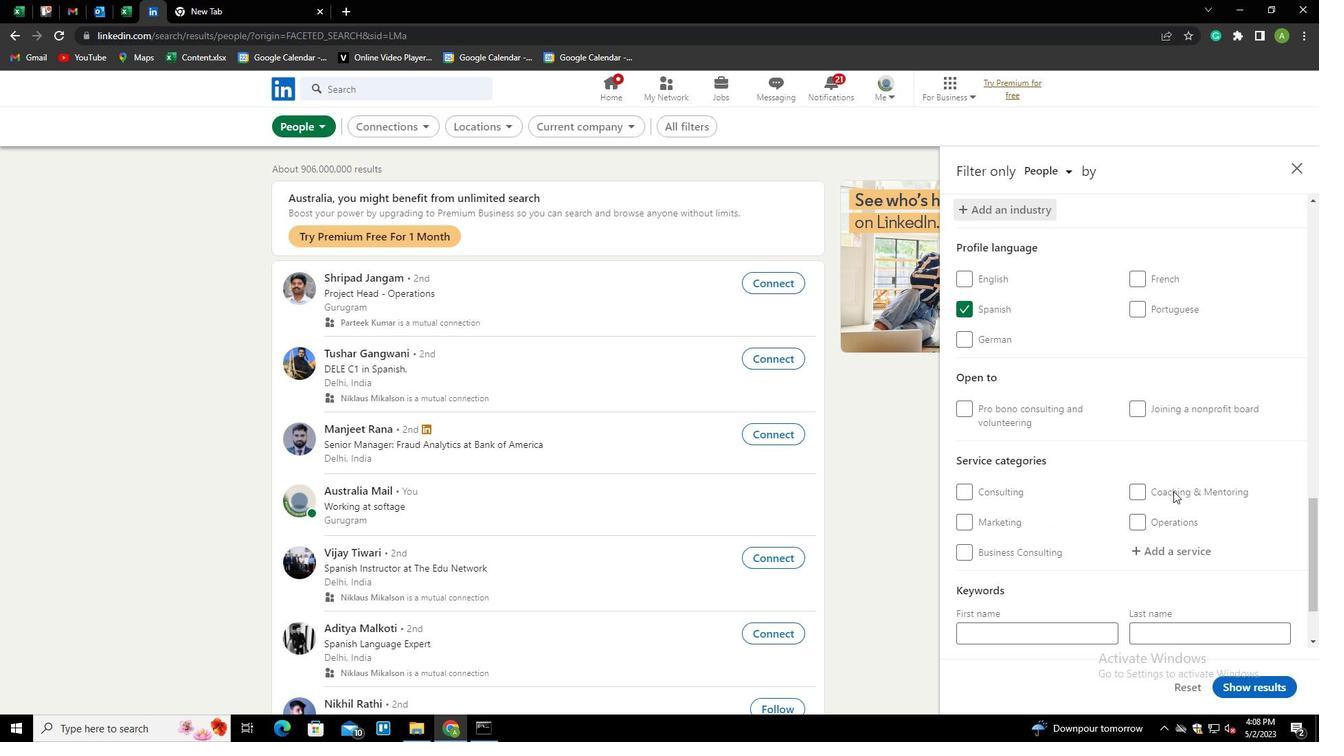 
Action: Mouse moved to (1169, 482)
Screenshot: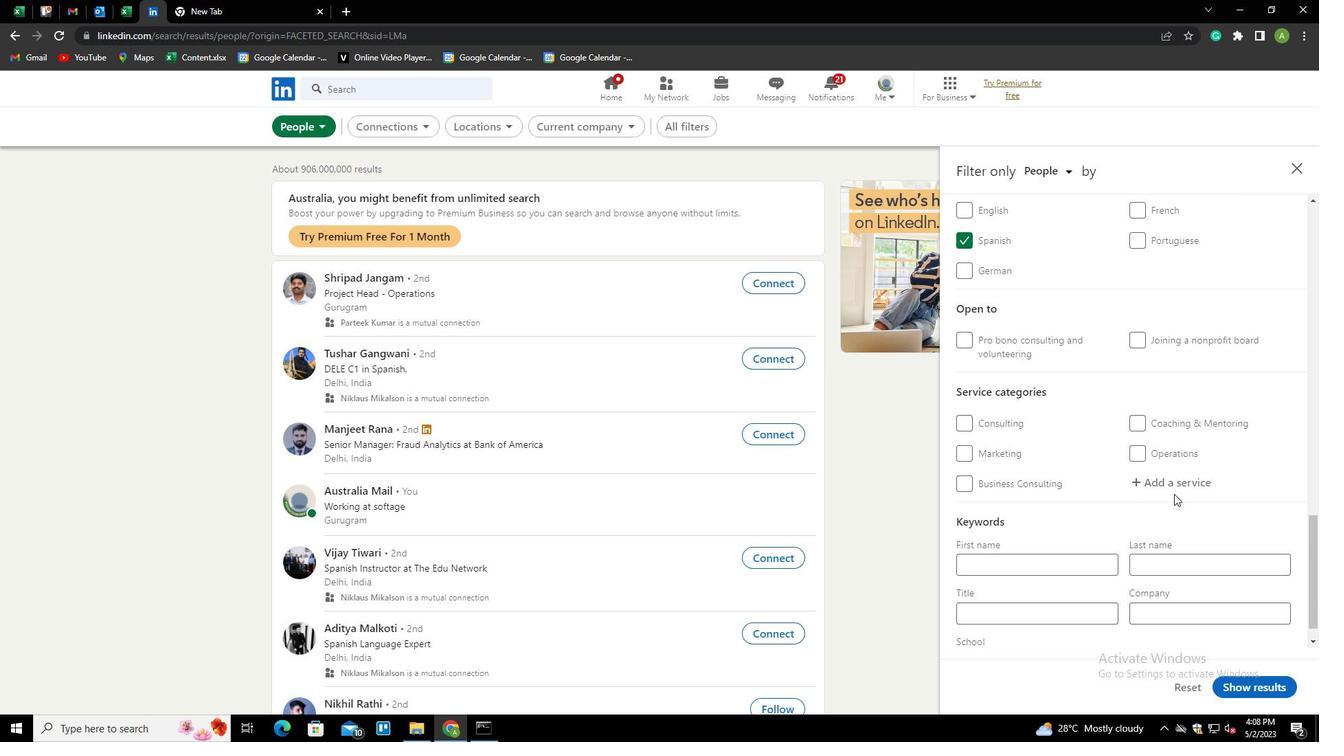 
Action: Mouse pressed left at (1169, 482)
Screenshot: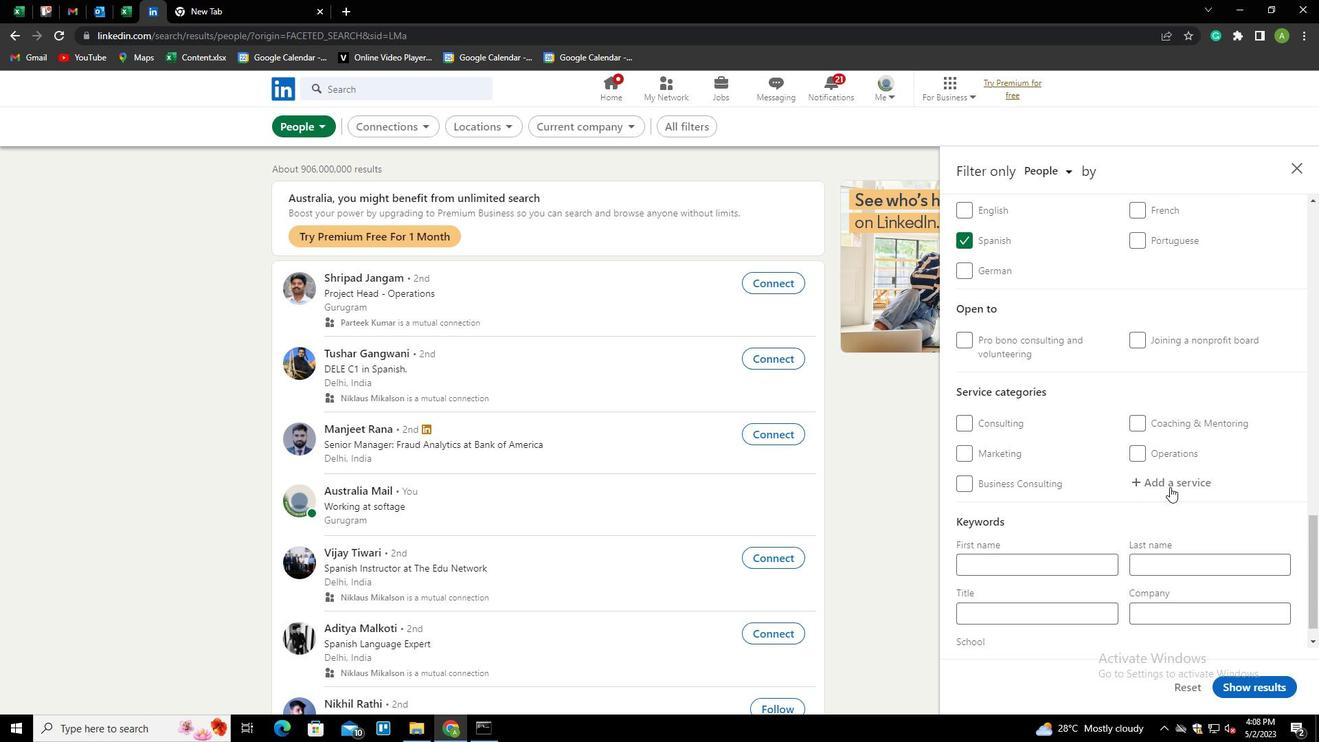 
Action: Key pressed <Key.shift>
Screenshot: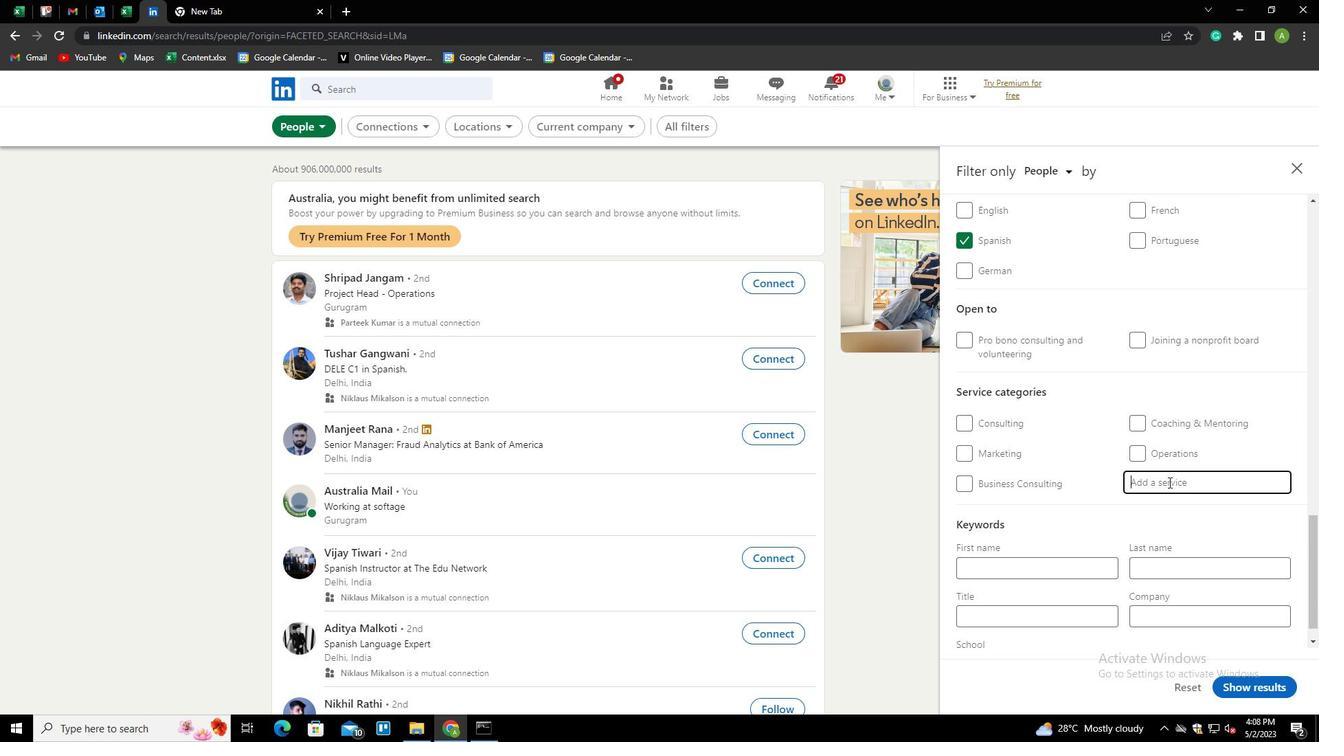
Action: Mouse moved to (1168, 481)
Screenshot: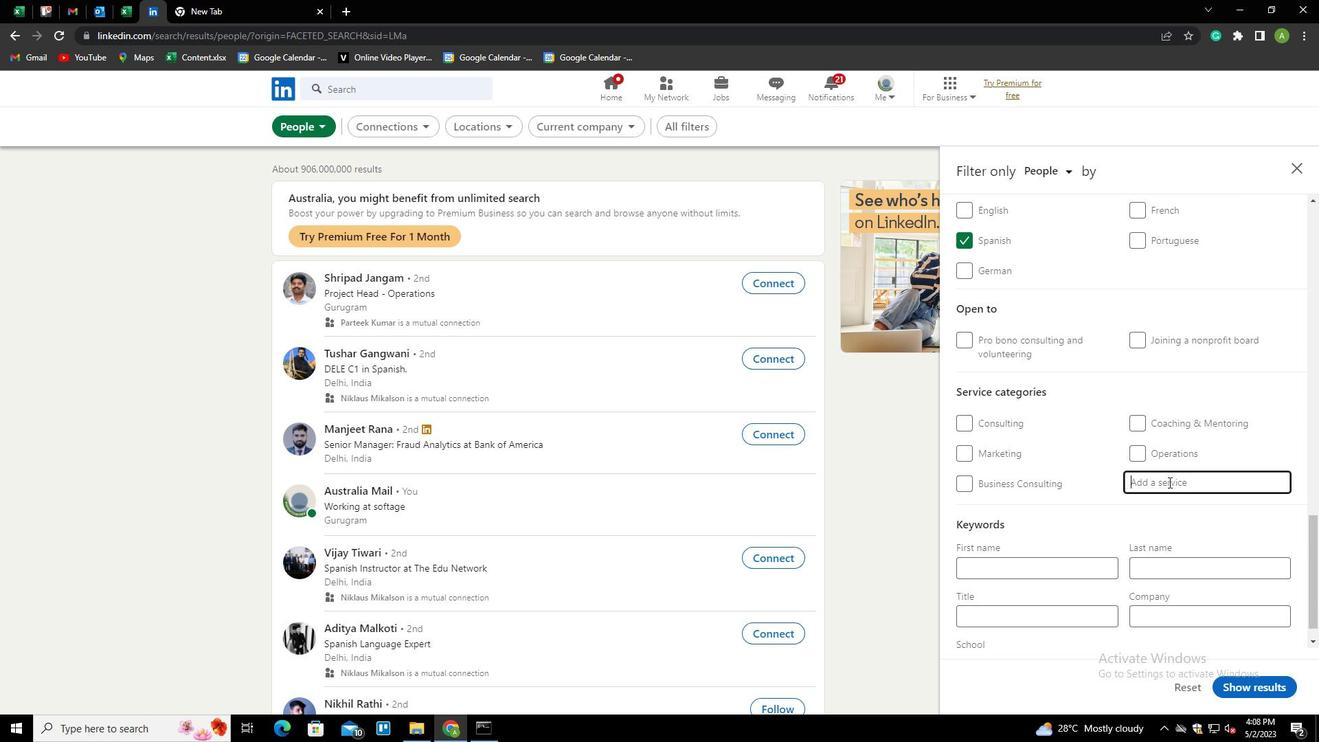 
Action: Key pressed B
Screenshot: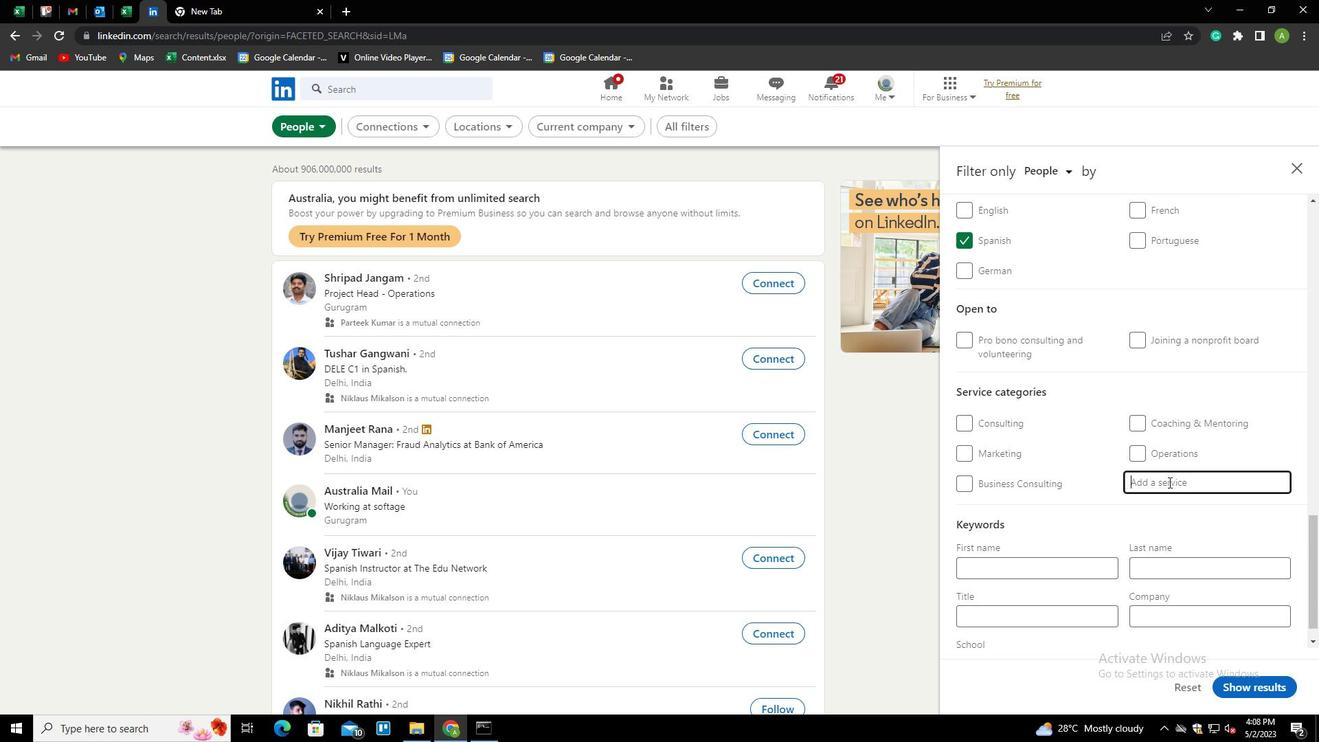 
Action: Mouse moved to (1166, 482)
Screenshot: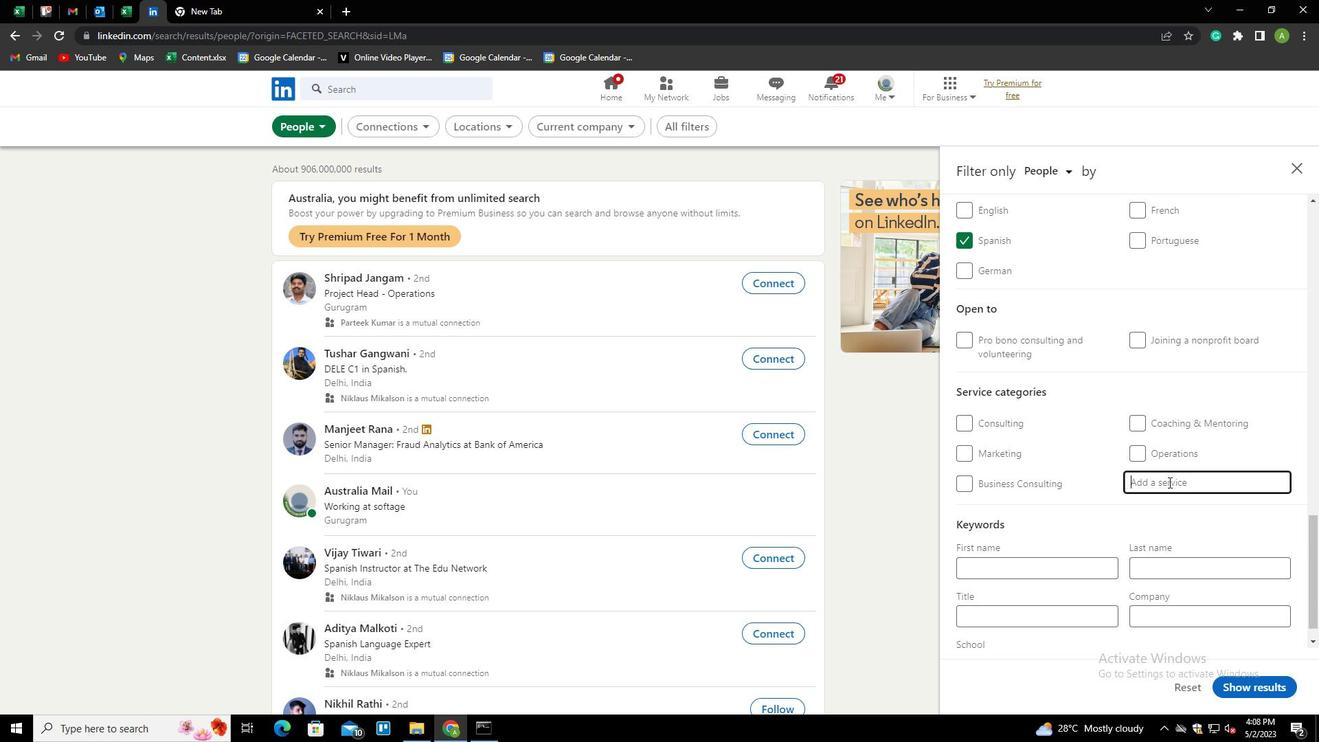 
Action: Key pressed RIDGE<Key.space><Key.shift_r><Key.home><Key.shift>TAX<Key.space><Key.shift>LAW<Key.down><Key.enter>
Screenshot: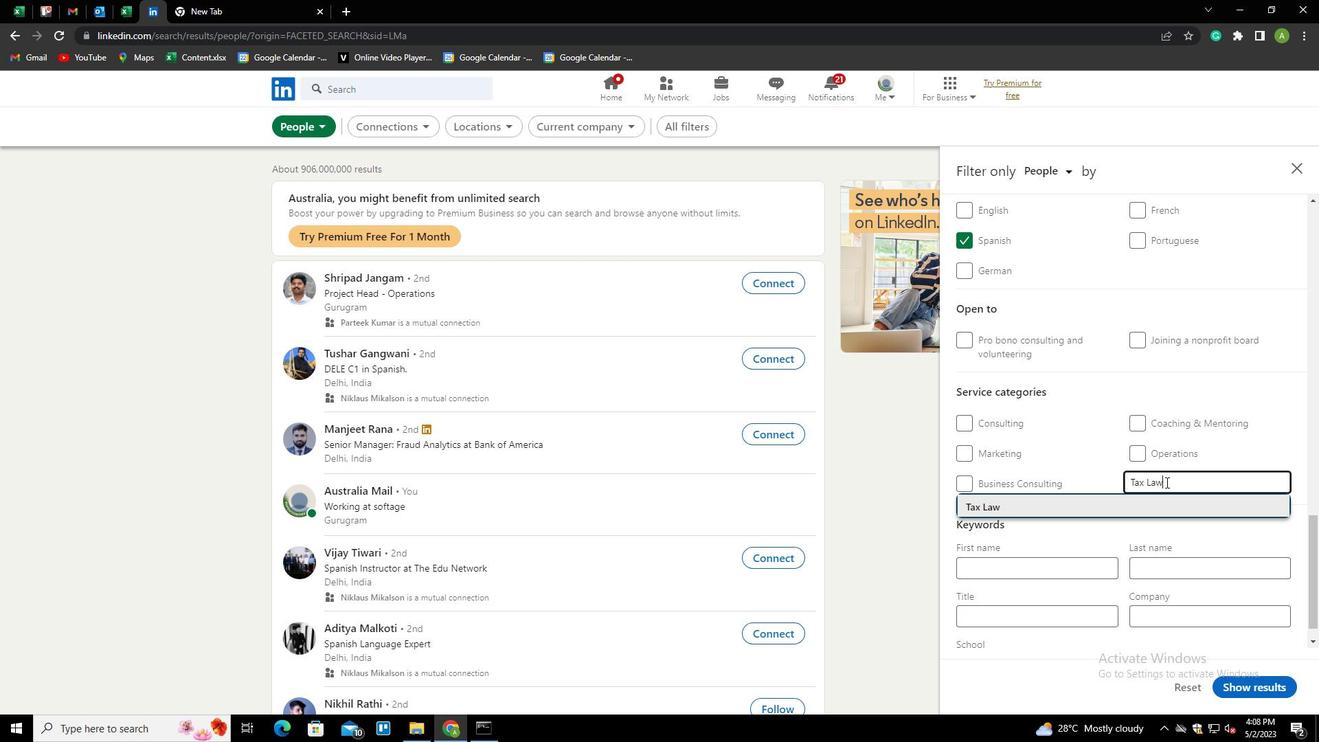 
Action: Mouse scrolled (1166, 481) with delta (0, 0)
Screenshot: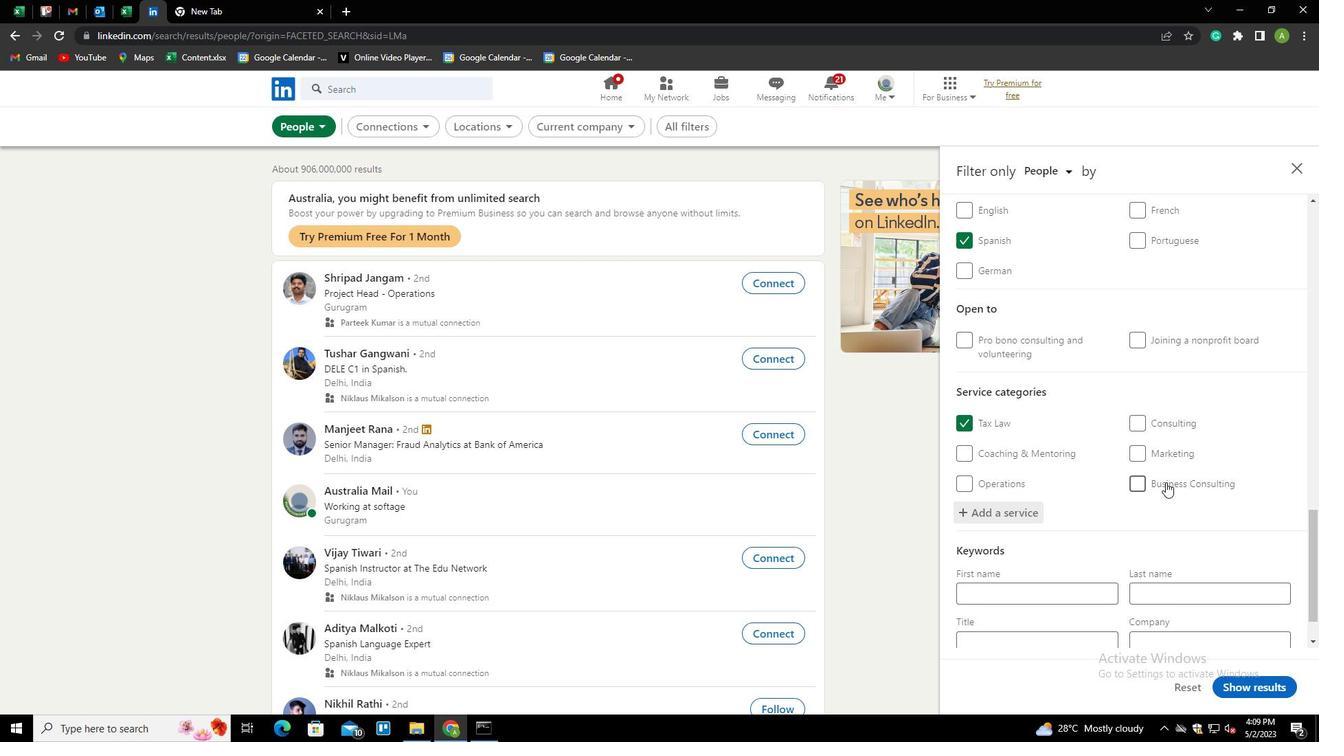 
Action: Mouse scrolled (1166, 481) with delta (0, 0)
Screenshot: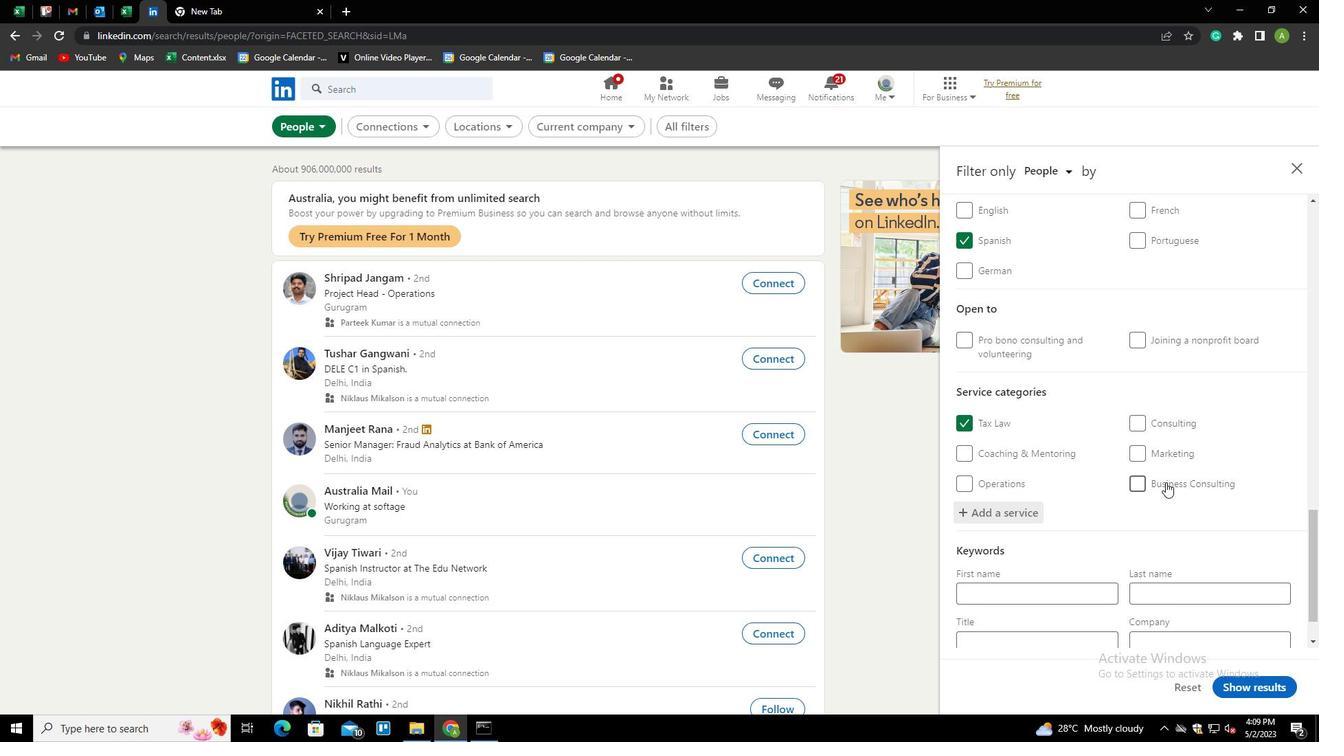 
Action: Mouse scrolled (1166, 481) with delta (0, 0)
Screenshot: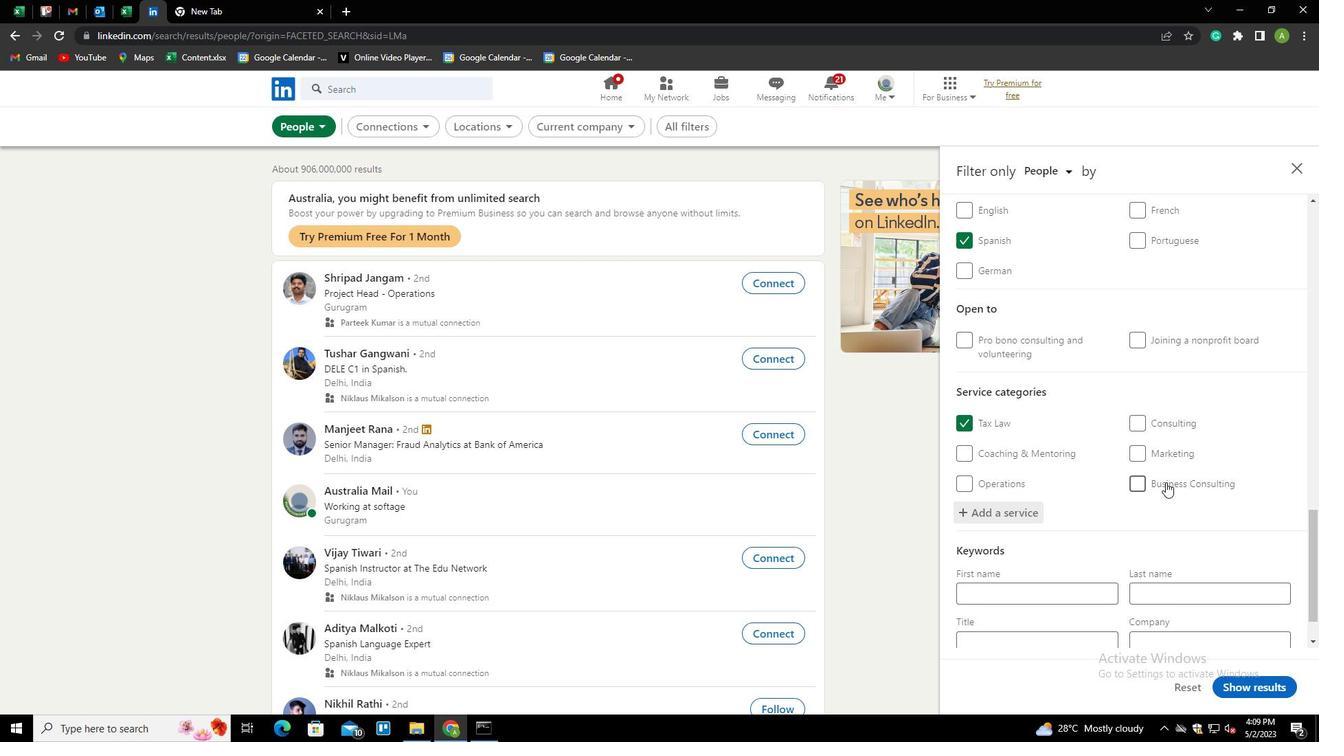 
Action: Mouse scrolled (1166, 481) with delta (0, 0)
Screenshot: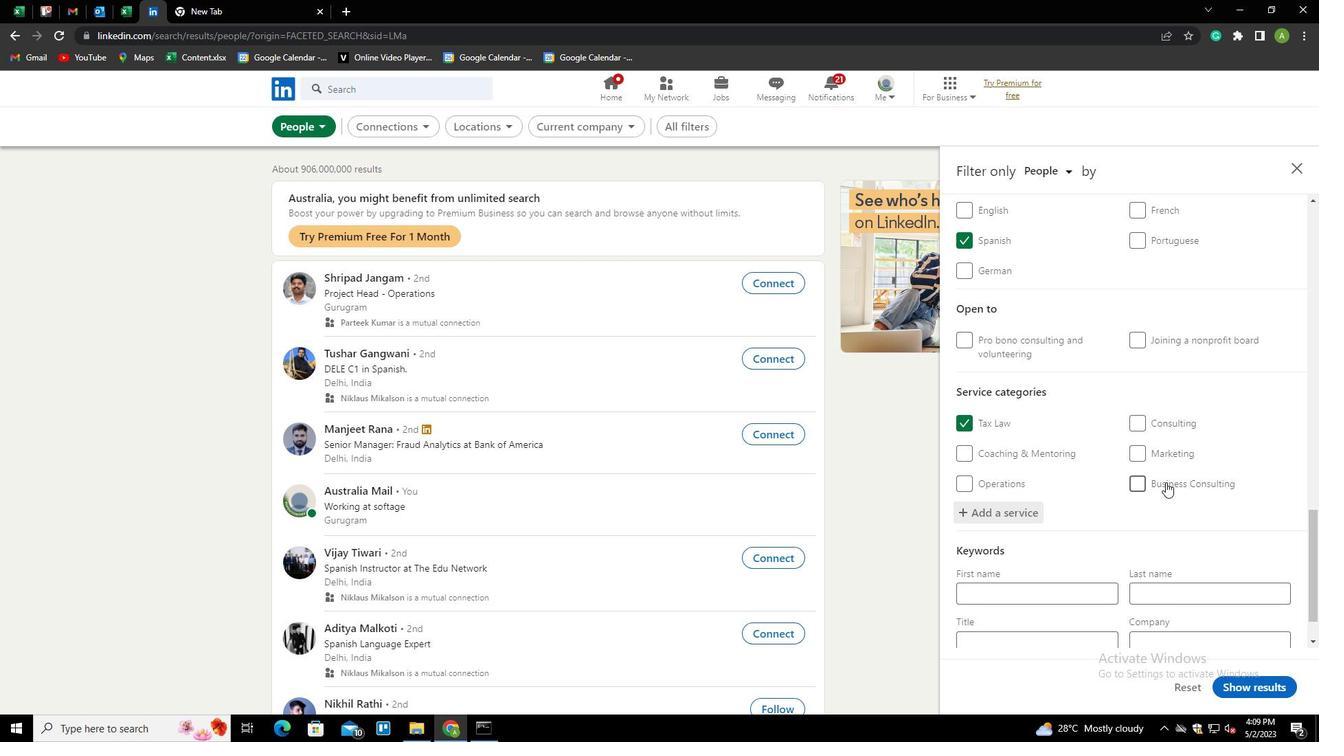 
Action: Mouse moved to (1017, 580)
Screenshot: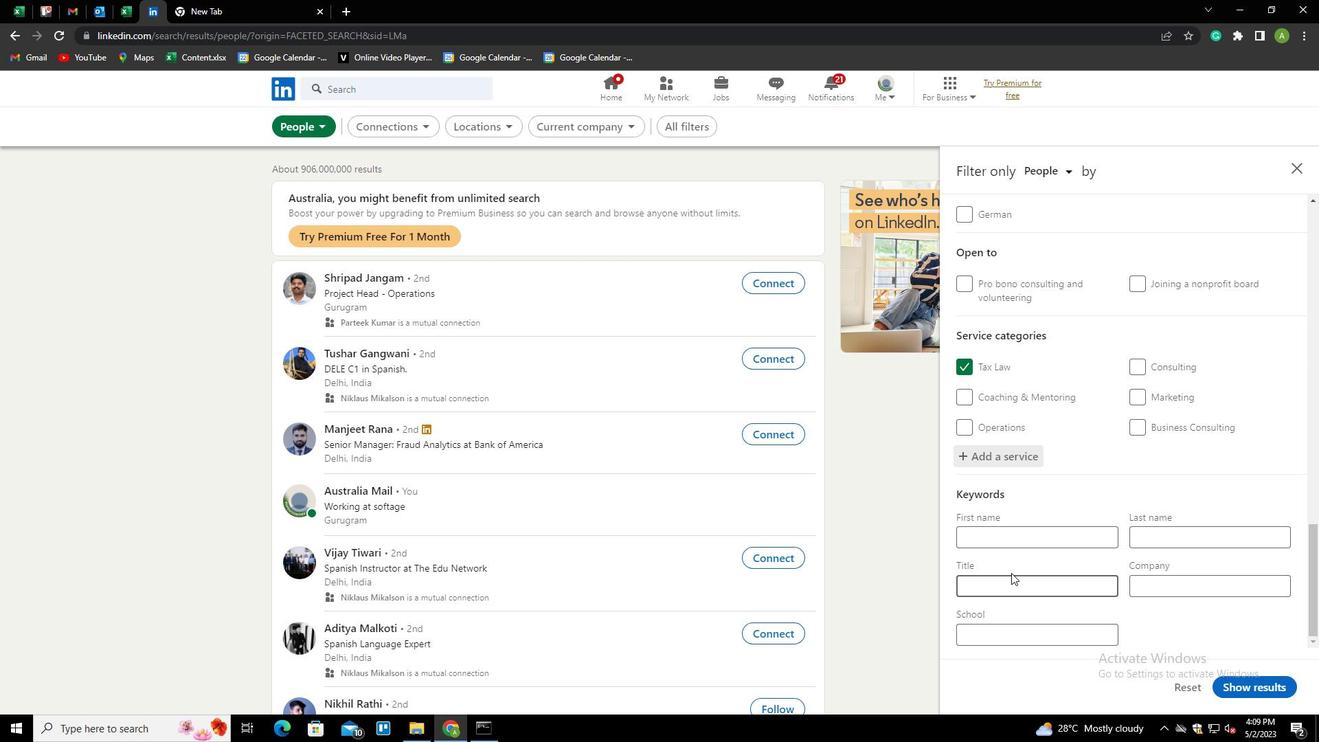 
Action: Mouse pressed left at (1017, 580)
Screenshot: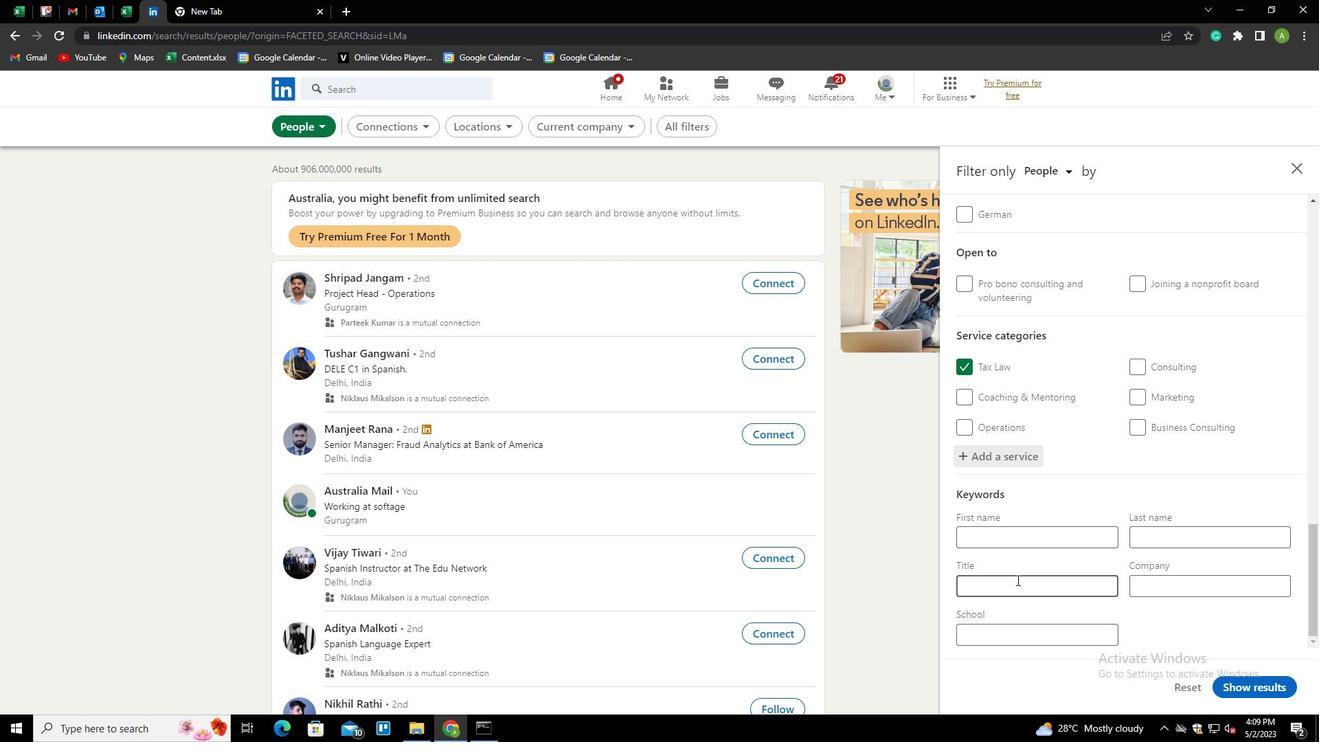 
Action: Key pressed <Key.shift>SOUND<Key.space>E<Key.backspace><Key.shift>ENGINEER
Screenshot: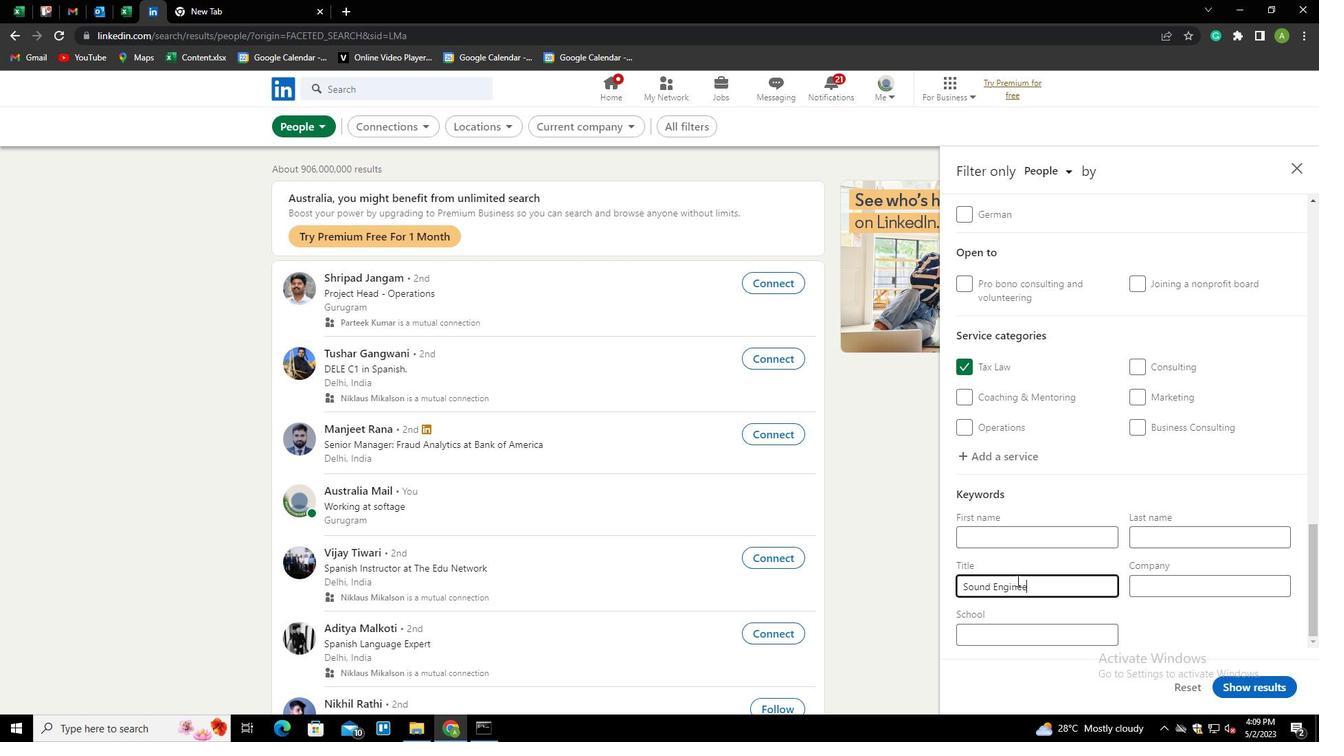 
Action: Mouse moved to (1188, 629)
Screenshot: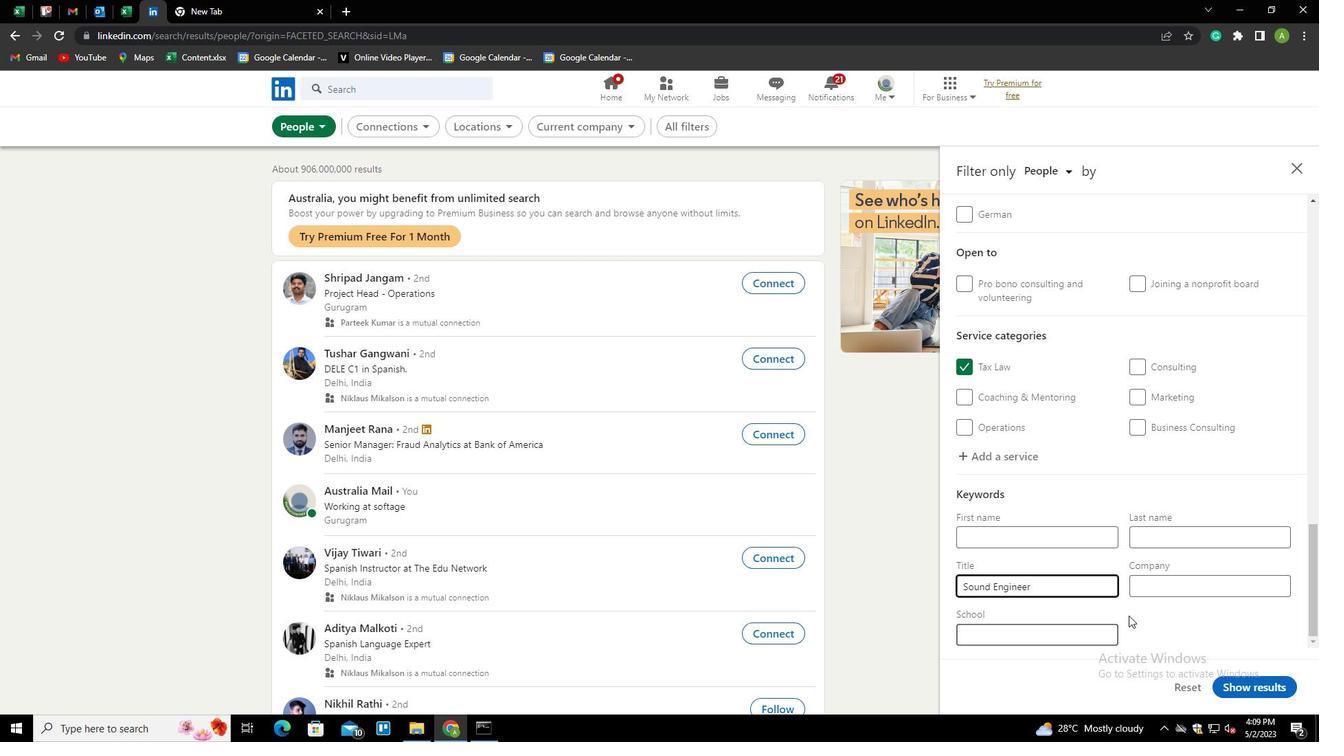 
Action: Mouse pressed left at (1188, 629)
Screenshot: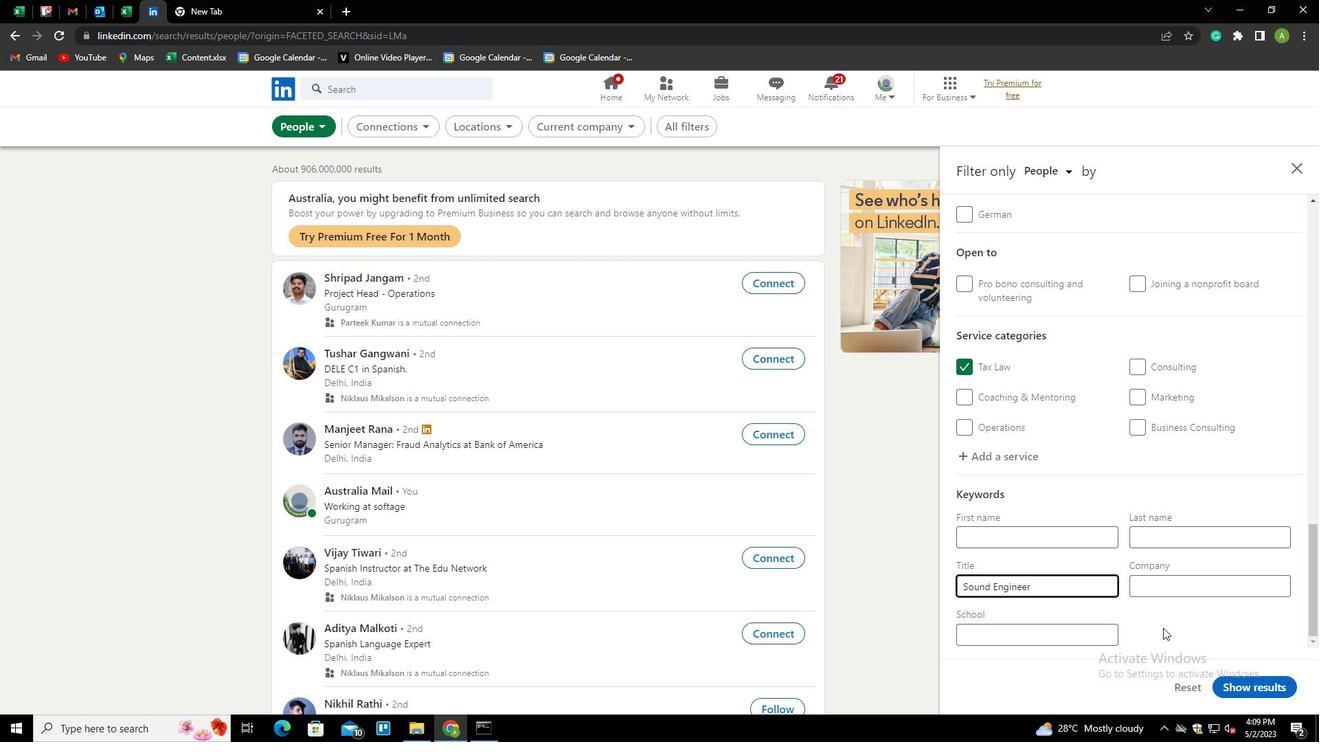 
Action: Mouse moved to (1246, 684)
Screenshot: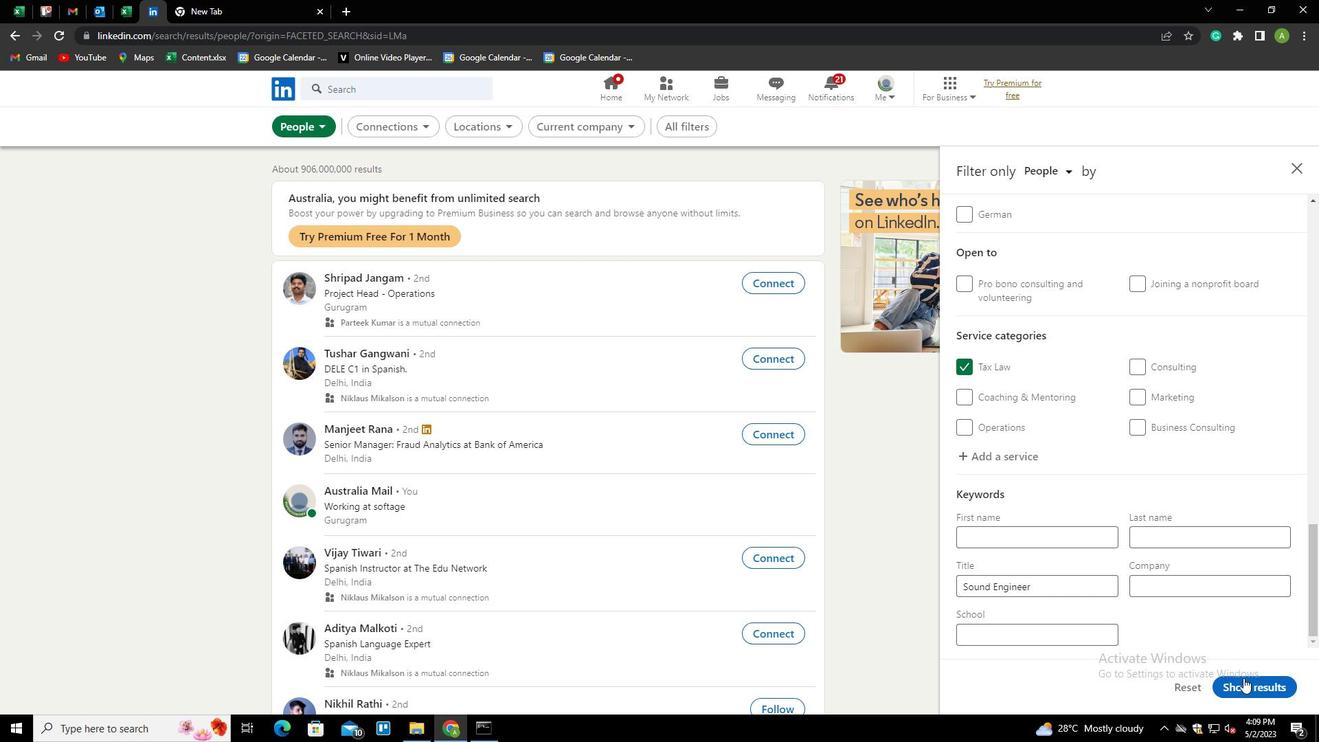 
Action: Mouse pressed left at (1246, 684)
Screenshot: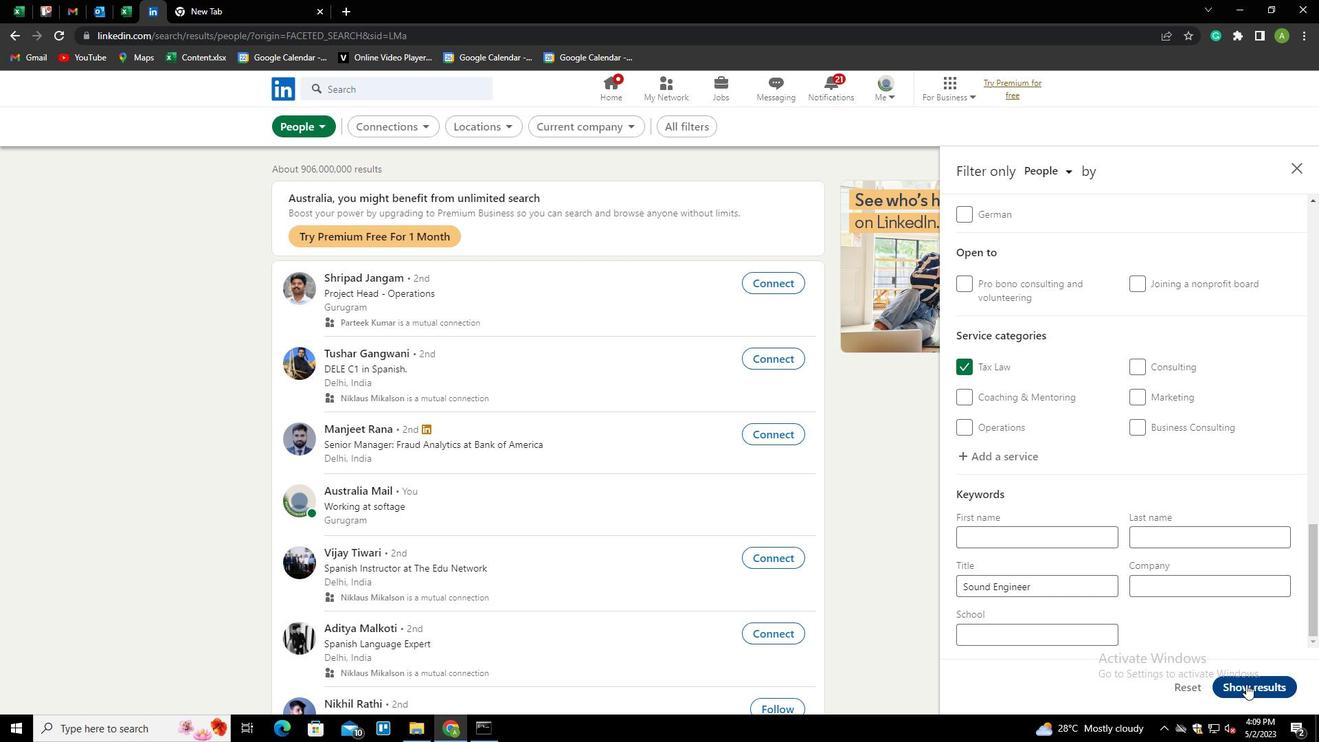 
